 Task: Look for space in Takaoka, Japan from 21st June, 2023 to 29th June, 2023 for 4 adults in price range Rs.7000 to Rs.12000. Place can be entire place with 2 bedrooms having 2 beds and 2 bathrooms. Property type can be house, flat, guest house. Booking option can be shelf check-in. Required host language is English.
Action: Mouse moved to (524, 89)
Screenshot: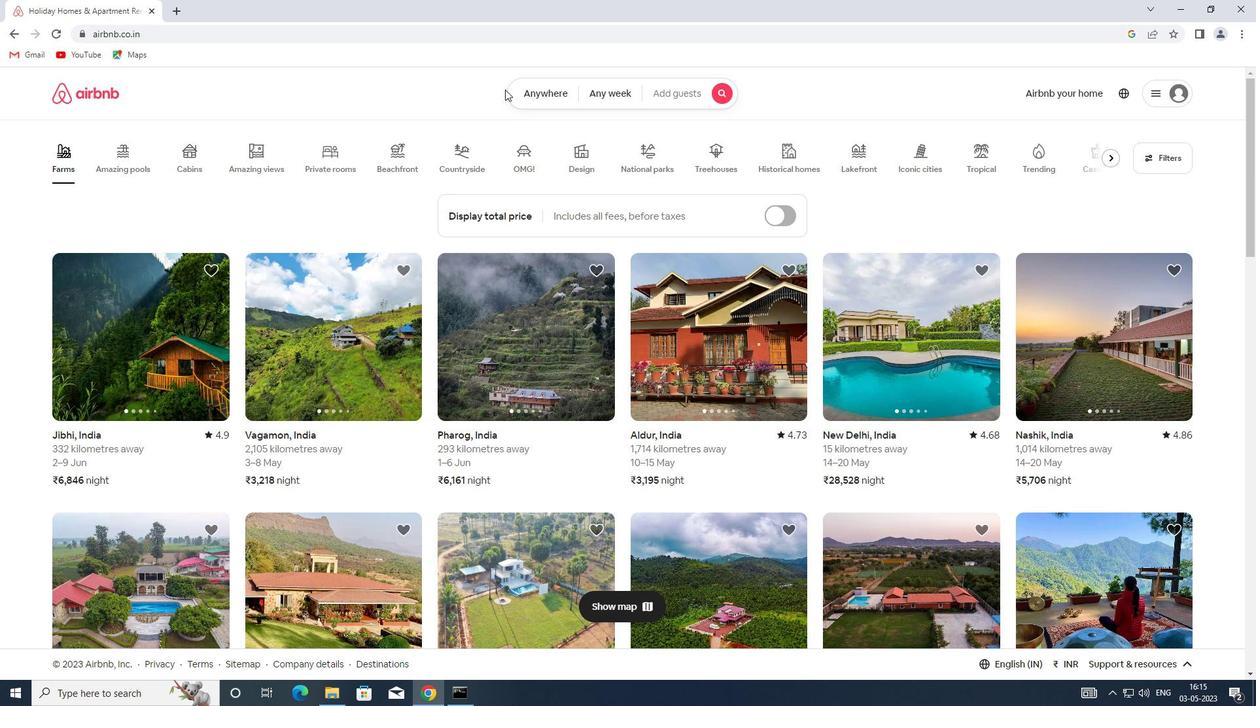 
Action: Mouse pressed left at (524, 89)
Screenshot: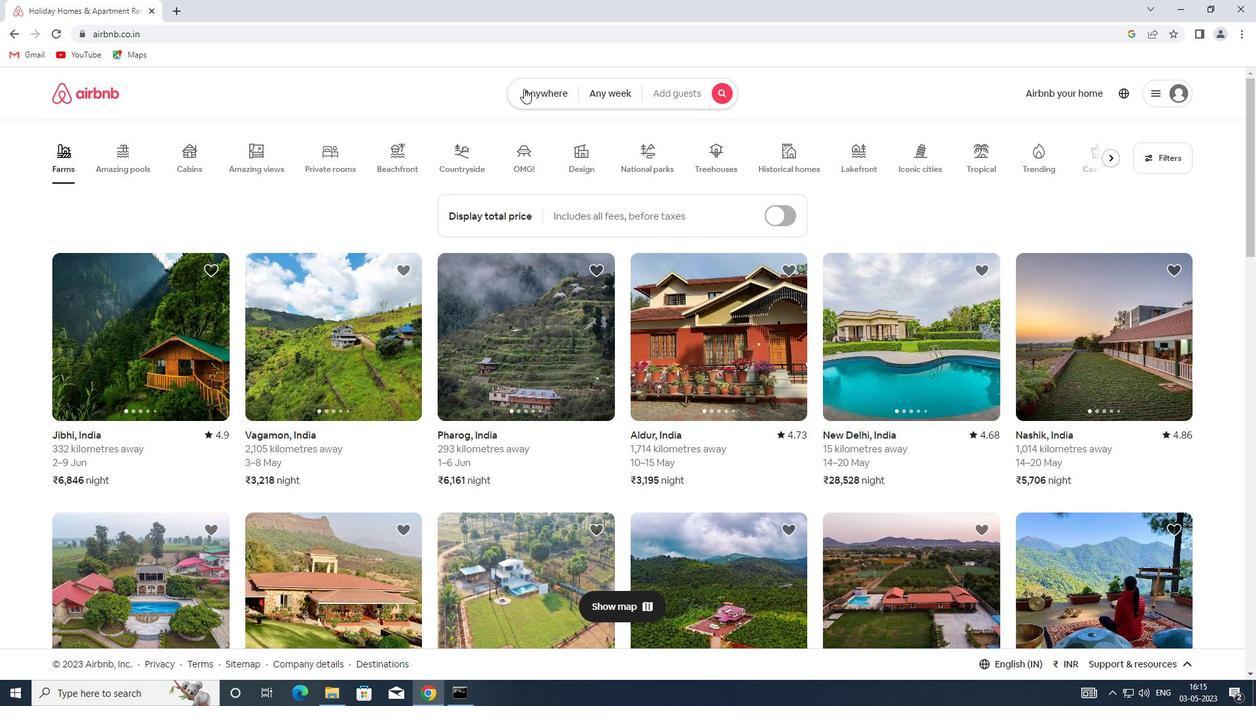 
Action: Mouse moved to (392, 138)
Screenshot: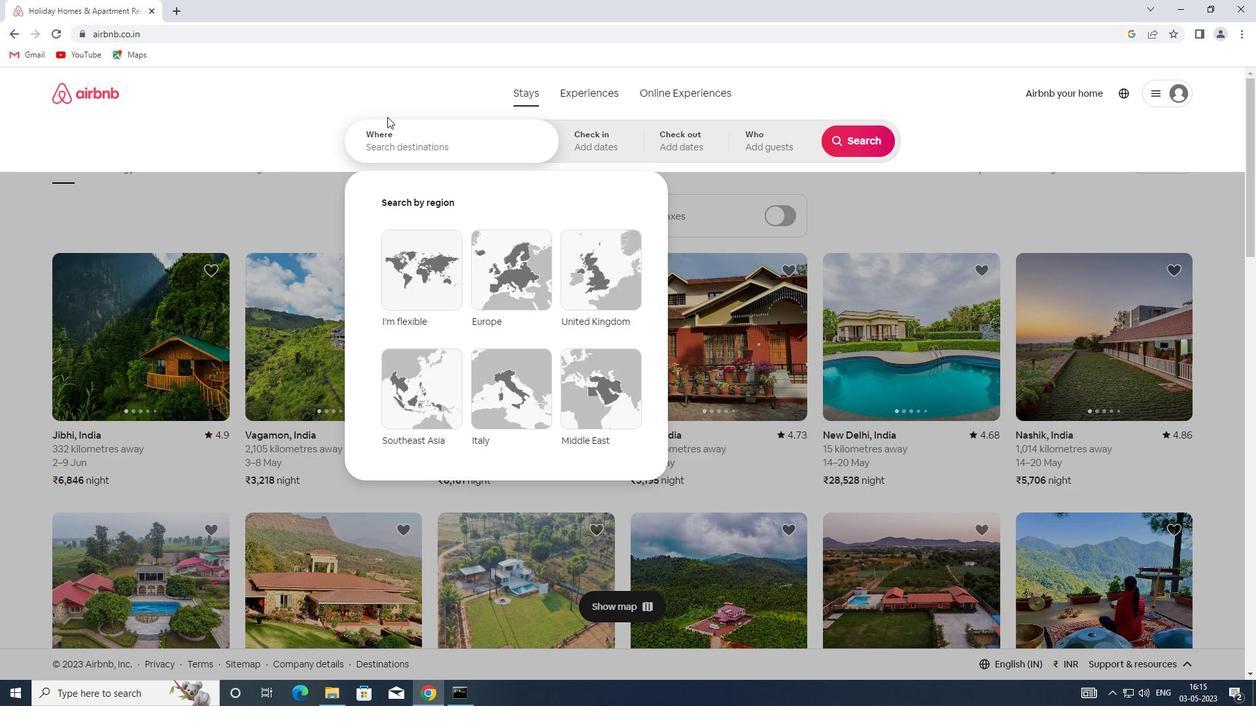 
Action: Mouse pressed left at (392, 138)
Screenshot: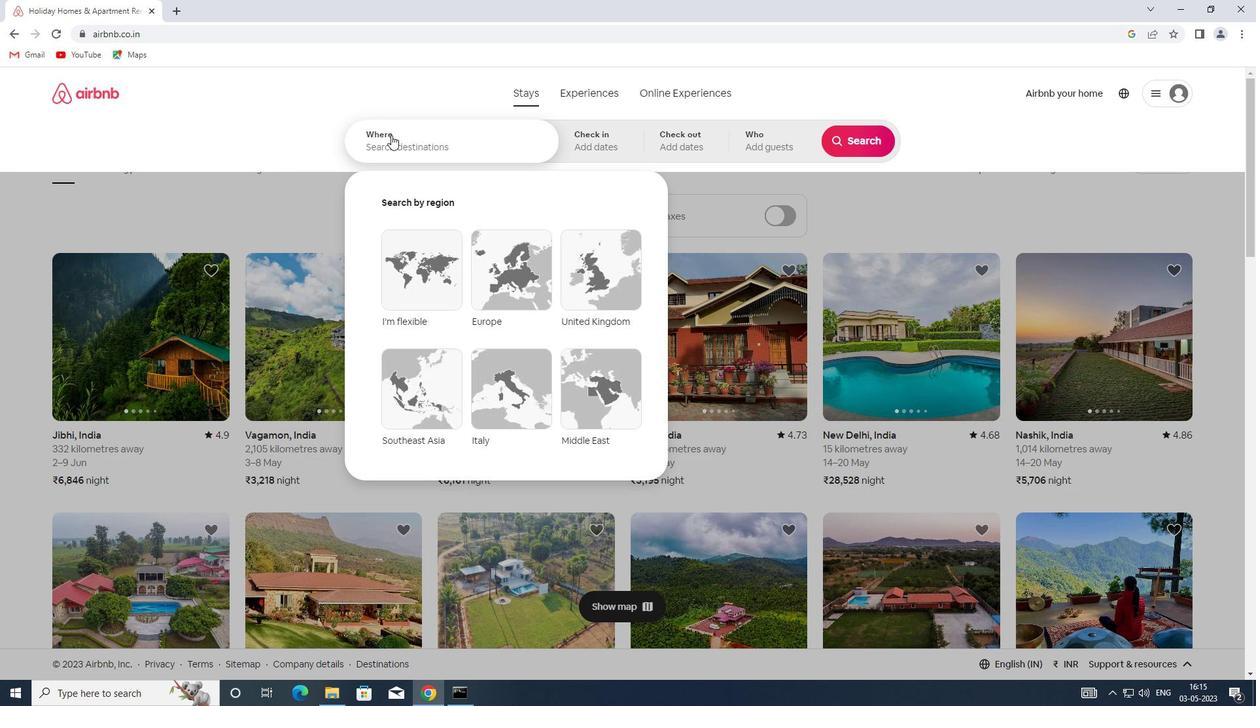 
Action: Mouse moved to (392, 138)
Screenshot: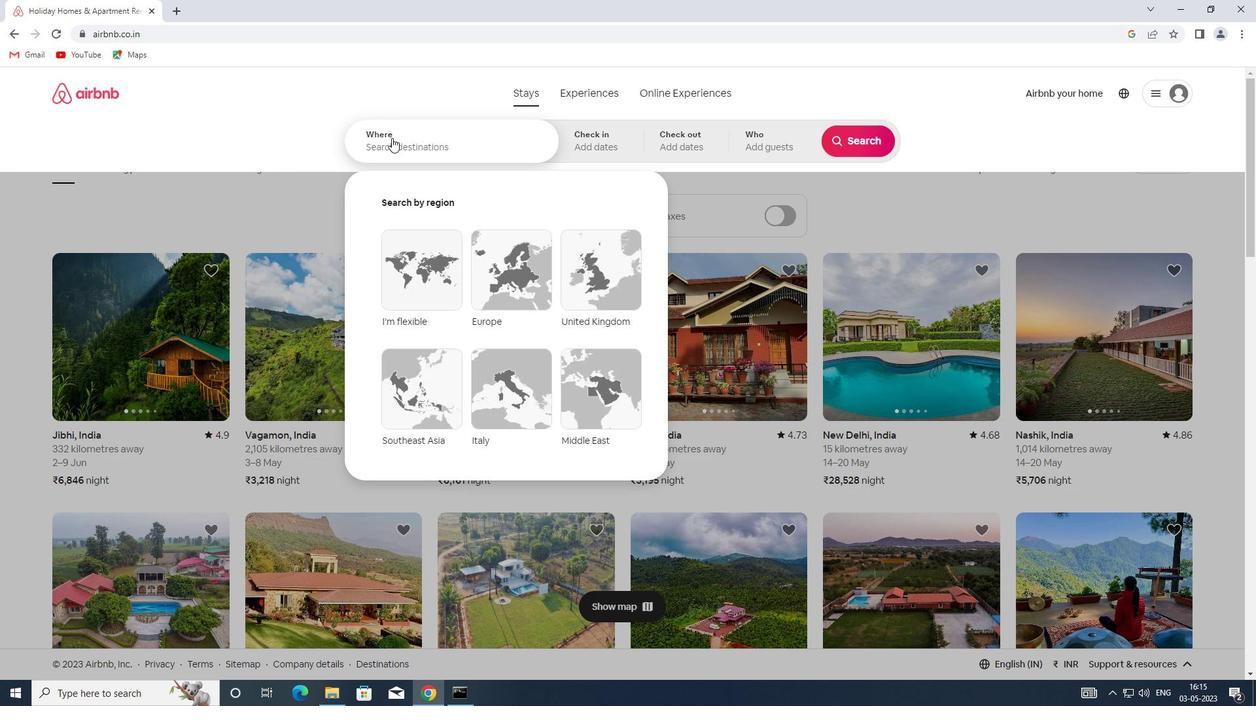 
Action: Key pressed <Key.shift>TAKAOKA,<Key.shift><Key.shift><Key.shift><Key.shift><Key.shift><Key.shift><Key.shift><Key.shift><Key.shift><Key.shift><Key.shift><Key.shift><Key.shift>JAPAN
Screenshot: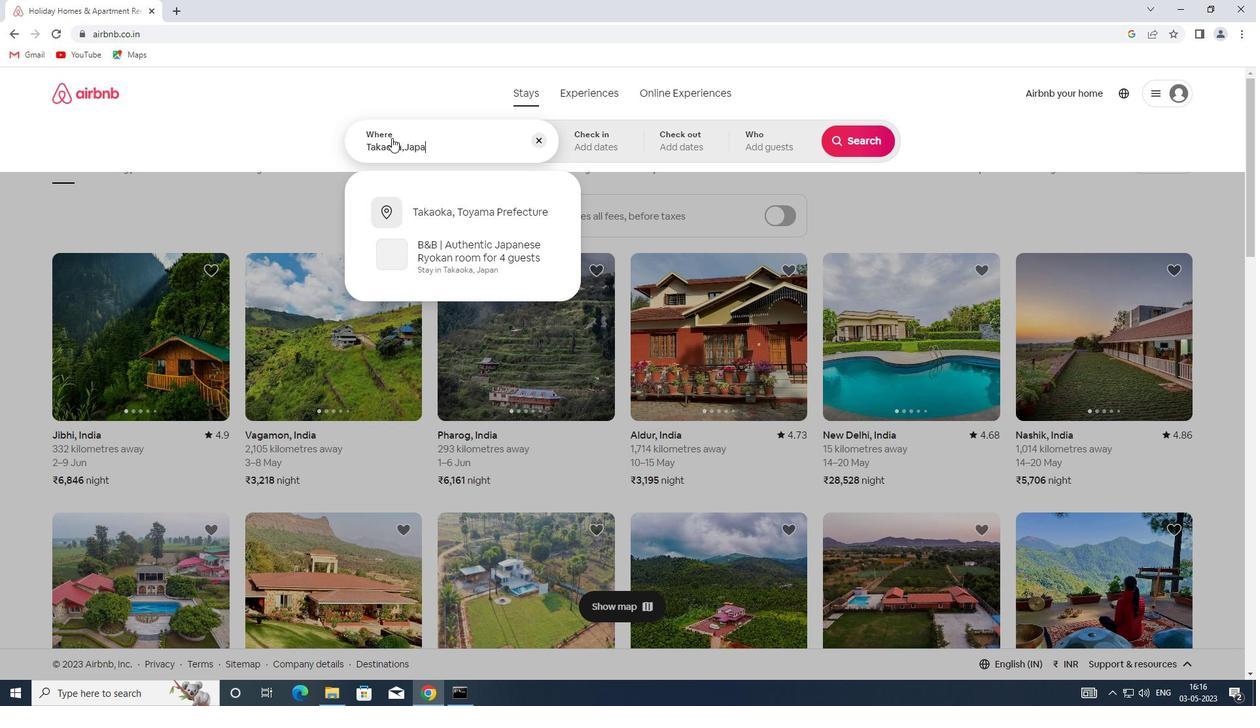 
Action: Mouse moved to (580, 142)
Screenshot: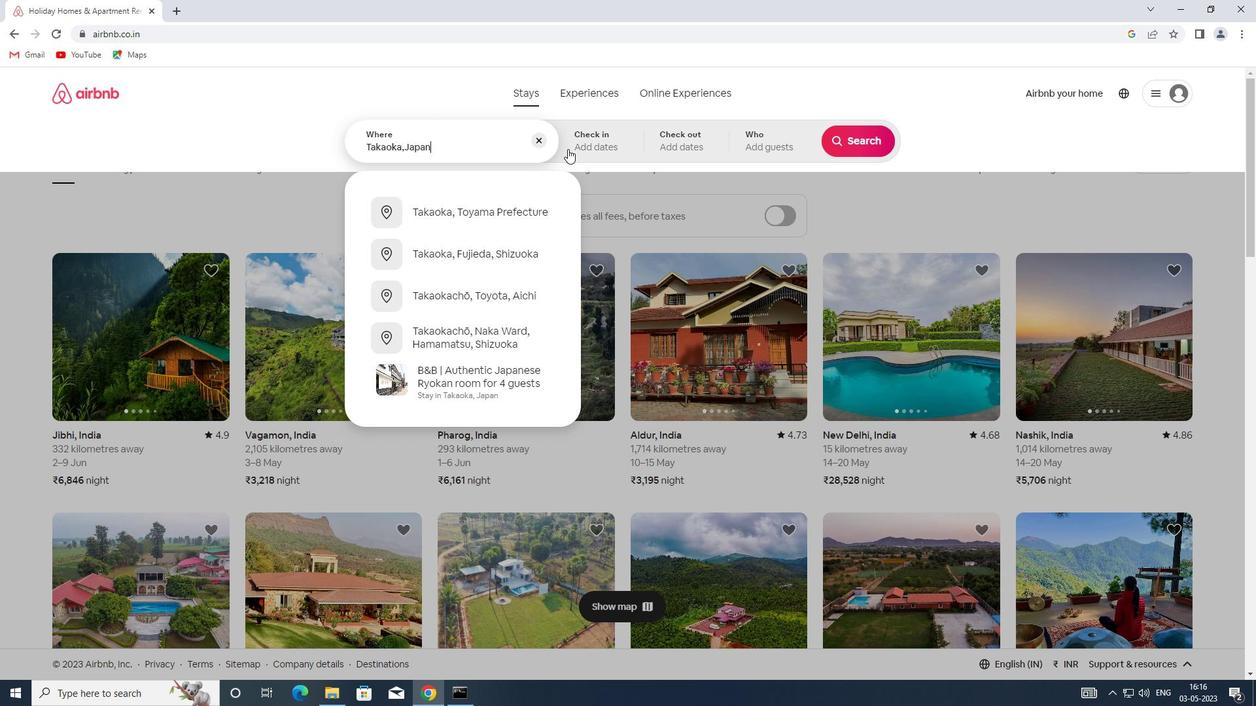 
Action: Mouse pressed left at (580, 142)
Screenshot: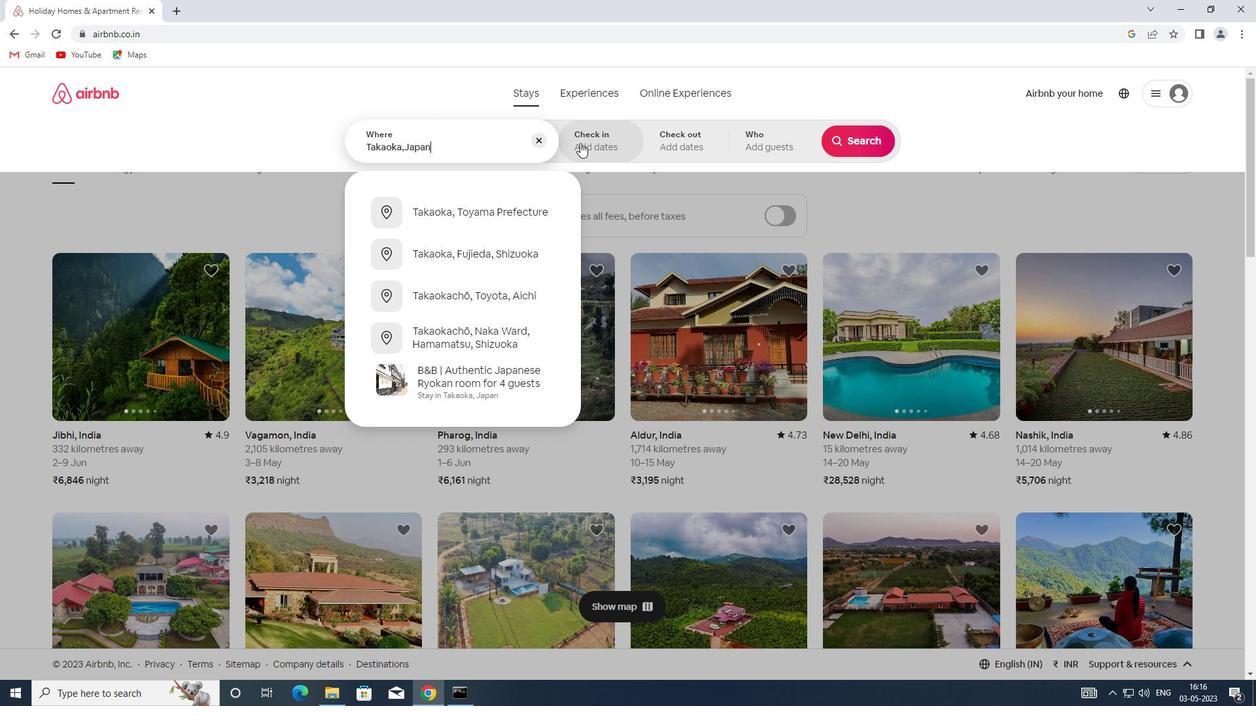 
Action: Mouse moved to (748, 402)
Screenshot: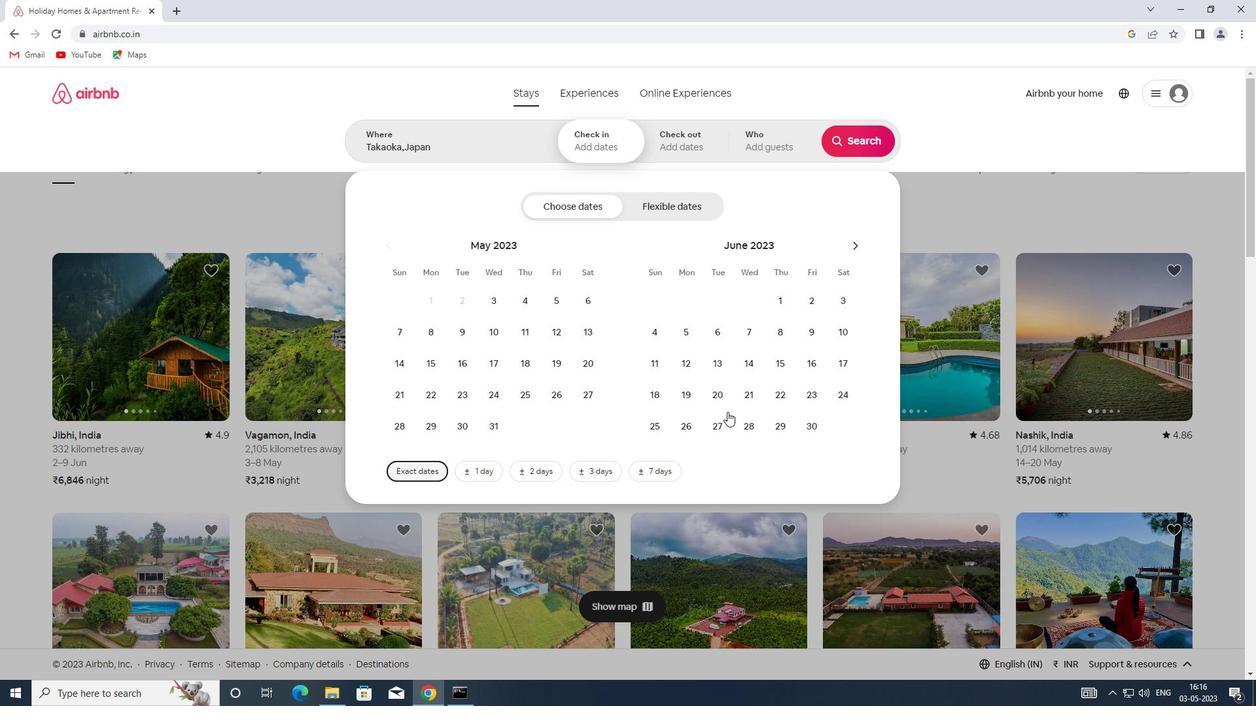 
Action: Mouse pressed left at (748, 402)
Screenshot: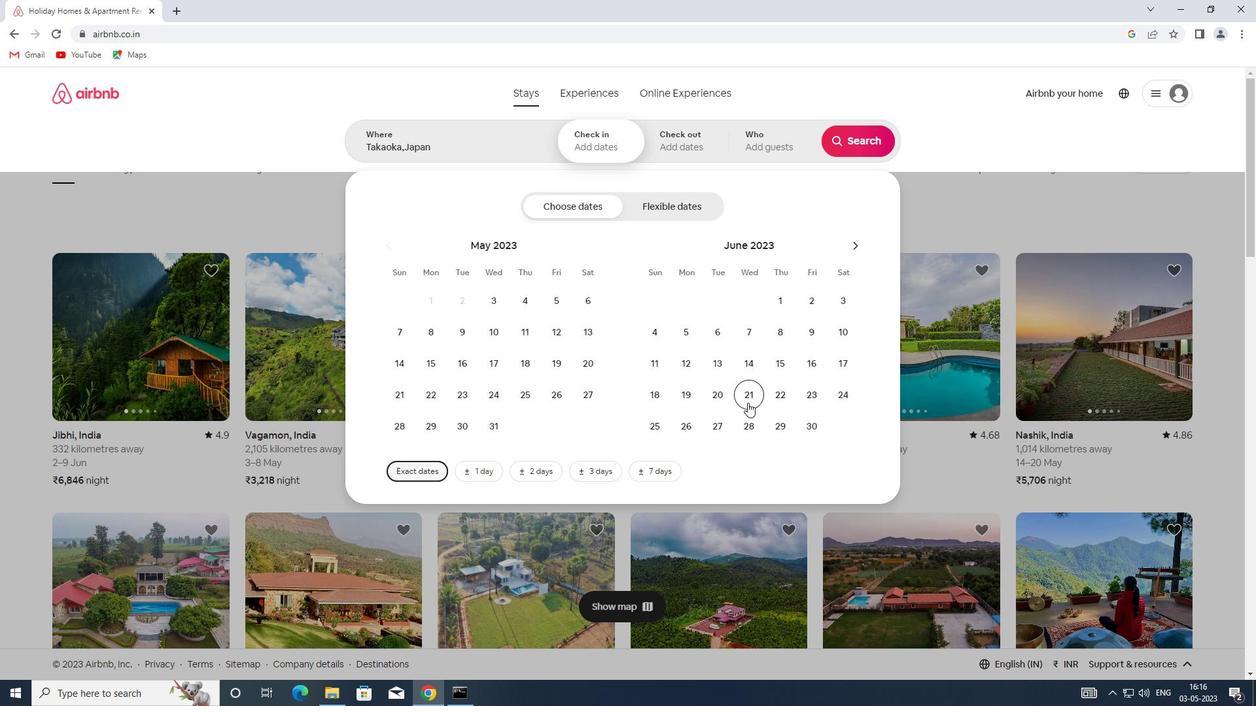 
Action: Mouse moved to (786, 428)
Screenshot: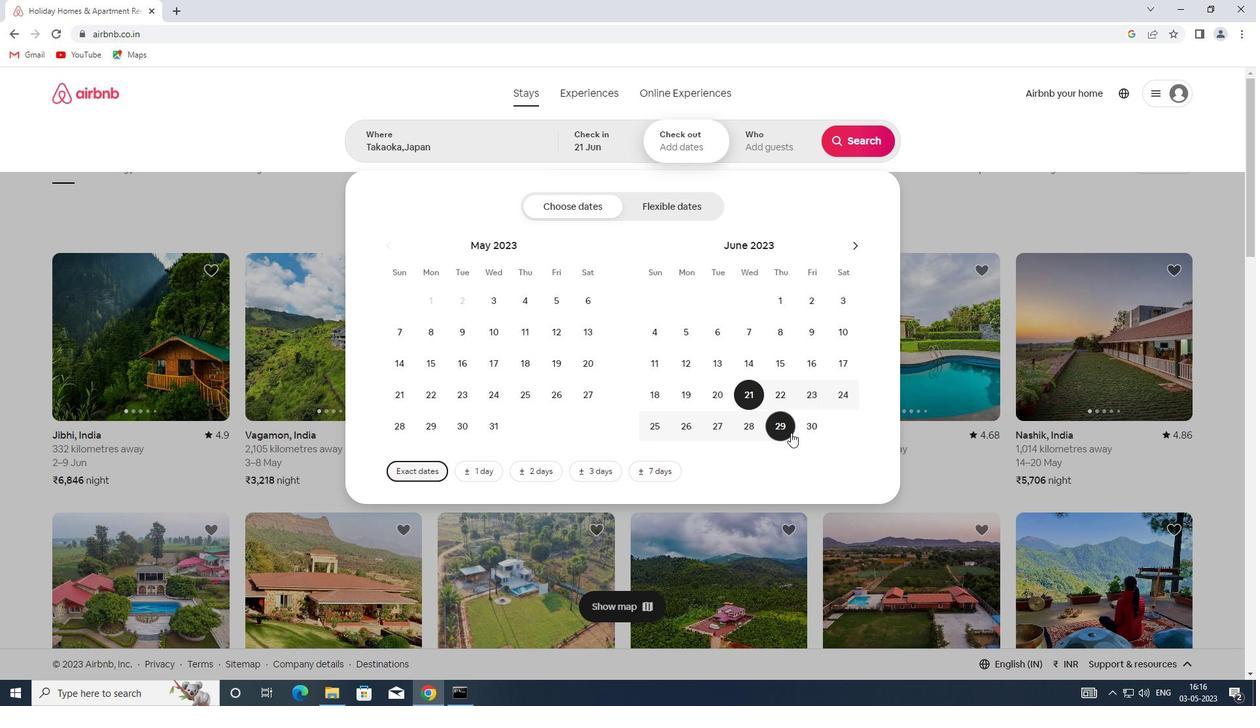 
Action: Mouse pressed left at (786, 428)
Screenshot: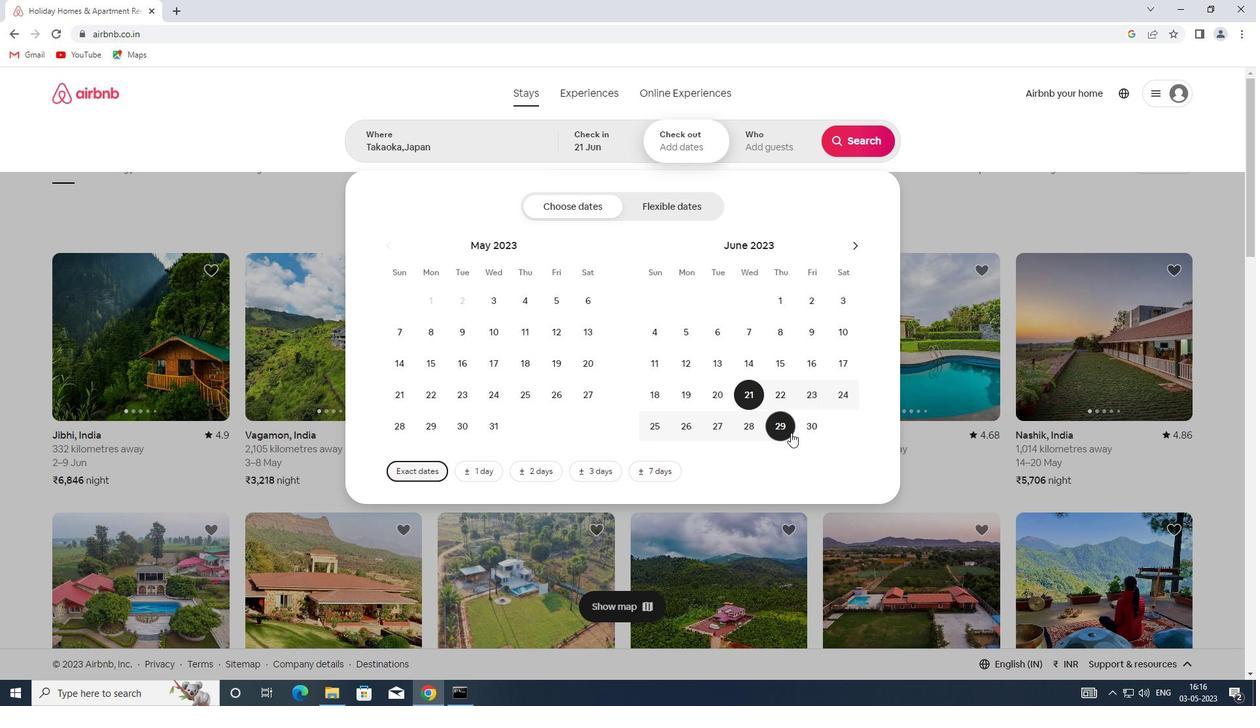 
Action: Mouse moved to (786, 143)
Screenshot: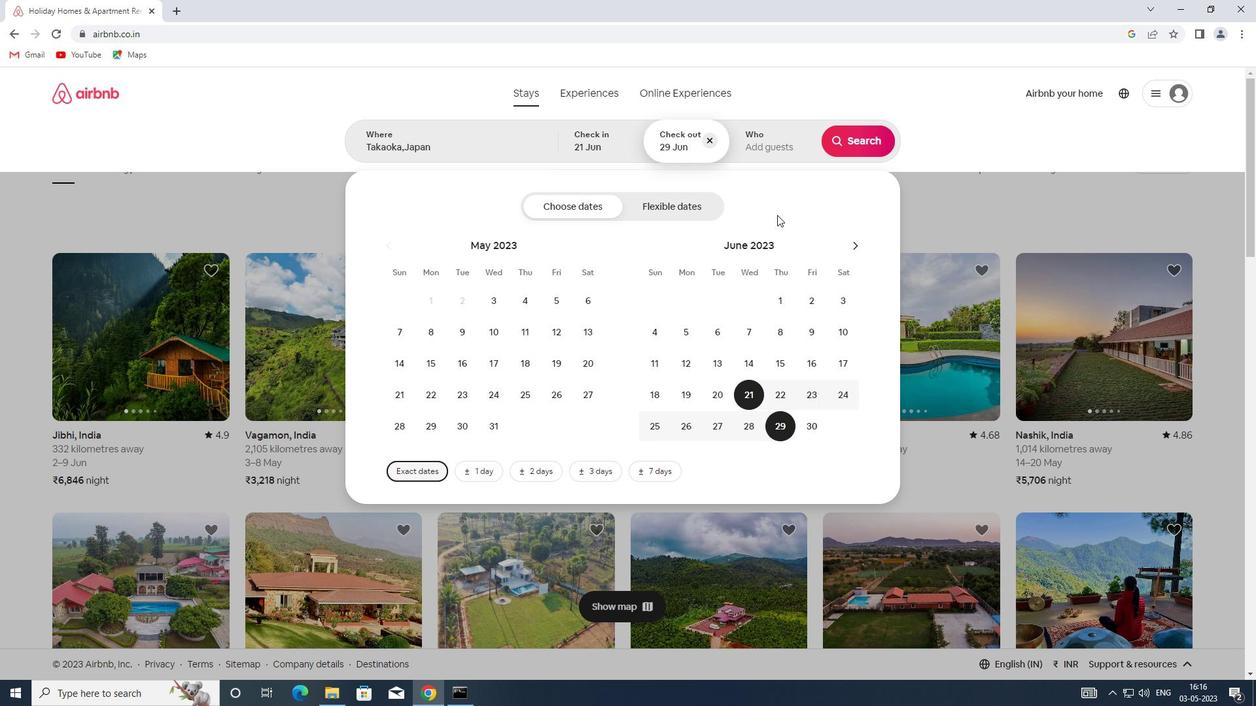 
Action: Mouse pressed left at (786, 143)
Screenshot: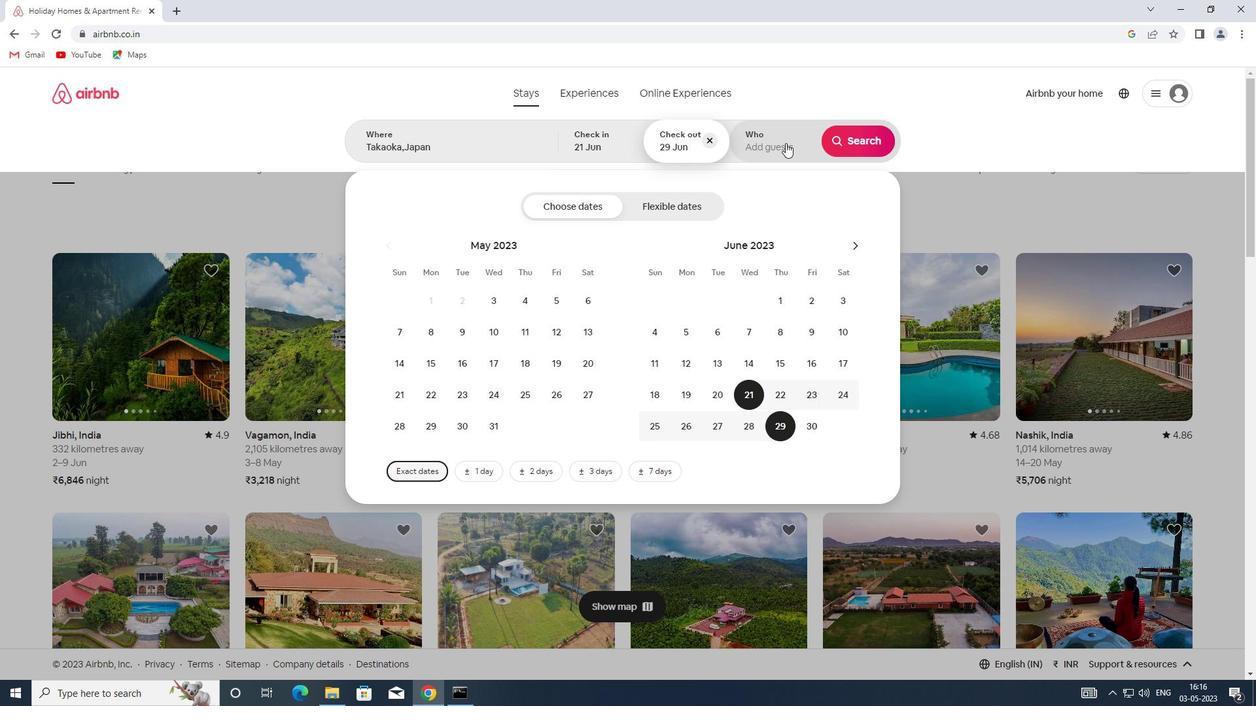 
Action: Mouse moved to (856, 208)
Screenshot: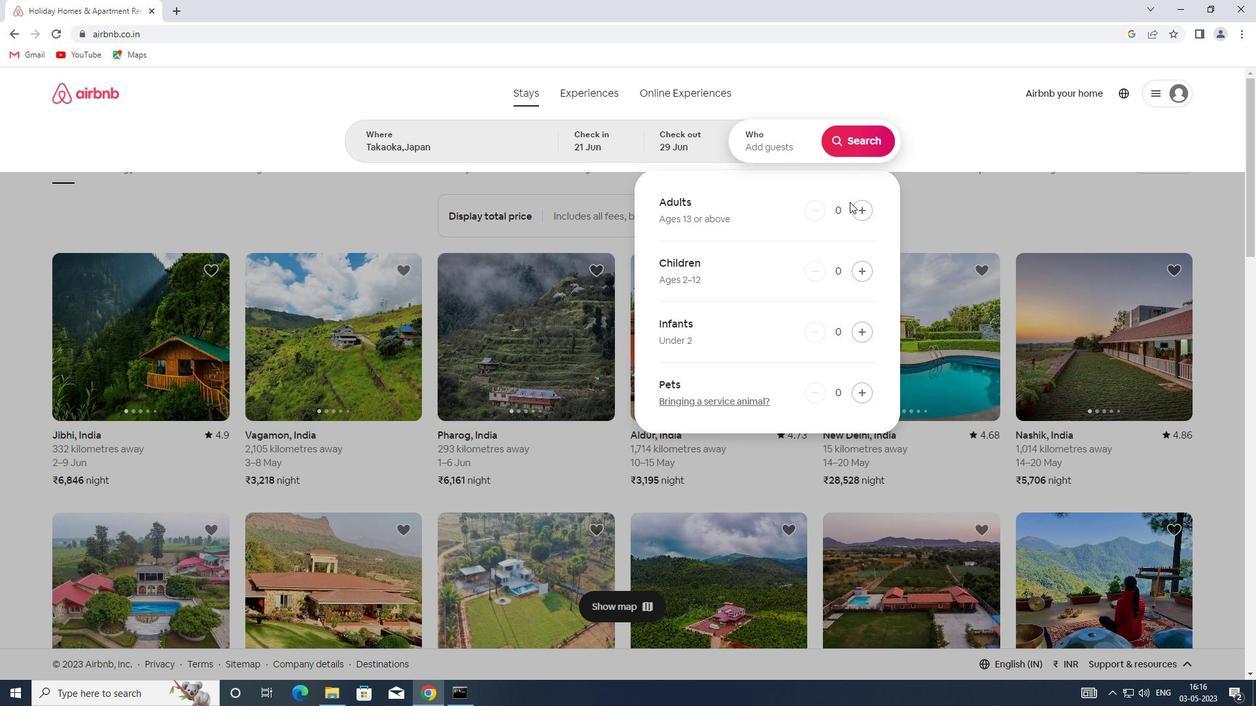 
Action: Mouse pressed left at (856, 208)
Screenshot: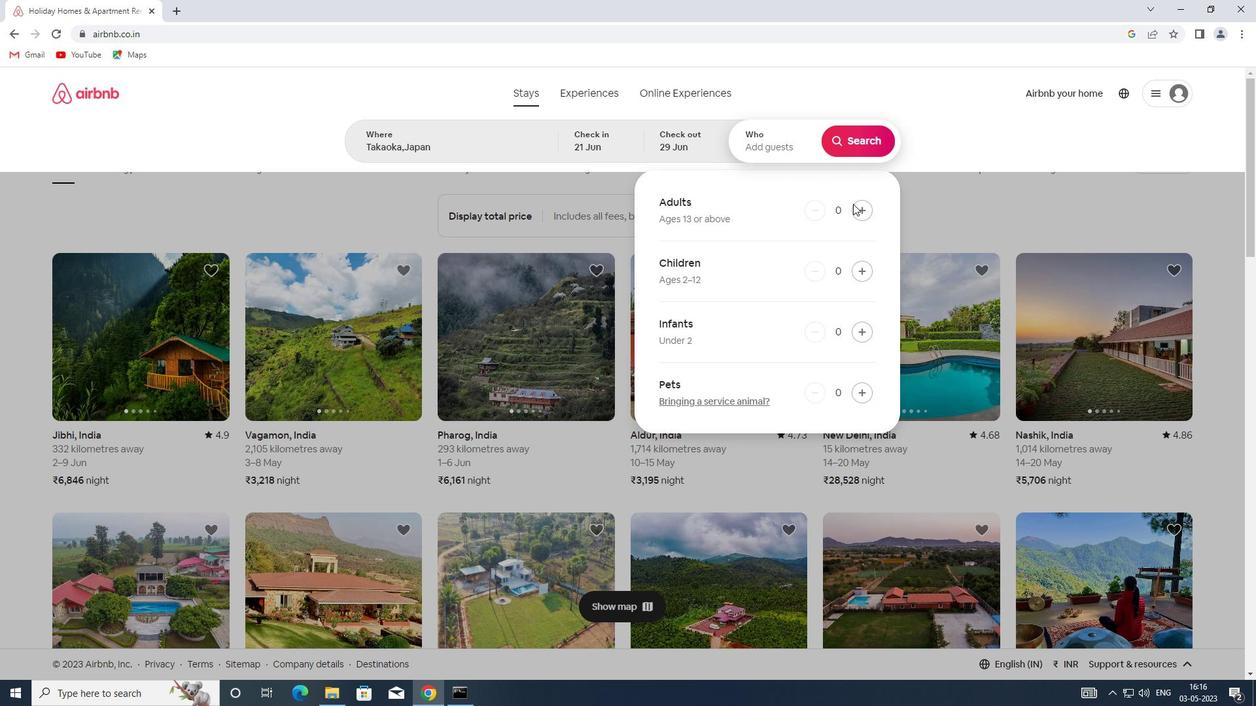 
Action: Mouse pressed left at (856, 208)
Screenshot: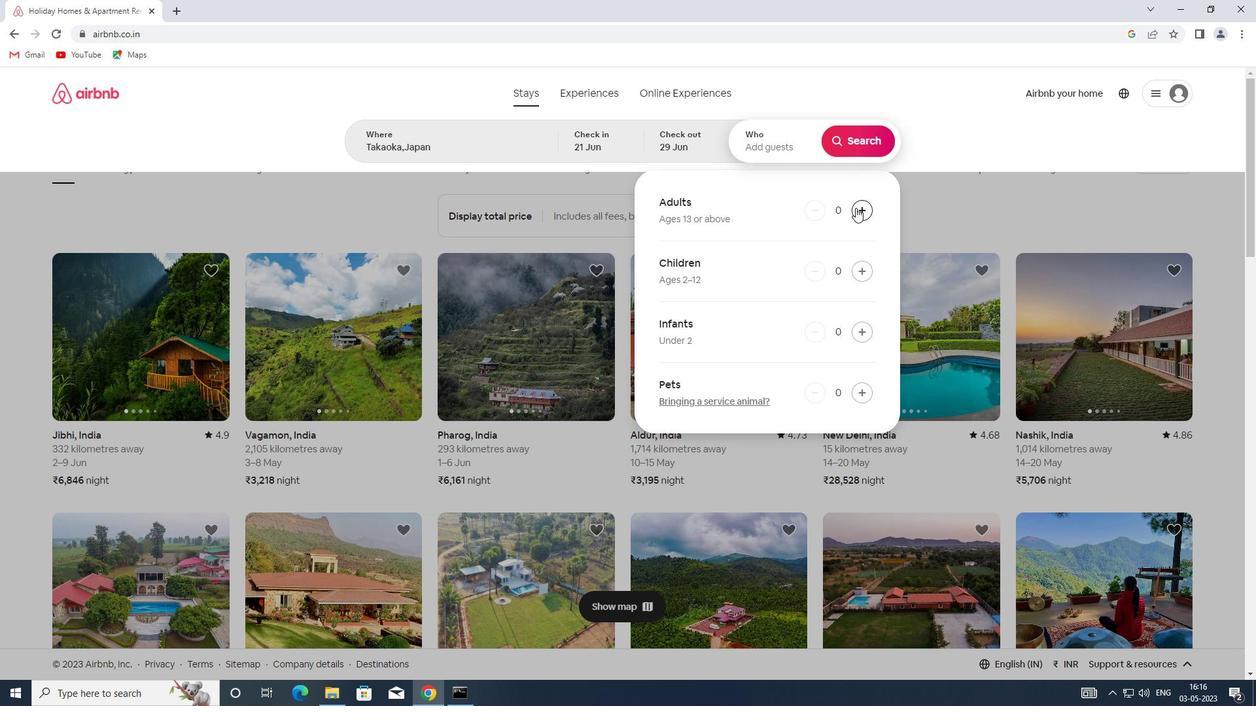 
Action: Mouse pressed left at (856, 208)
Screenshot: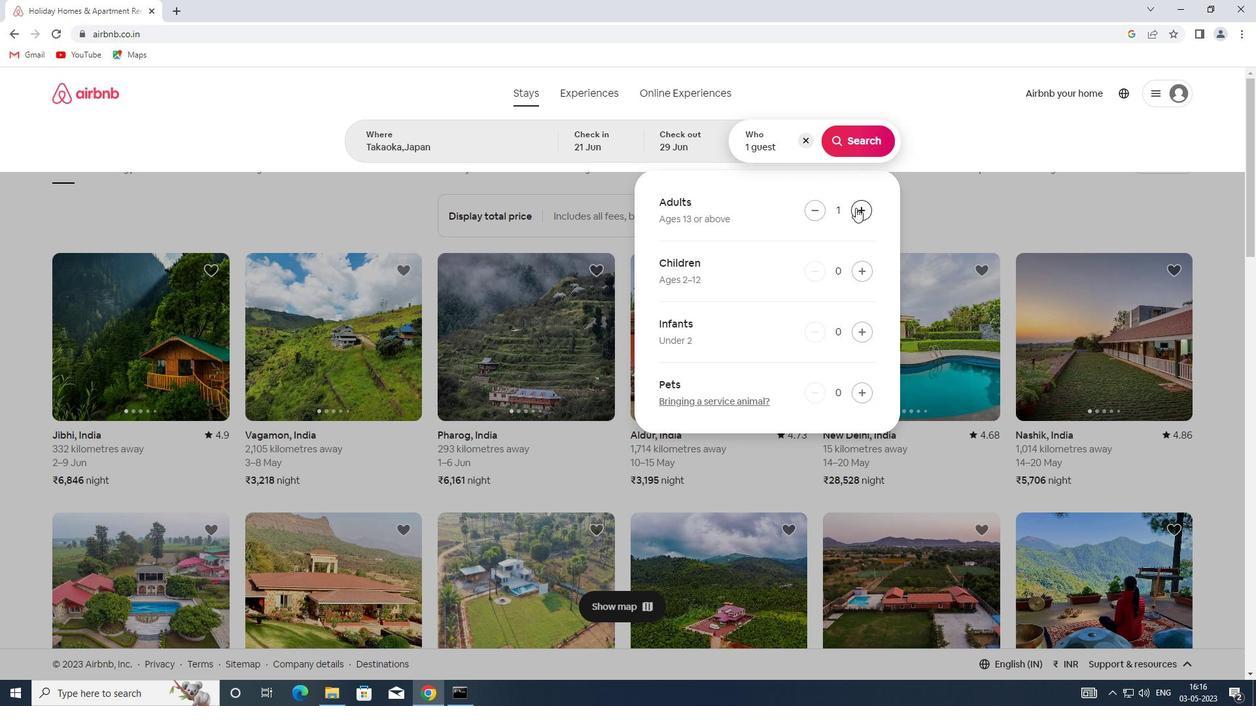 
Action: Mouse pressed left at (856, 208)
Screenshot: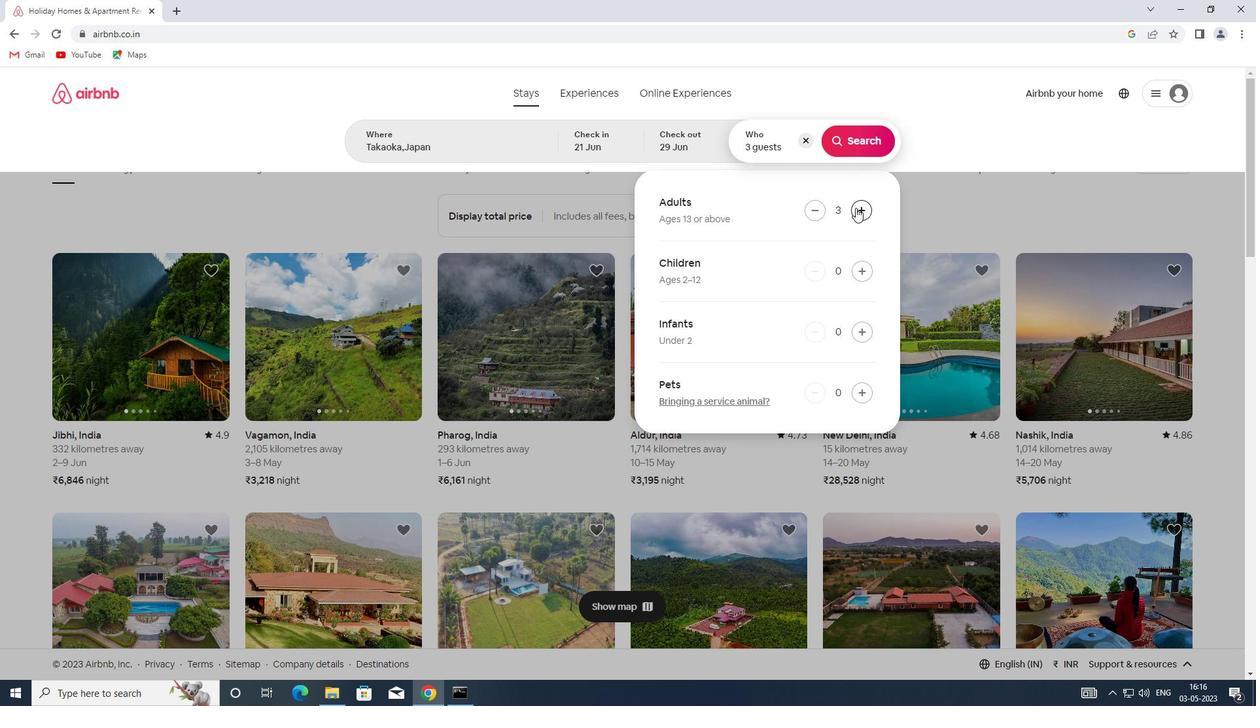 
Action: Mouse moved to (851, 152)
Screenshot: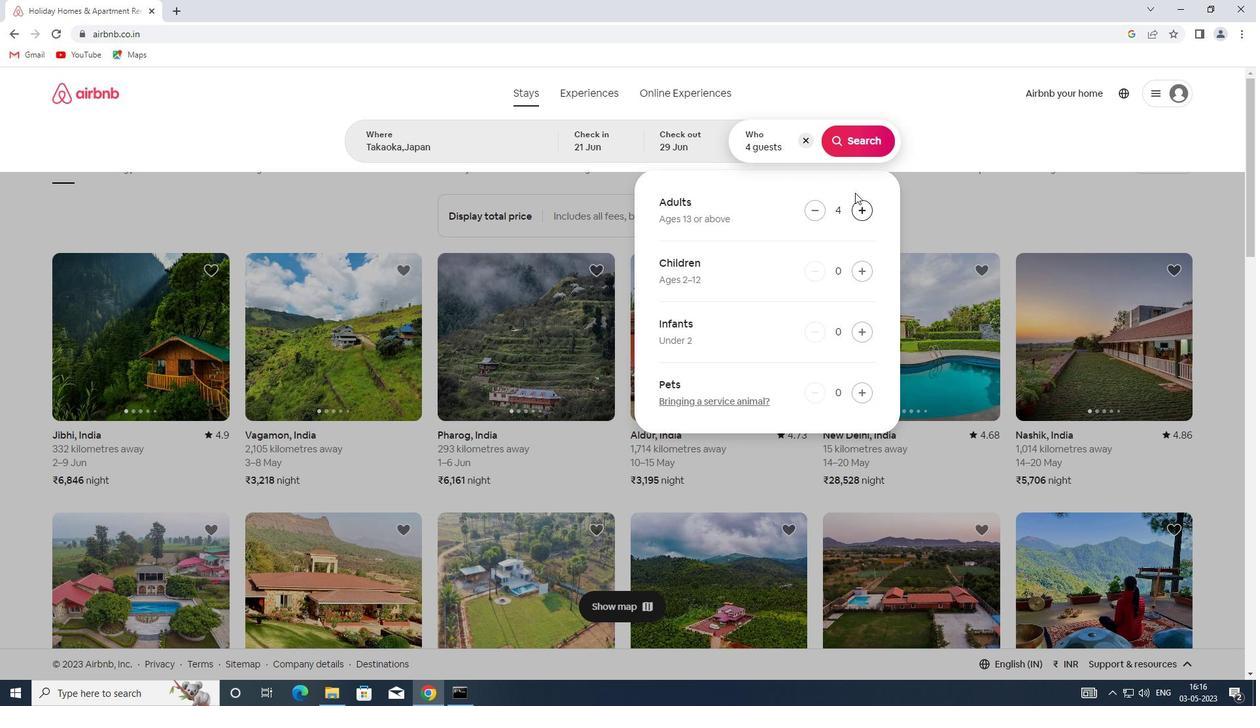 
Action: Mouse pressed left at (851, 152)
Screenshot: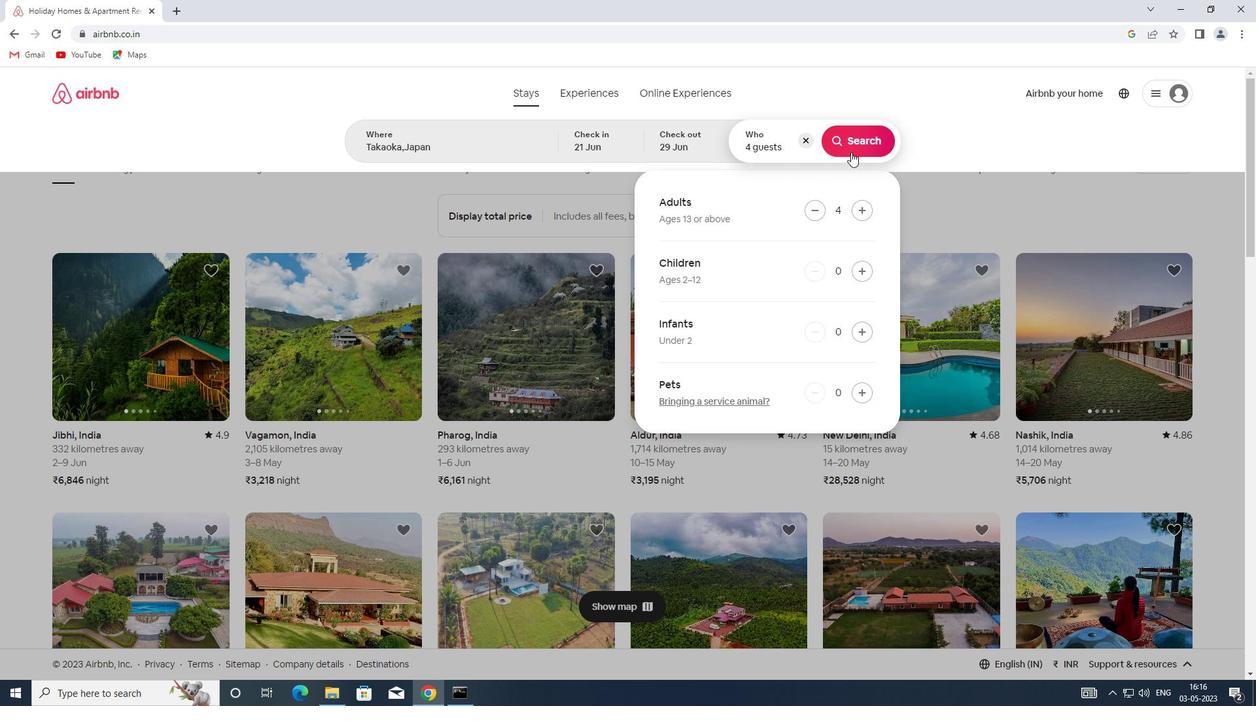 
Action: Mouse moved to (1188, 148)
Screenshot: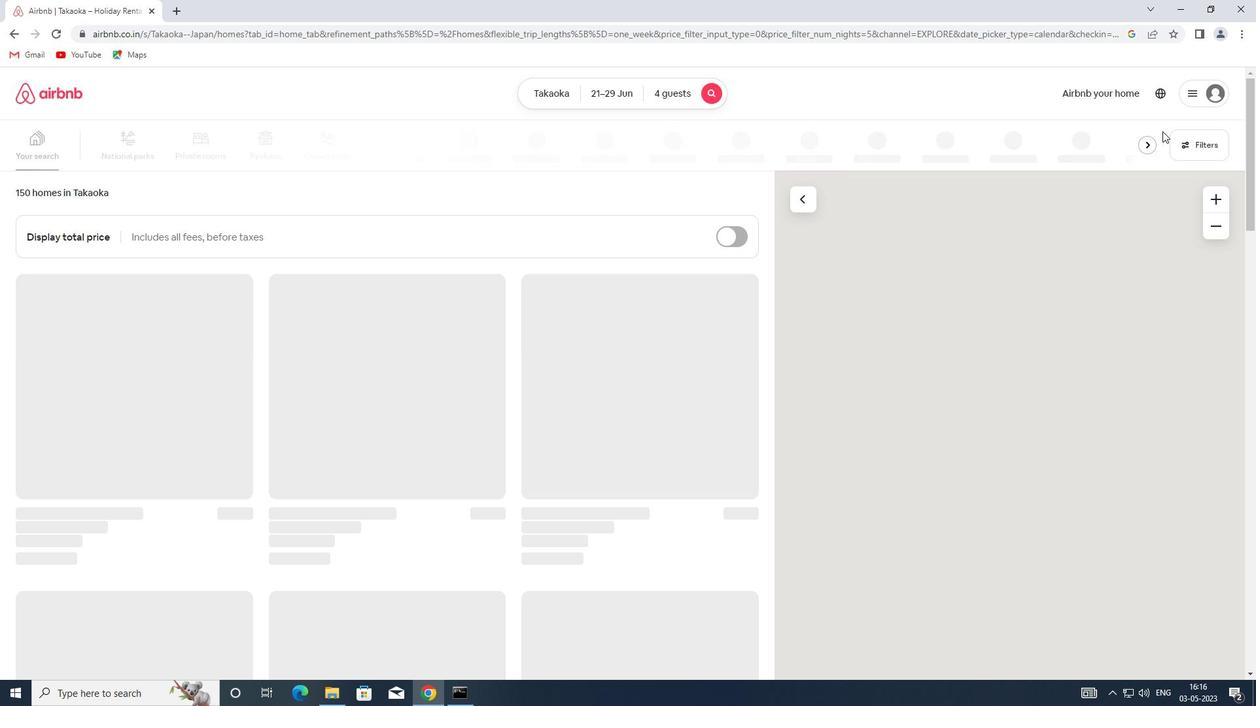 
Action: Mouse pressed left at (1188, 148)
Screenshot: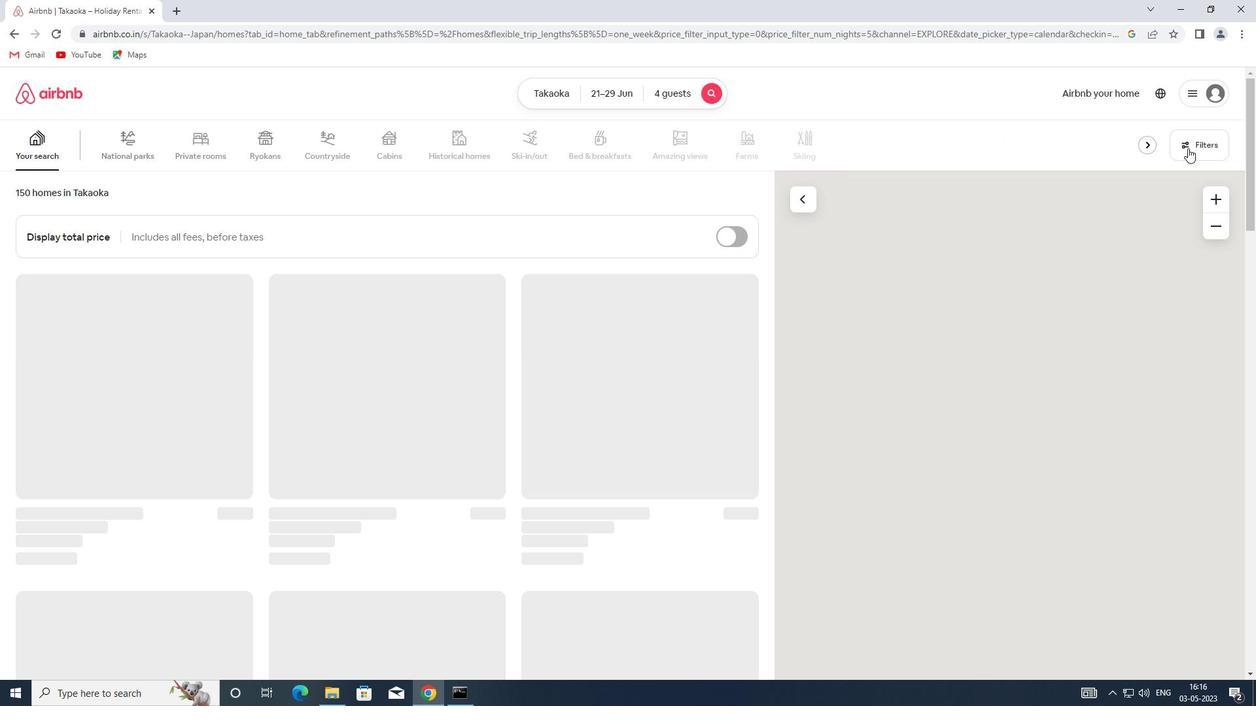 
Action: Mouse moved to (468, 316)
Screenshot: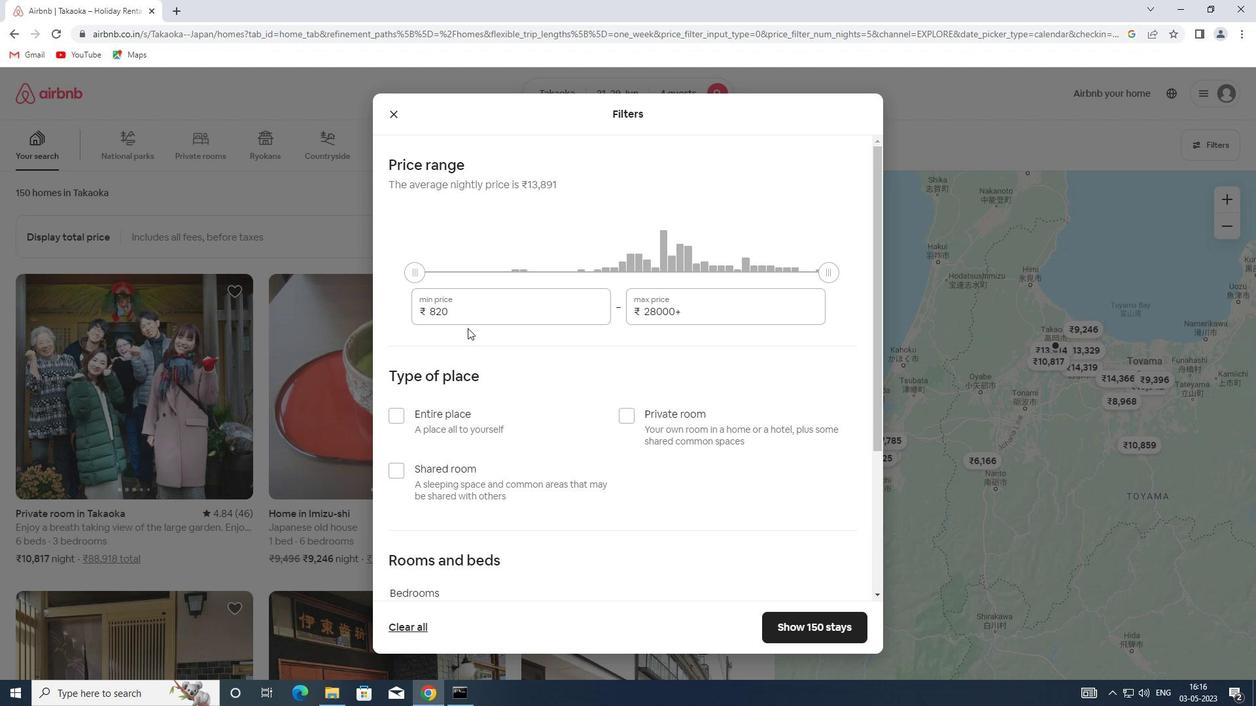 
Action: Mouse pressed left at (468, 316)
Screenshot: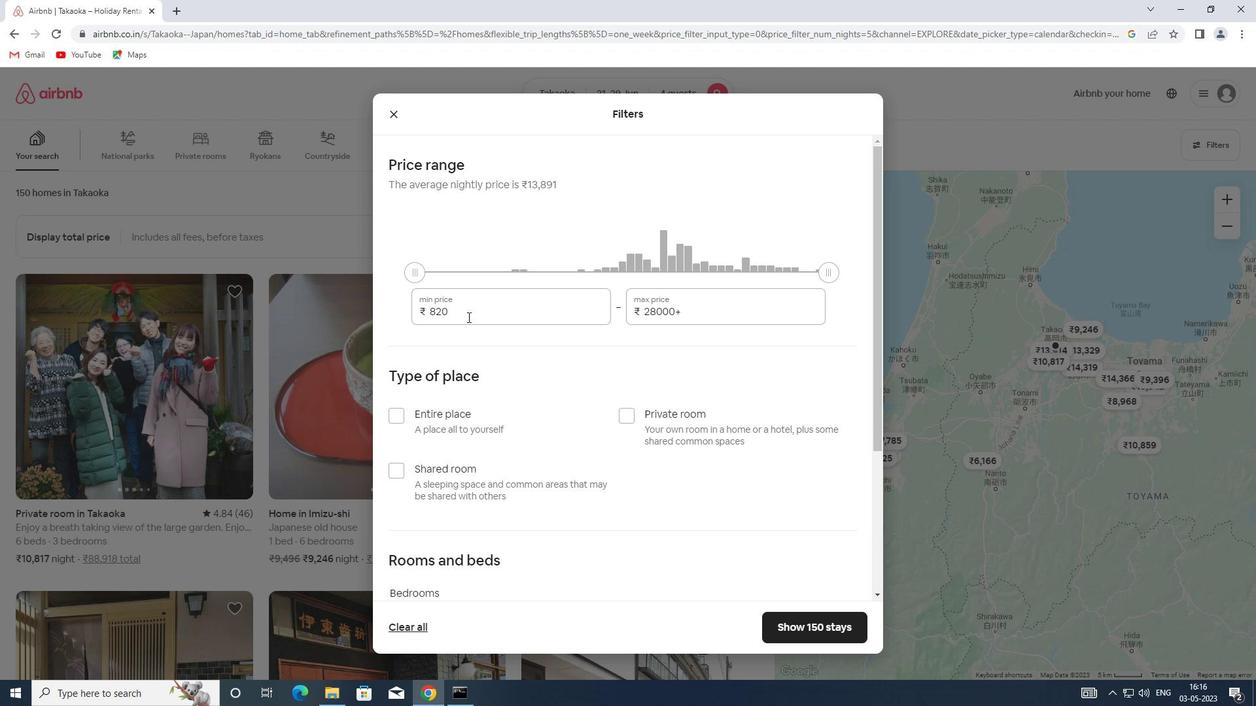 
Action: Mouse moved to (413, 314)
Screenshot: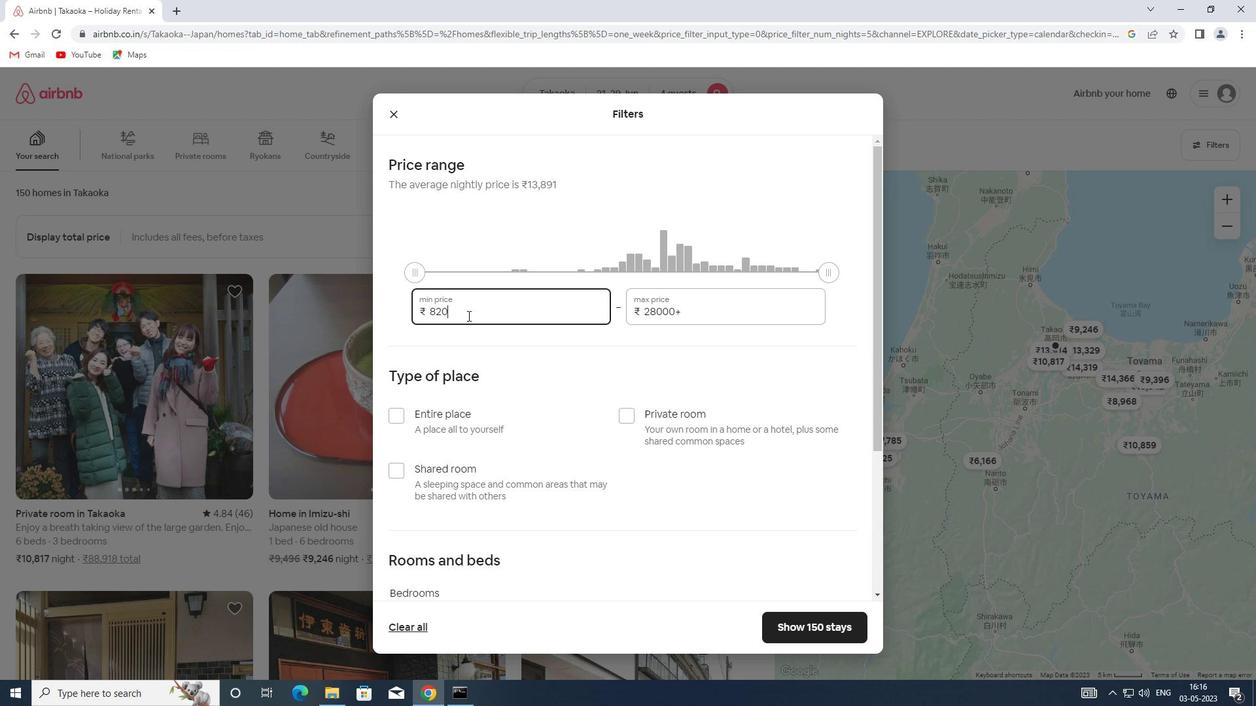 
Action: Key pressed 7000
Screenshot: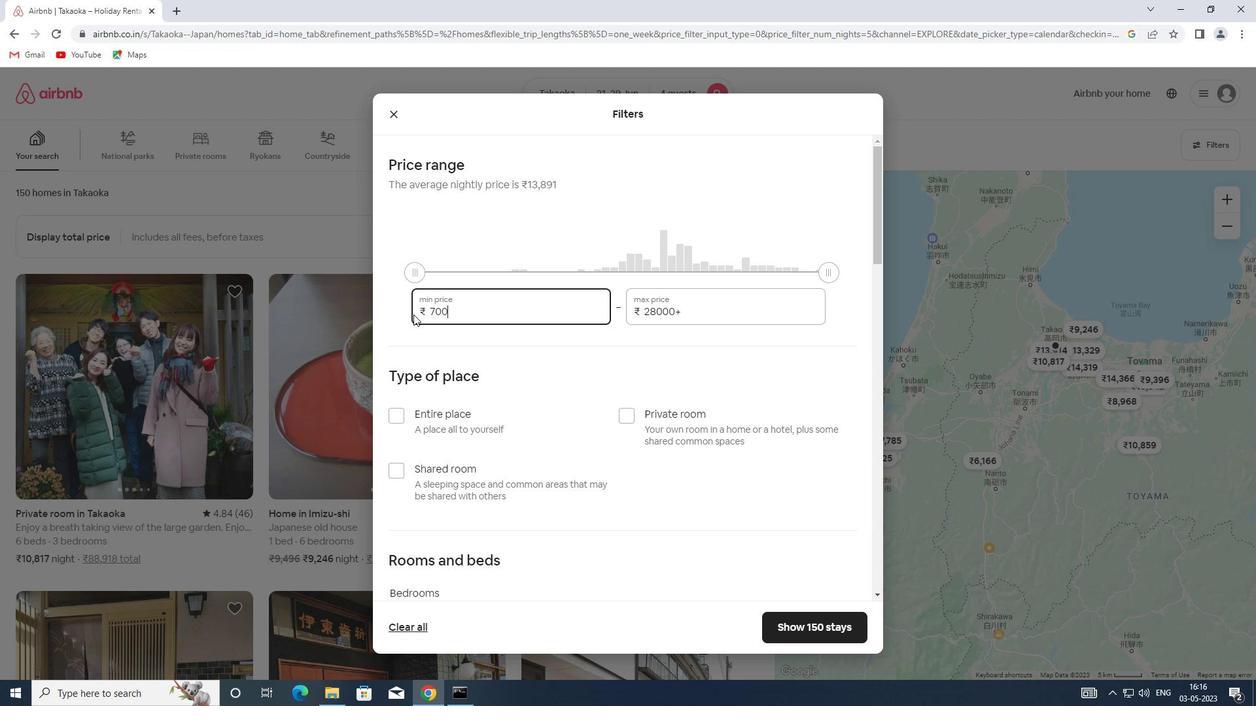
Action: Mouse moved to (680, 315)
Screenshot: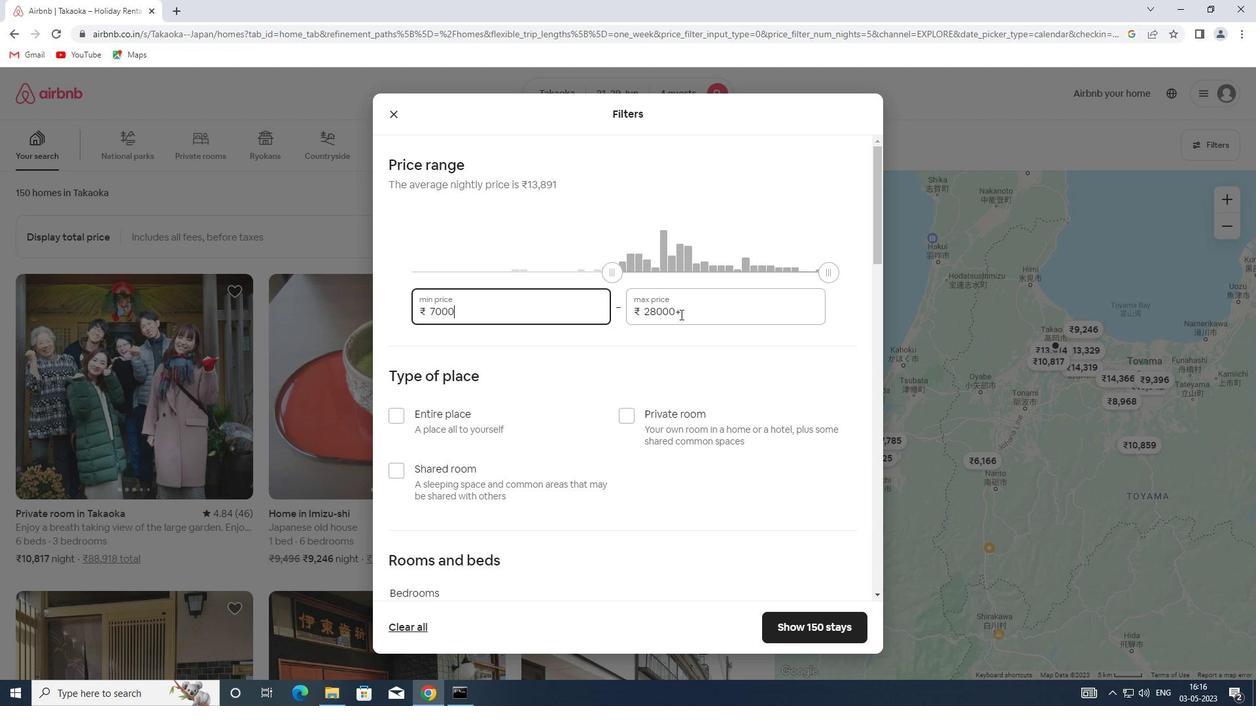 
Action: Mouse pressed left at (680, 315)
Screenshot: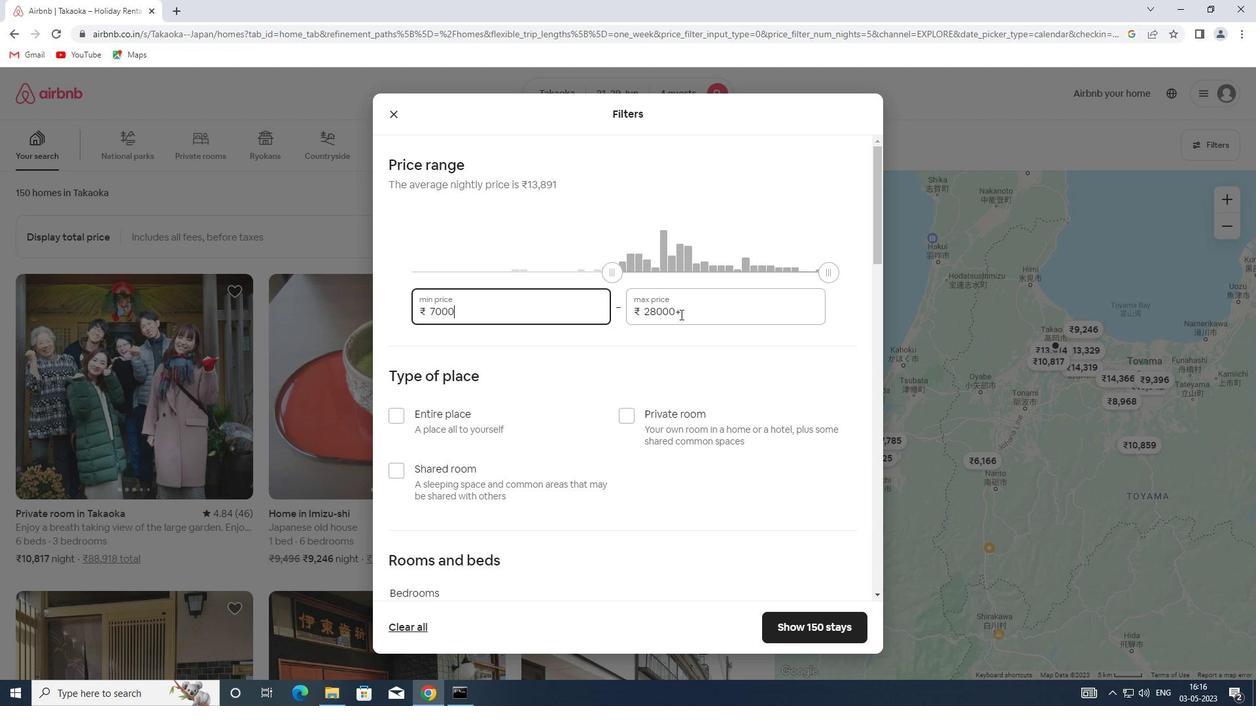 
Action: Mouse moved to (595, 315)
Screenshot: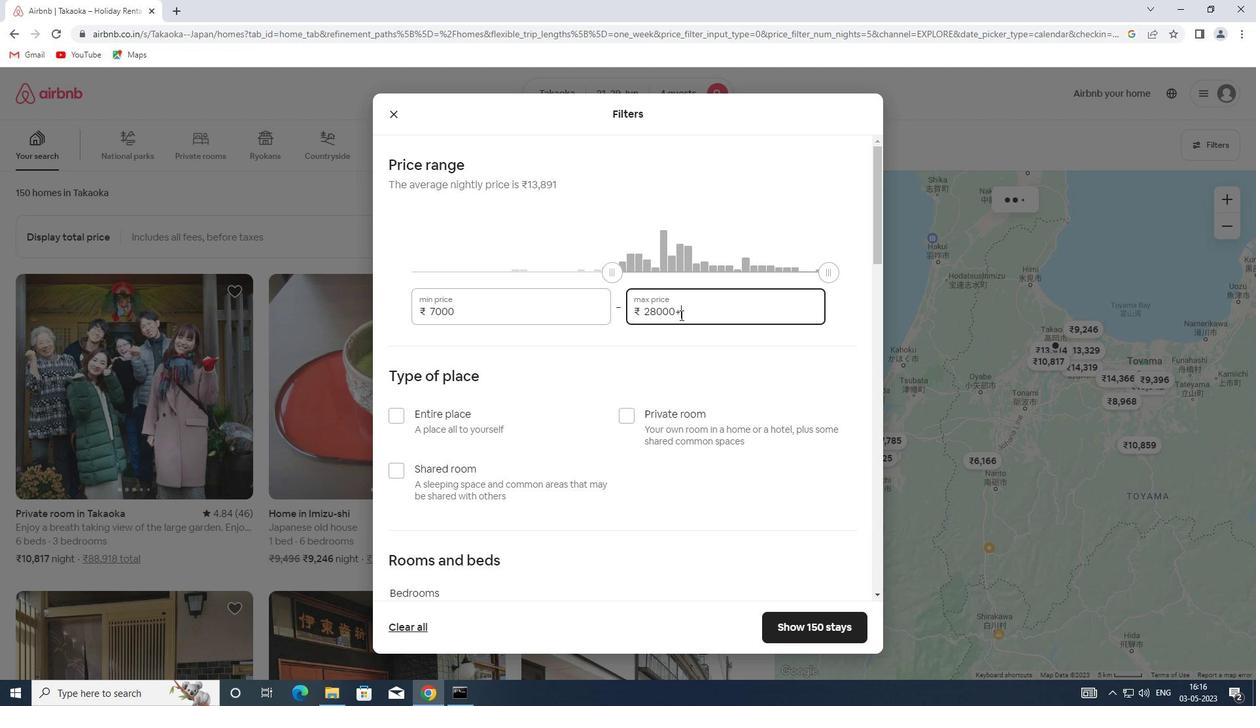 
Action: Key pressed 1200
Screenshot: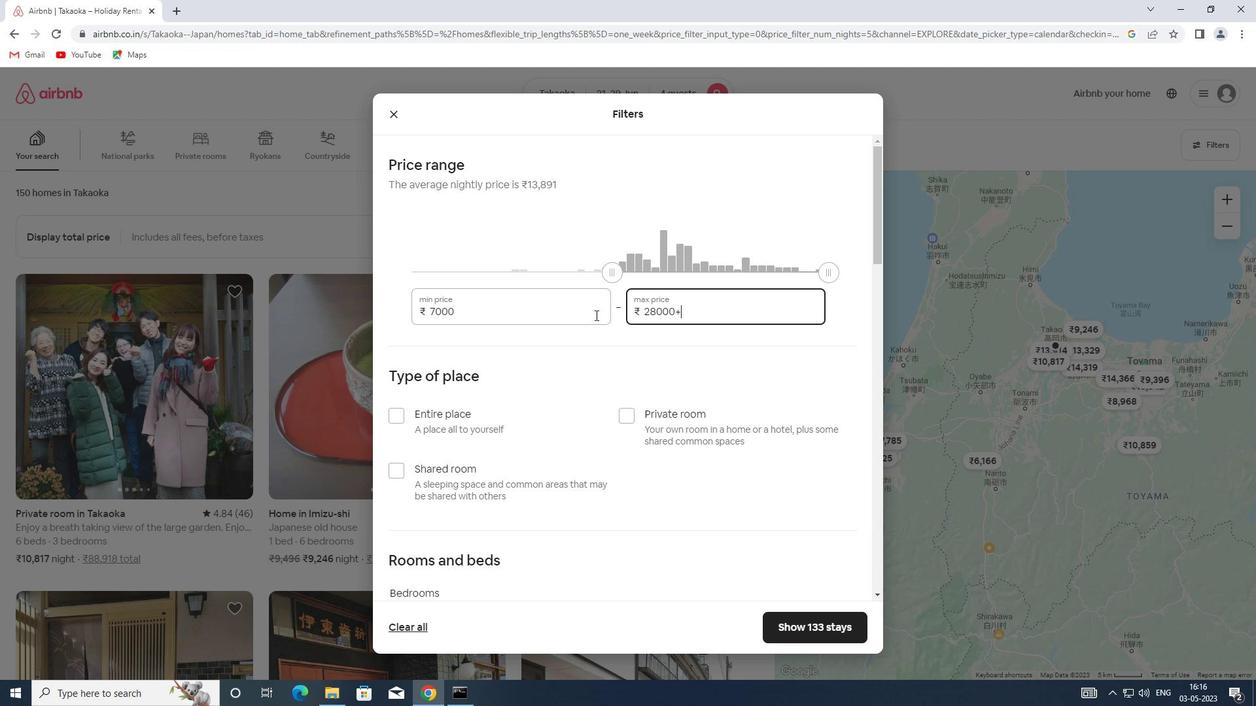 
Action: Mouse moved to (691, 317)
Screenshot: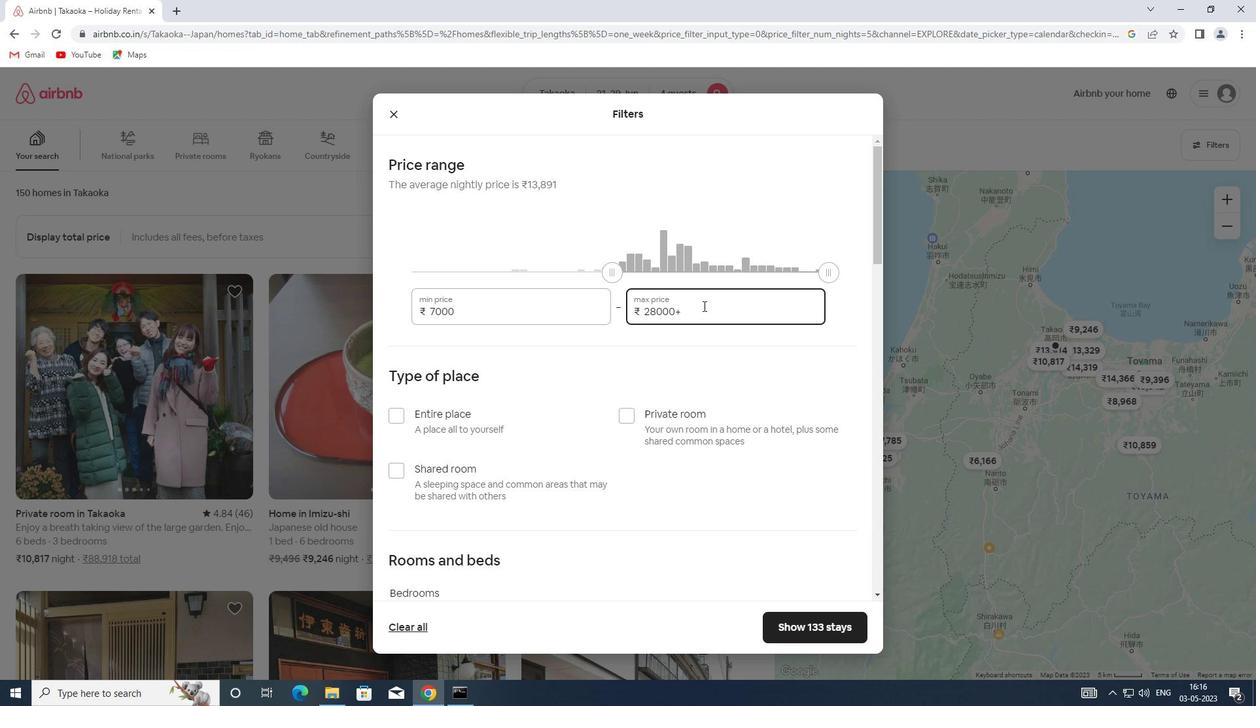
Action: Mouse pressed left at (691, 317)
Screenshot: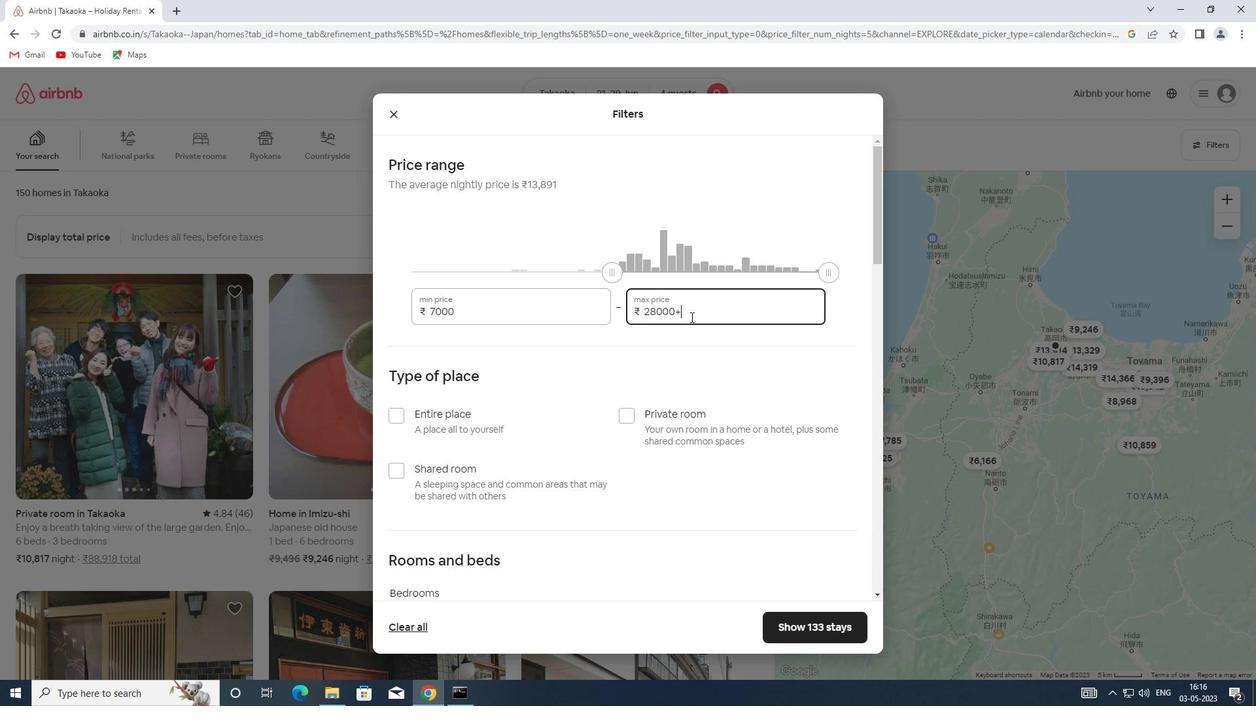 
Action: Mouse moved to (594, 305)
Screenshot: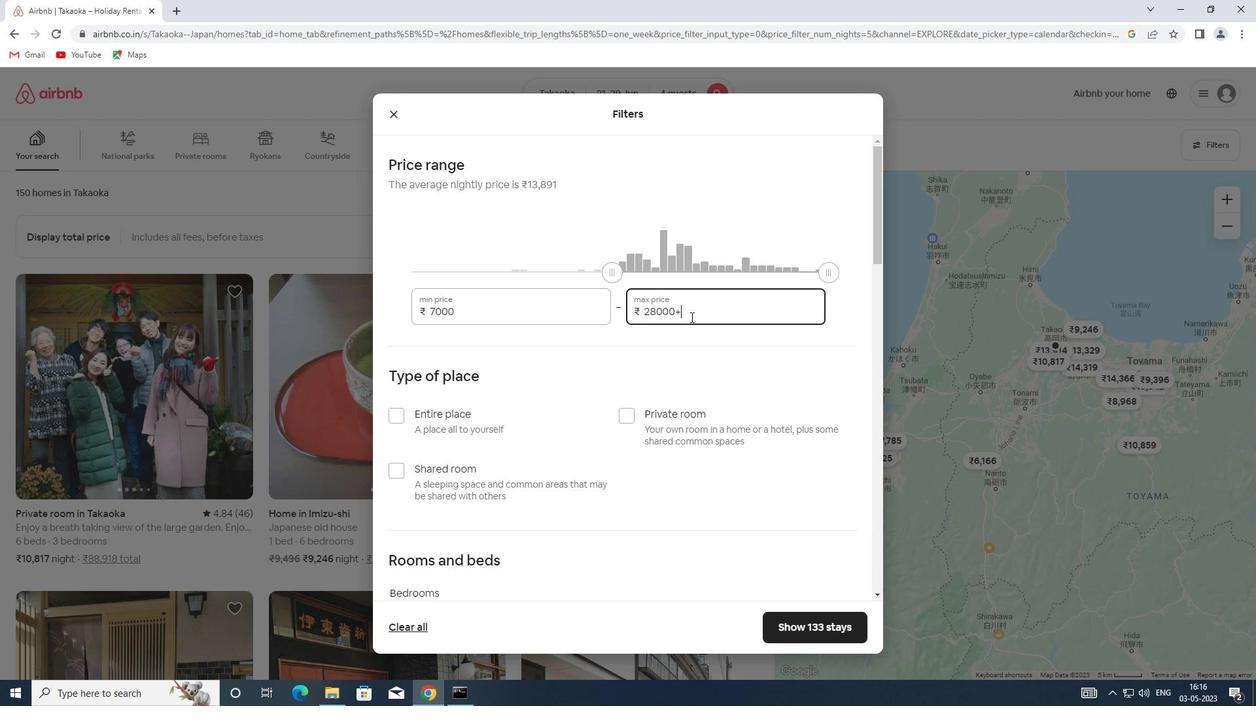
Action: Key pressed 12
Screenshot: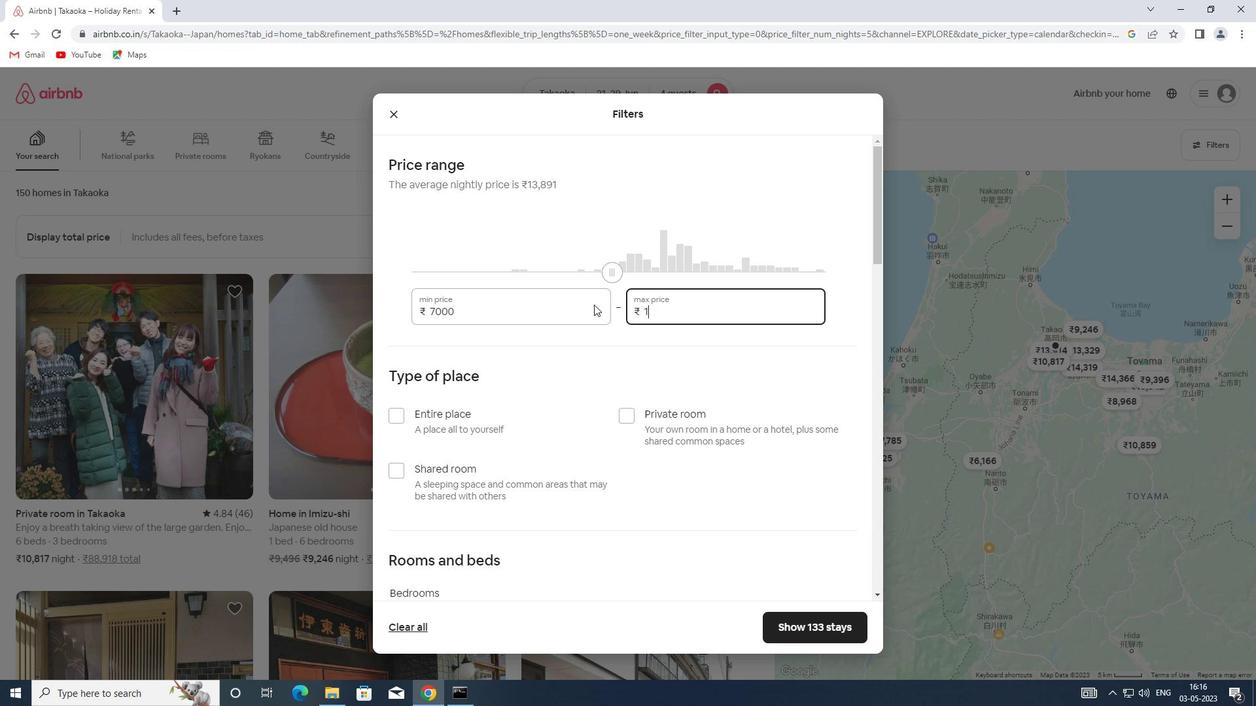 
Action: Mouse moved to (593, 305)
Screenshot: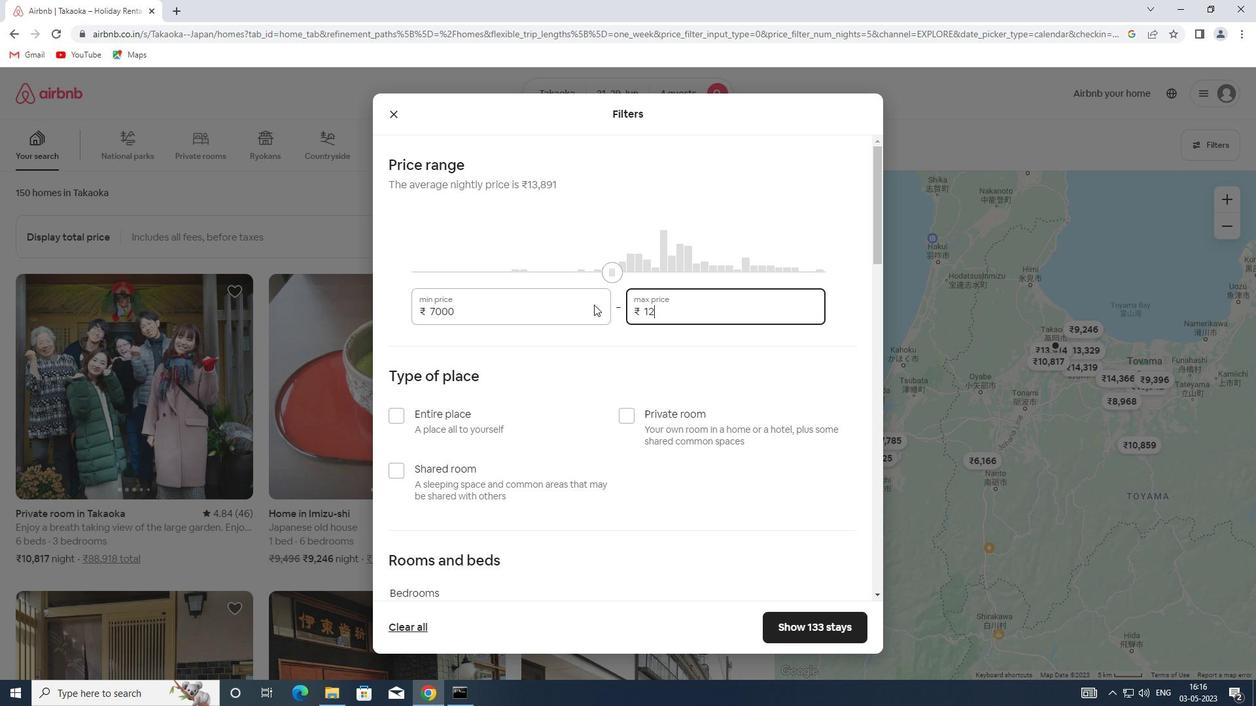 
Action: Key pressed 000
Screenshot: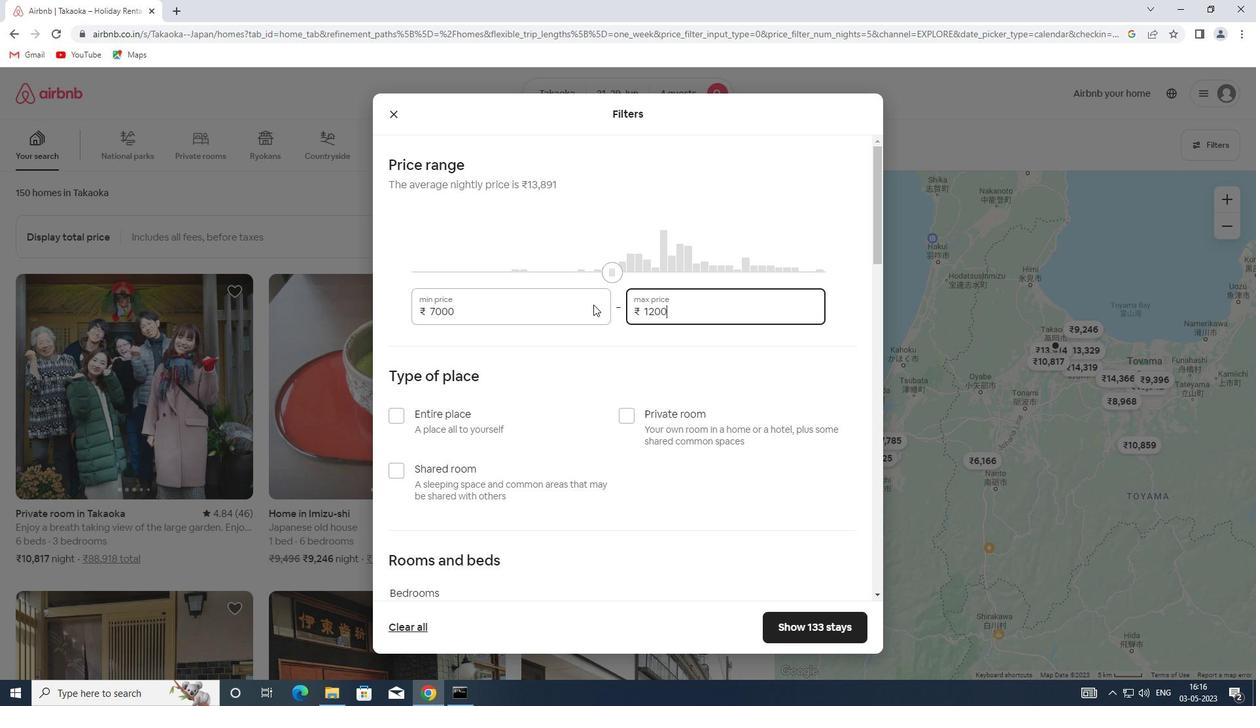 
Action: Mouse scrolled (593, 304) with delta (0, 0)
Screenshot: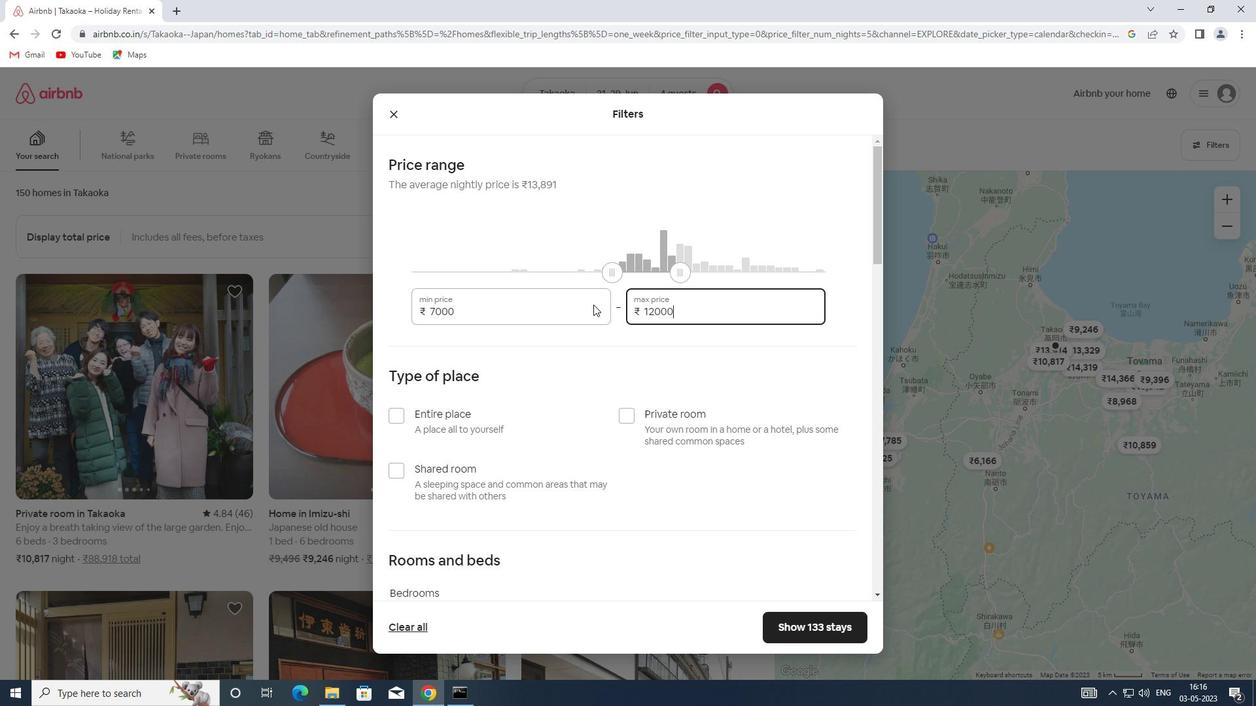 
Action: Mouse moved to (466, 347)
Screenshot: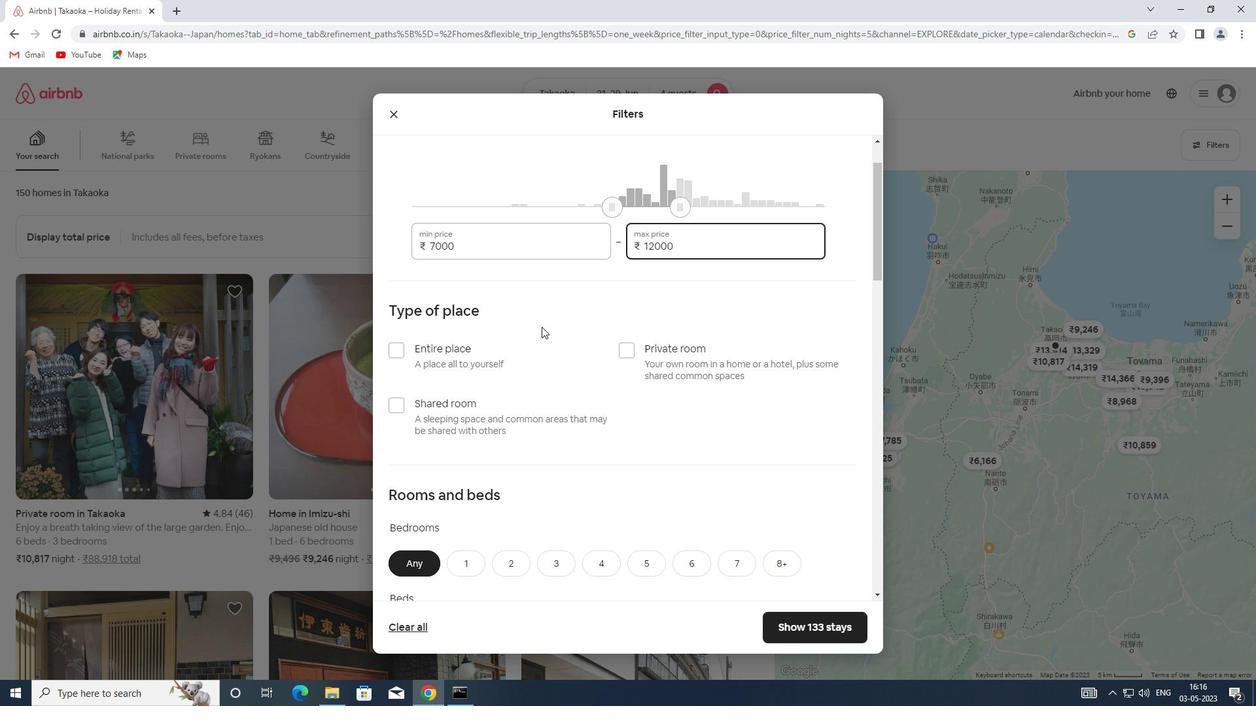 
Action: Mouse pressed left at (466, 347)
Screenshot: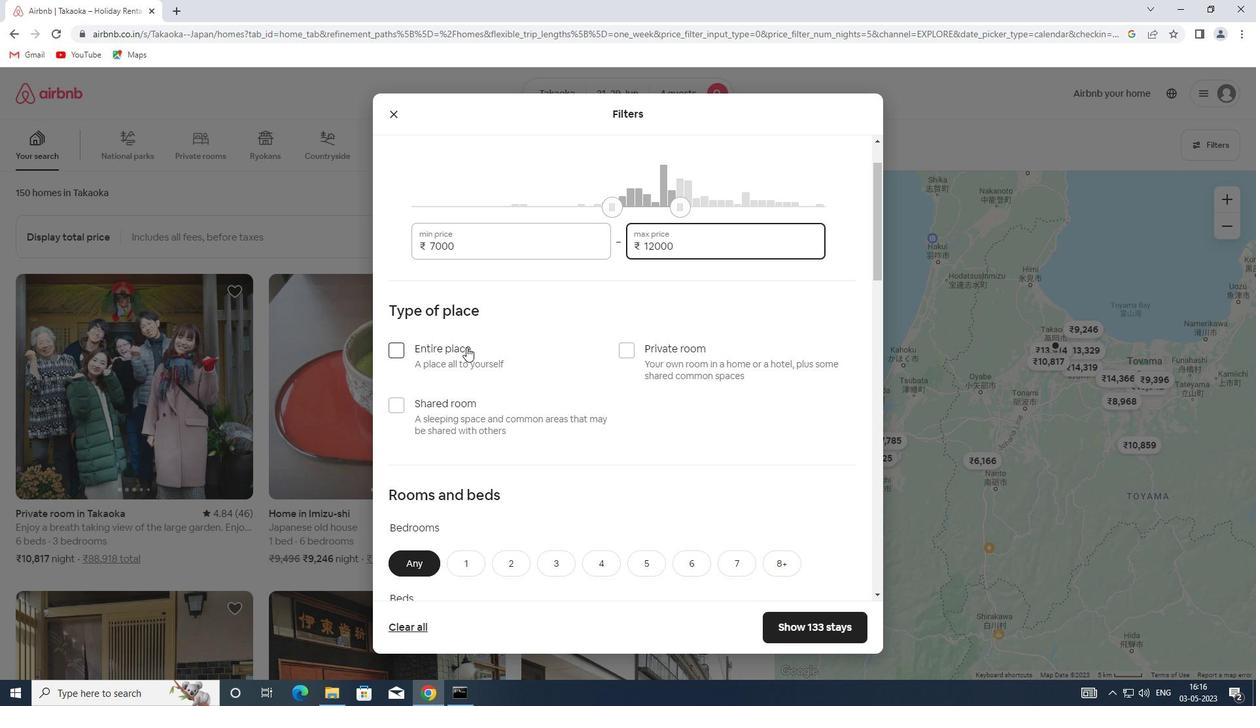 
Action: Mouse scrolled (466, 346) with delta (0, 0)
Screenshot: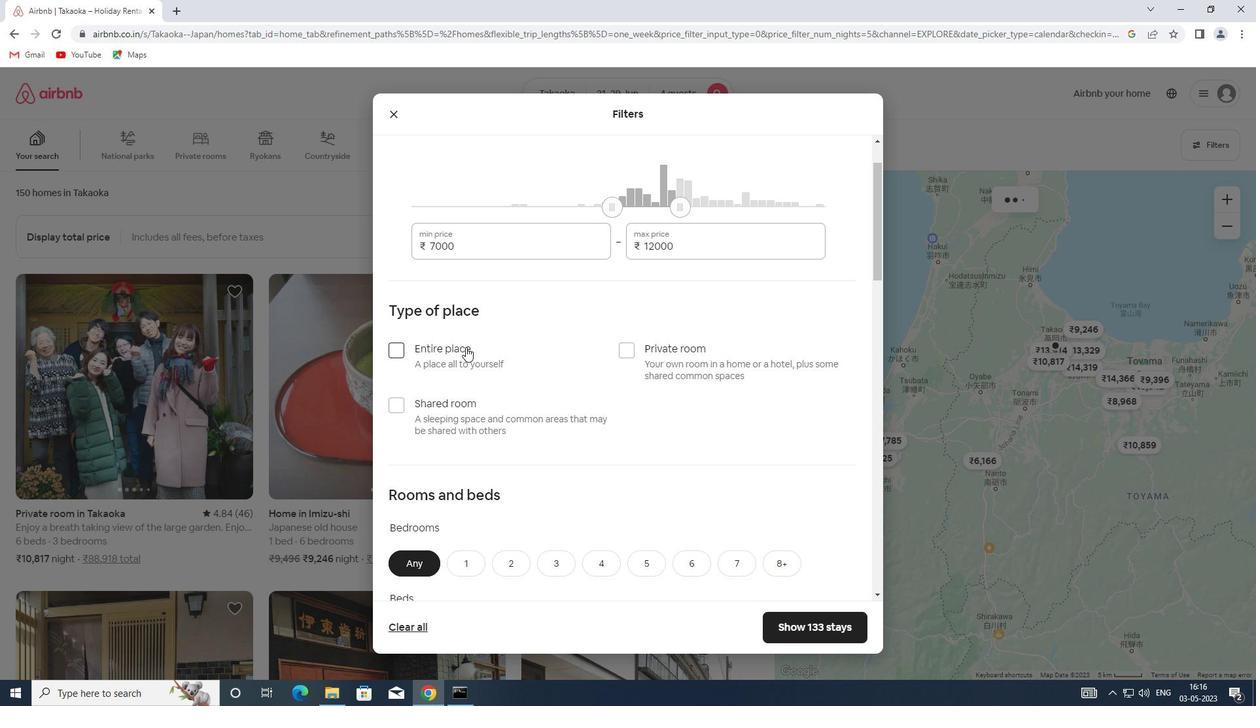 
Action: Mouse scrolled (466, 346) with delta (0, 0)
Screenshot: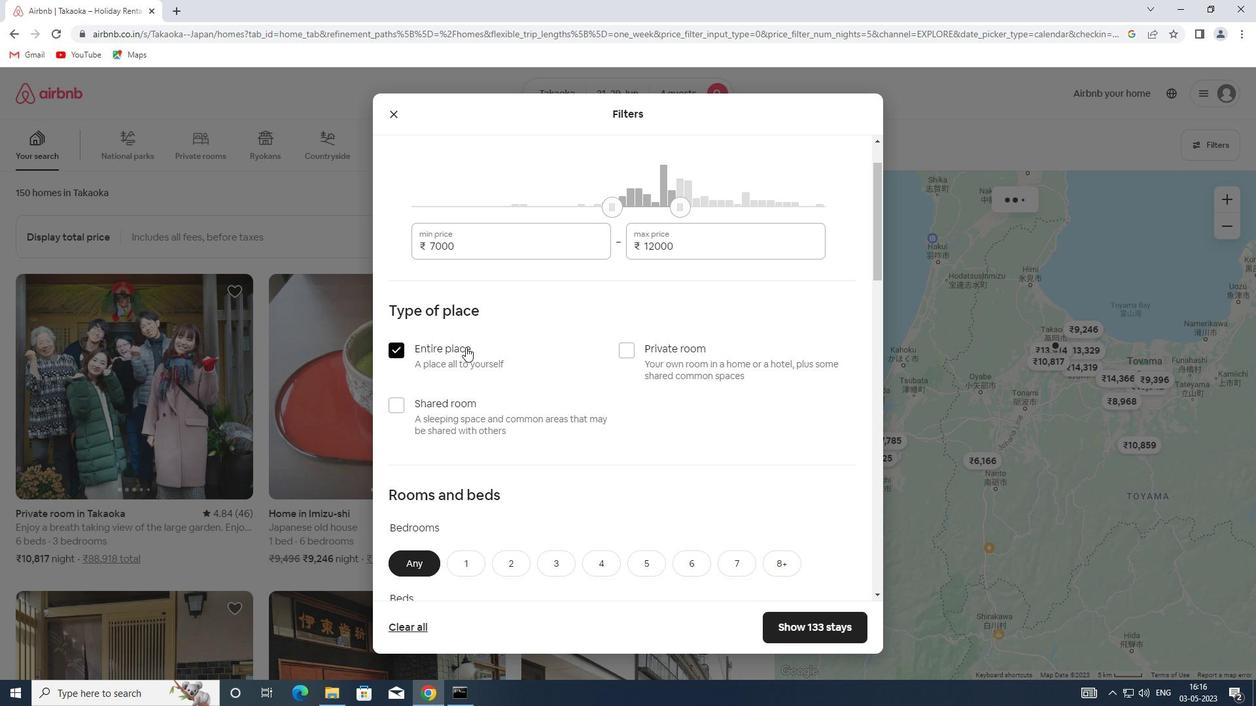 
Action: Mouse scrolled (466, 346) with delta (0, 0)
Screenshot: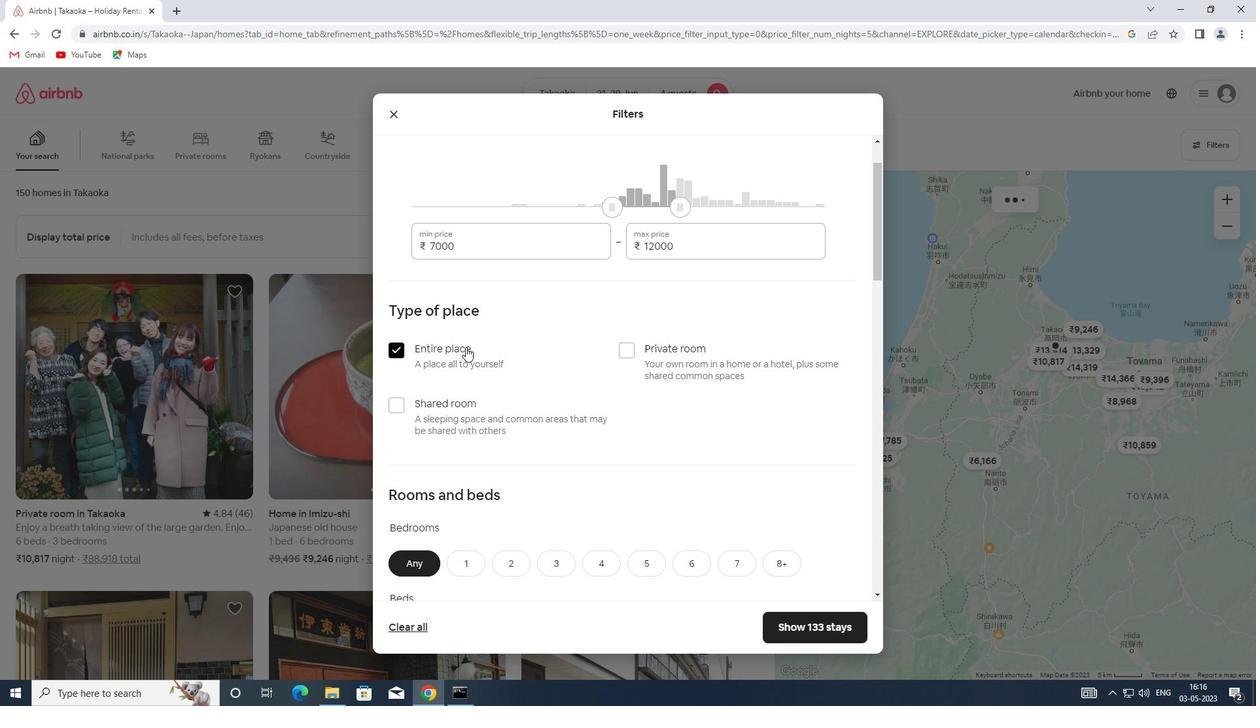 
Action: Mouse moved to (511, 363)
Screenshot: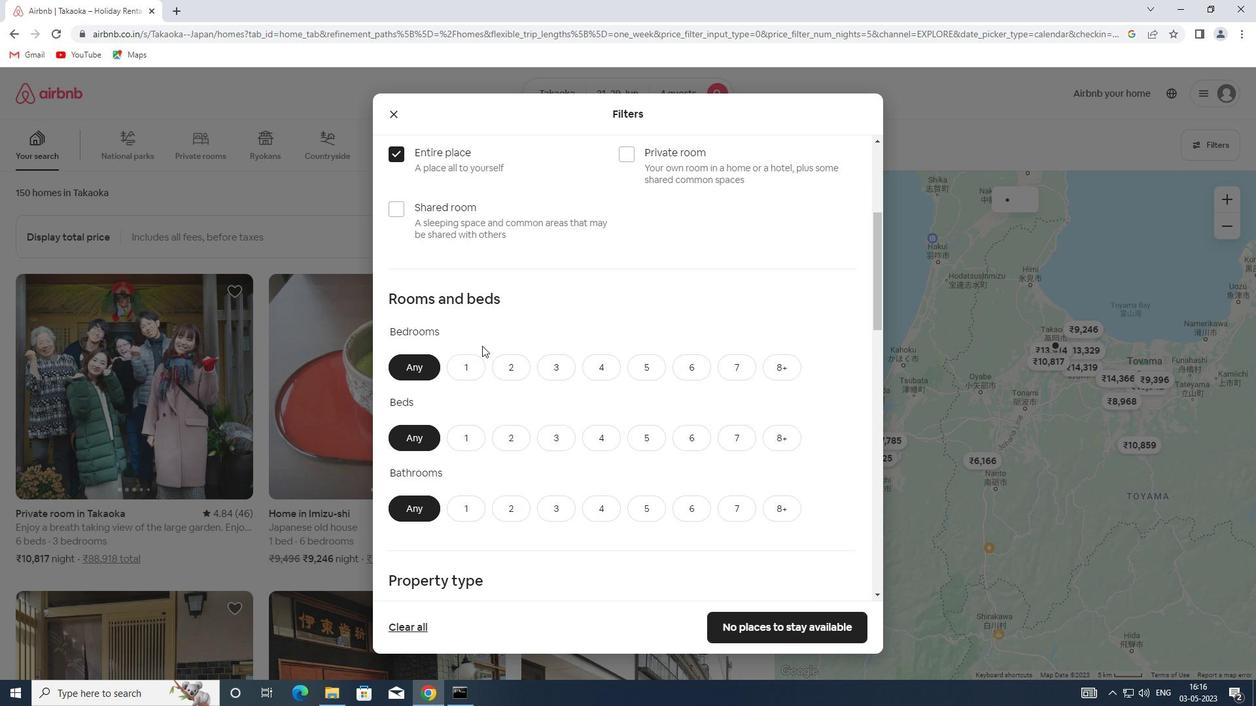 
Action: Mouse pressed left at (511, 363)
Screenshot: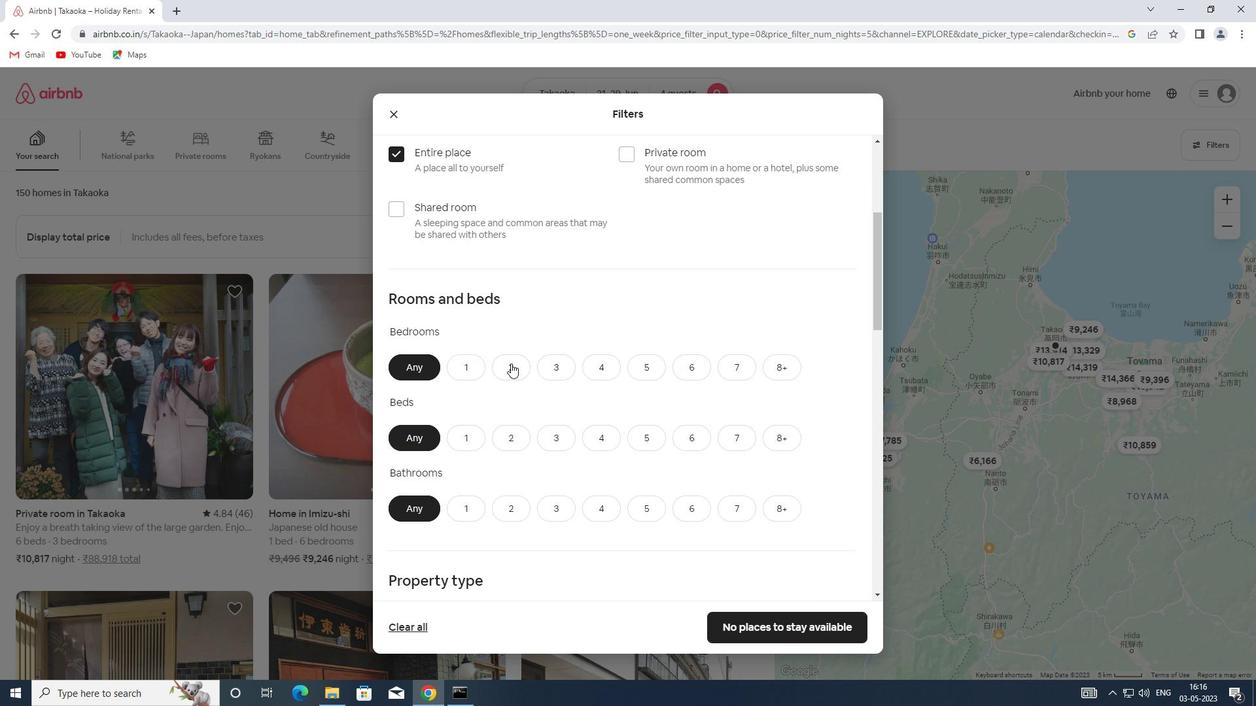 
Action: Mouse scrolled (511, 363) with delta (0, 0)
Screenshot: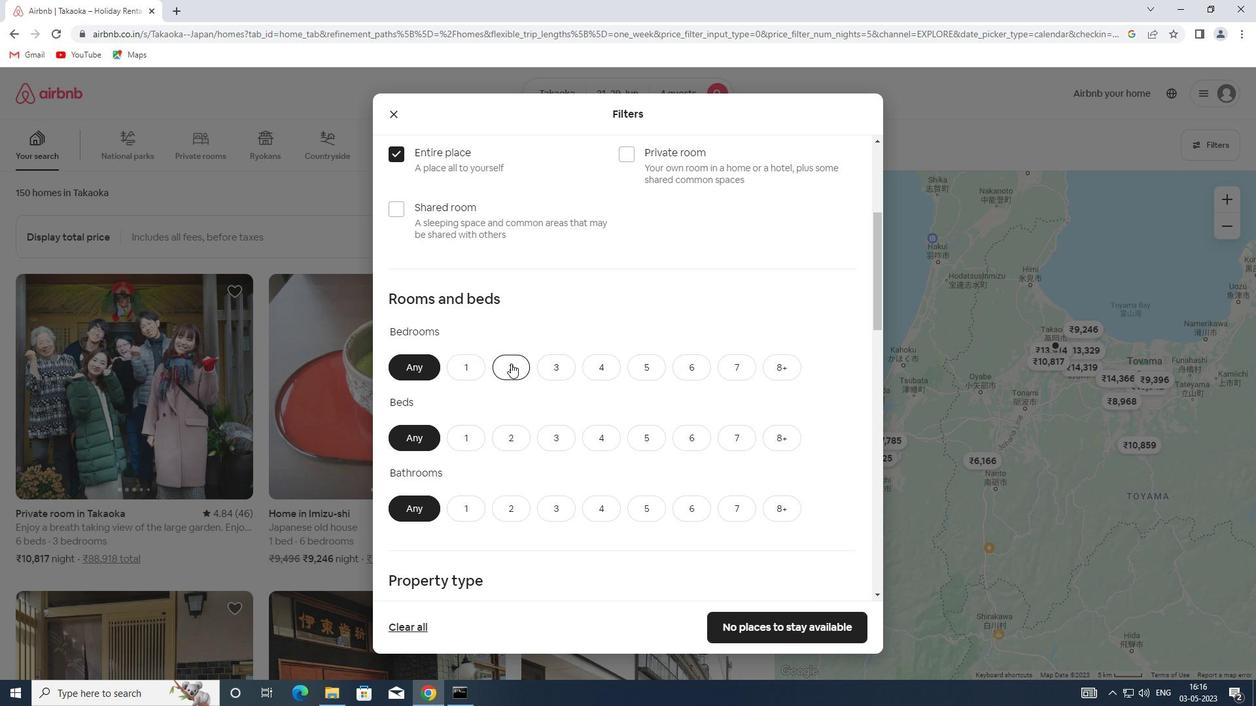 
Action: Mouse scrolled (511, 363) with delta (0, 0)
Screenshot: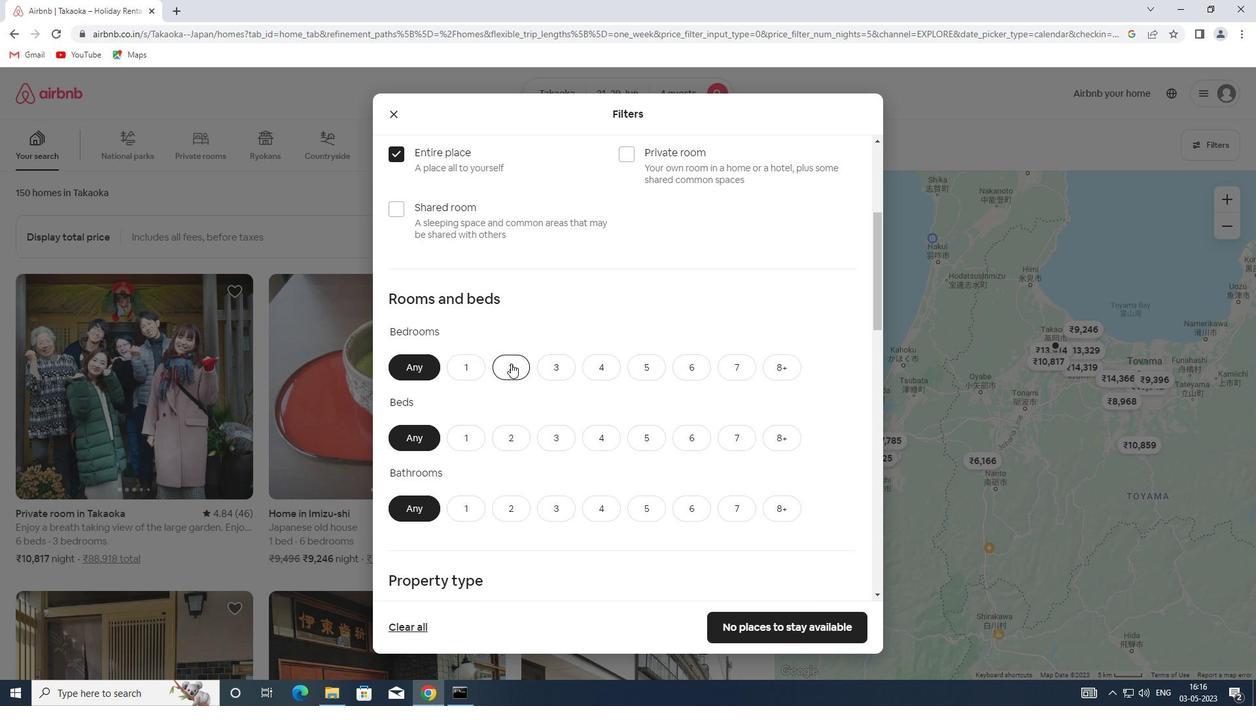
Action: Mouse scrolled (511, 363) with delta (0, 0)
Screenshot: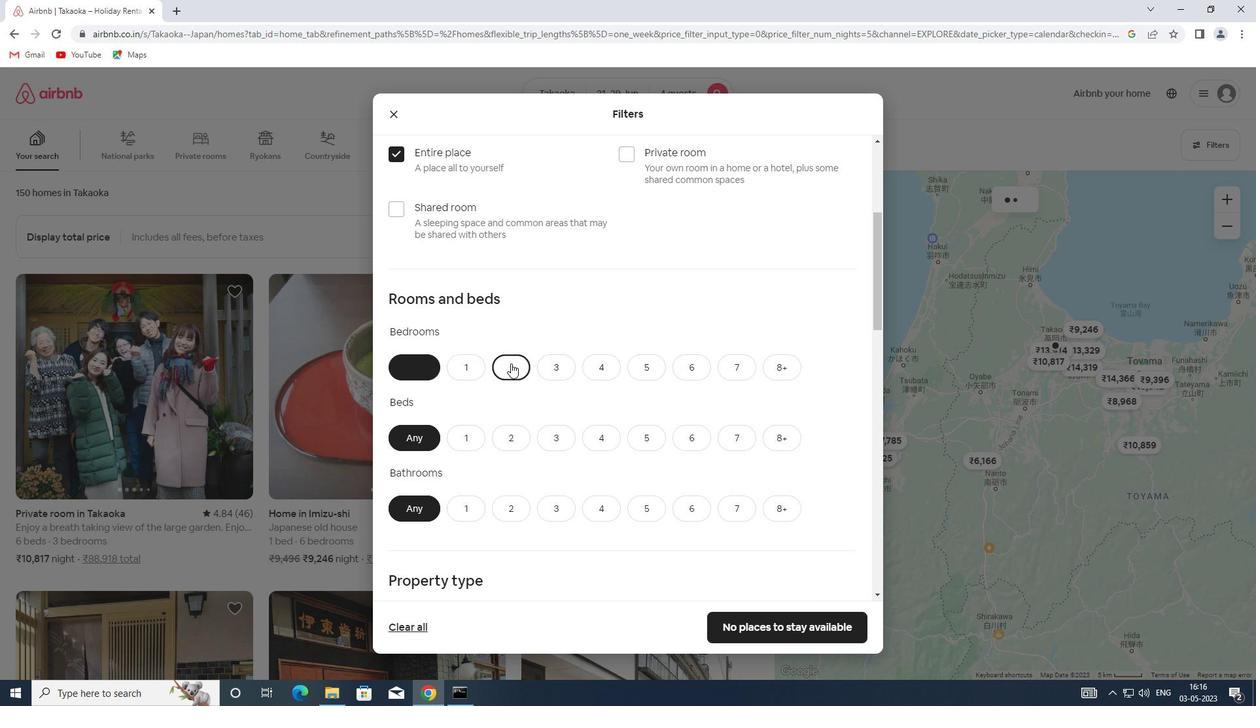 
Action: Mouse moved to (526, 242)
Screenshot: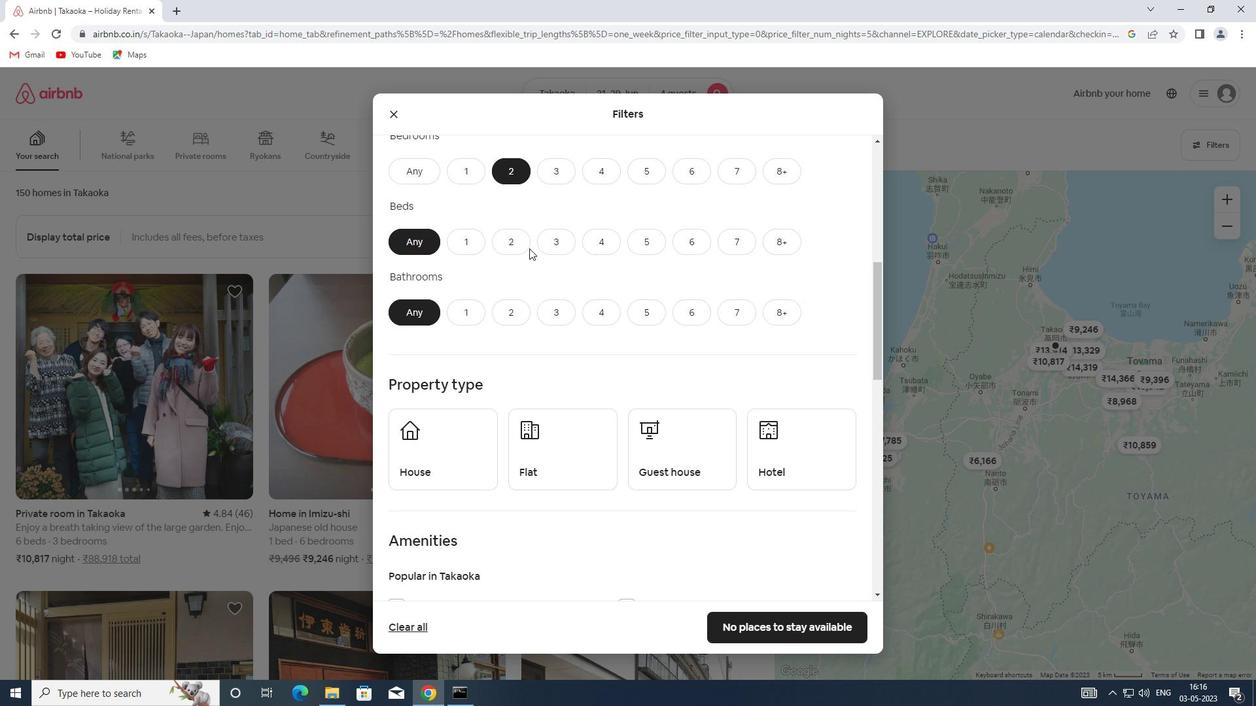 
Action: Mouse pressed left at (526, 242)
Screenshot: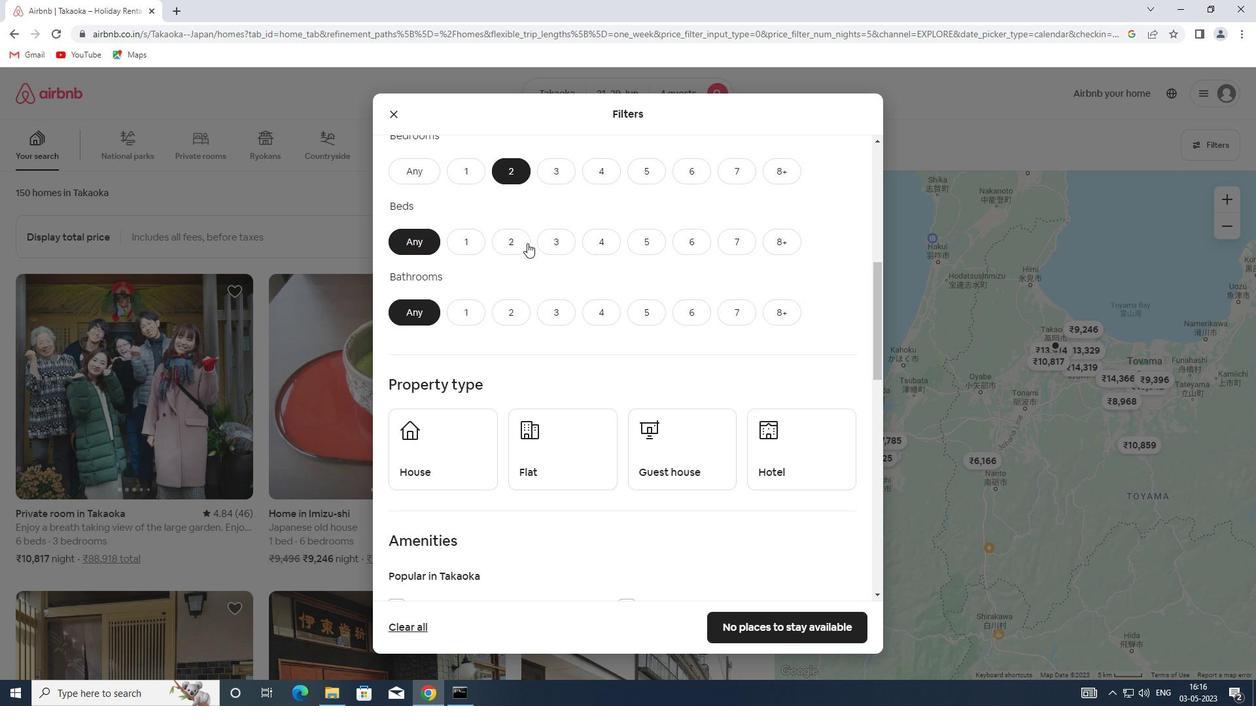
Action: Mouse moved to (505, 318)
Screenshot: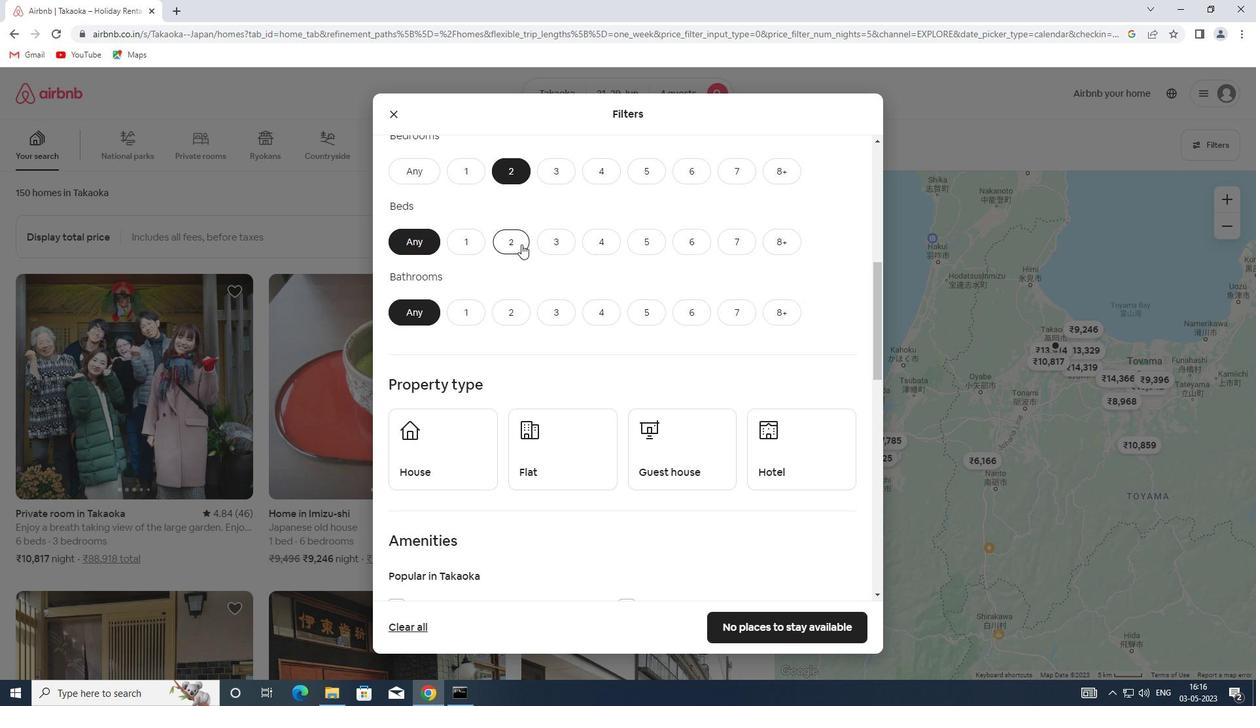
Action: Mouse pressed left at (505, 318)
Screenshot: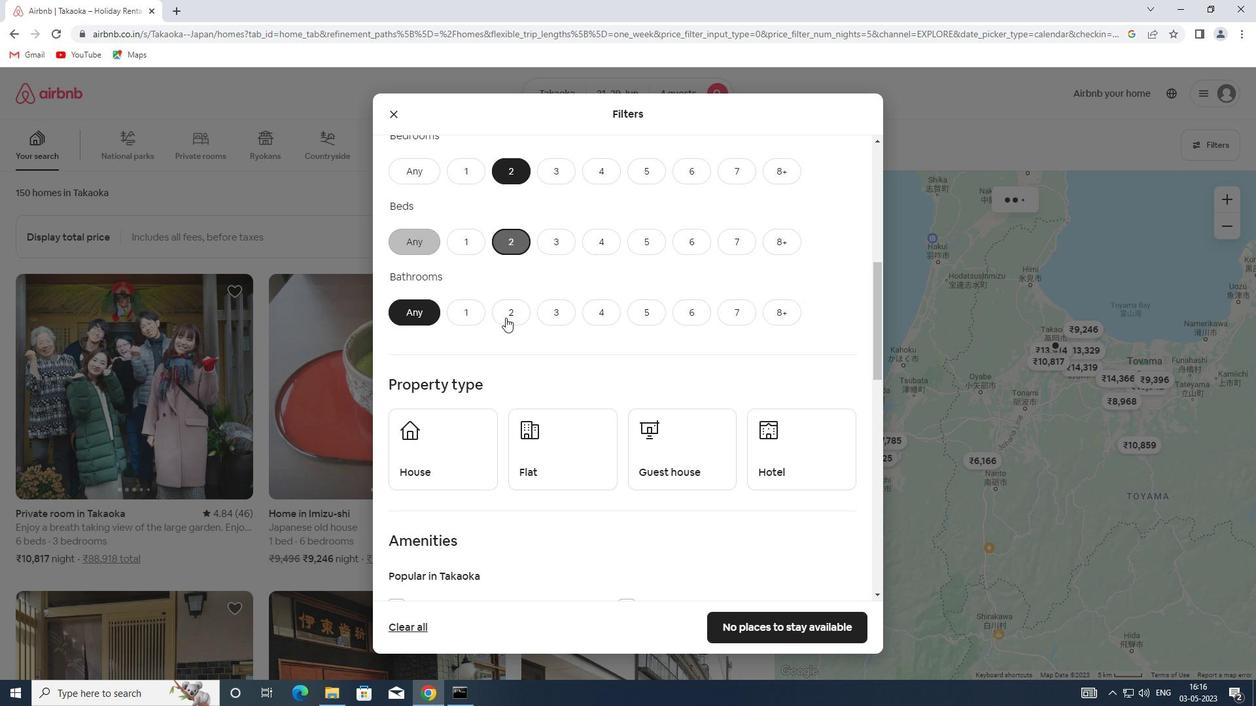 
Action: Mouse scrolled (505, 317) with delta (0, 0)
Screenshot: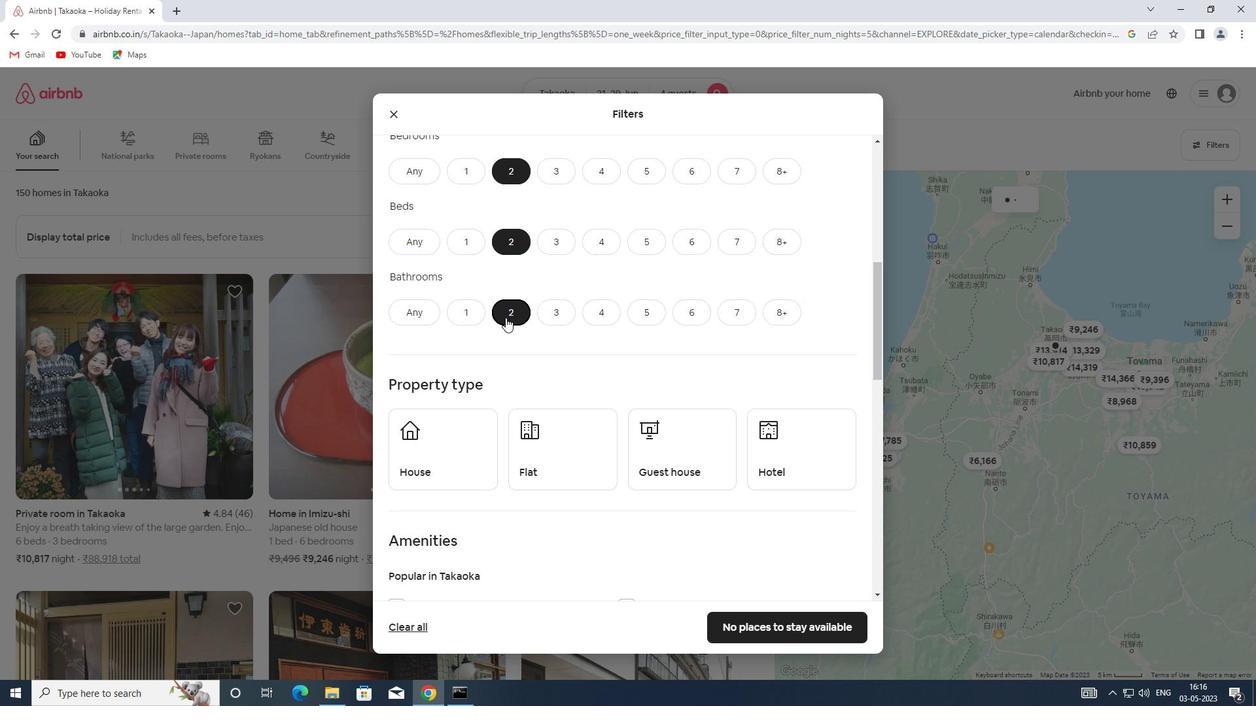 
Action: Mouse scrolled (505, 317) with delta (0, 0)
Screenshot: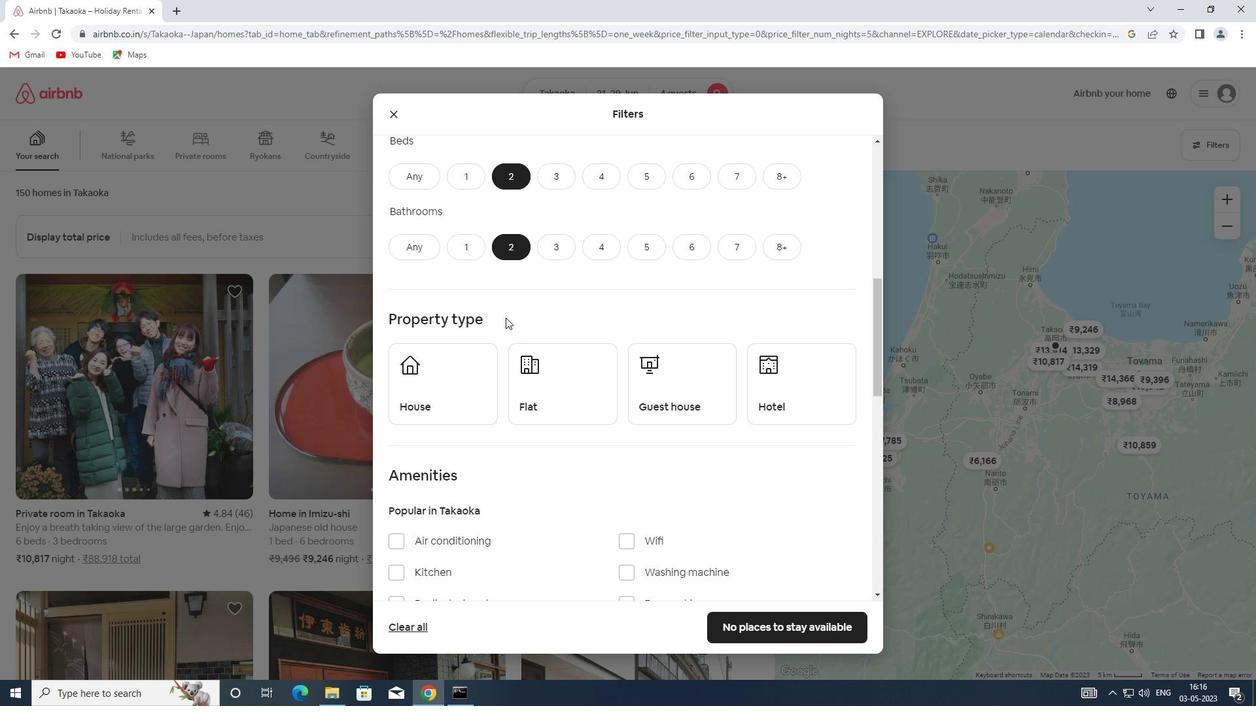 
Action: Mouse moved to (471, 325)
Screenshot: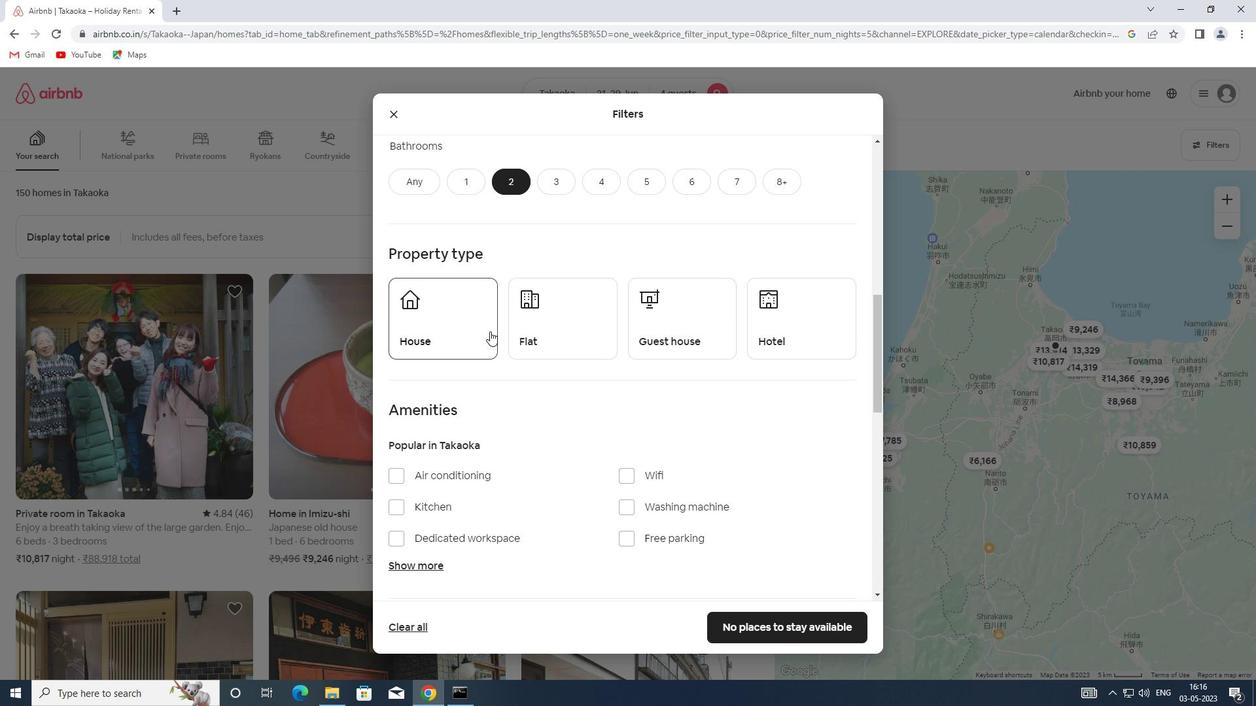 
Action: Mouse pressed left at (471, 325)
Screenshot: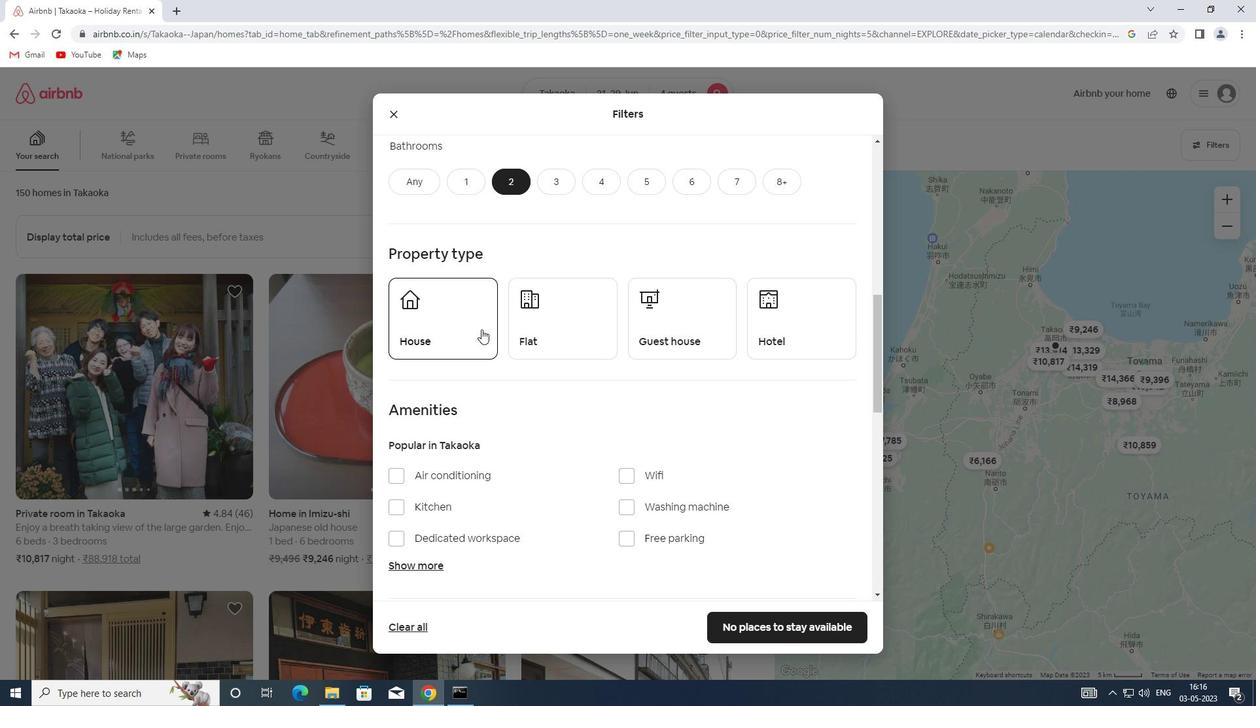 
Action: Mouse moved to (528, 322)
Screenshot: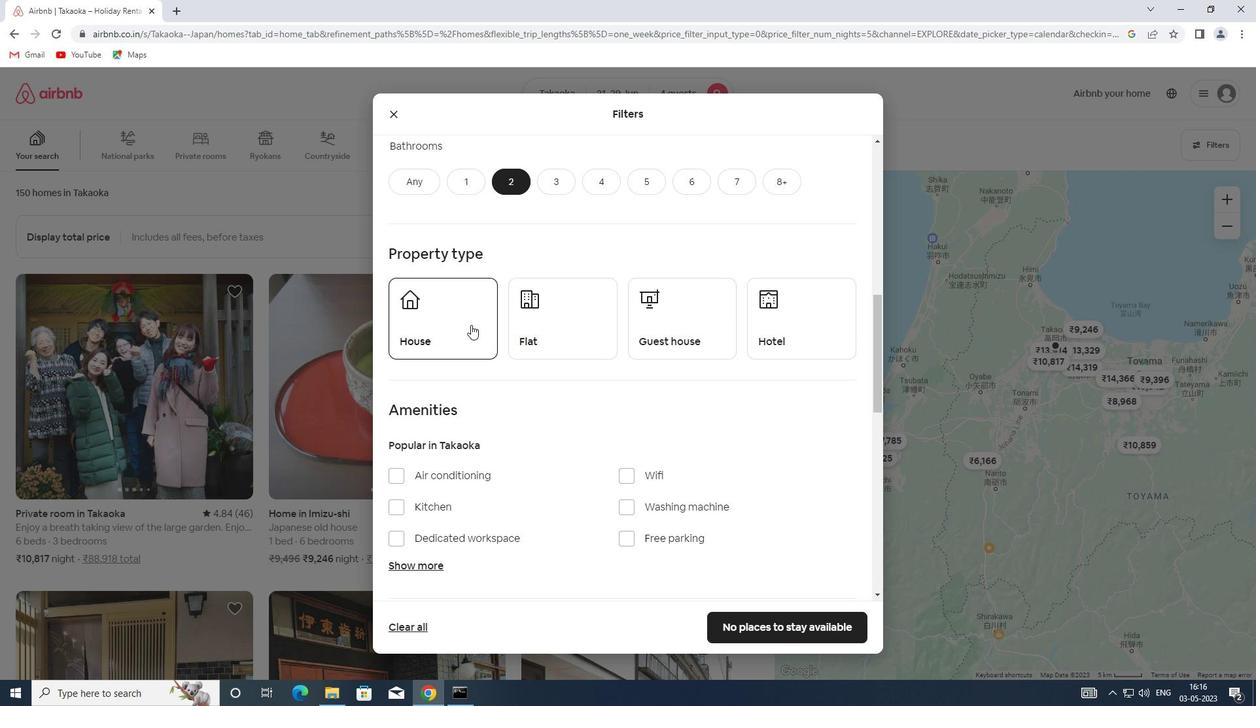 
Action: Mouse pressed left at (528, 322)
Screenshot: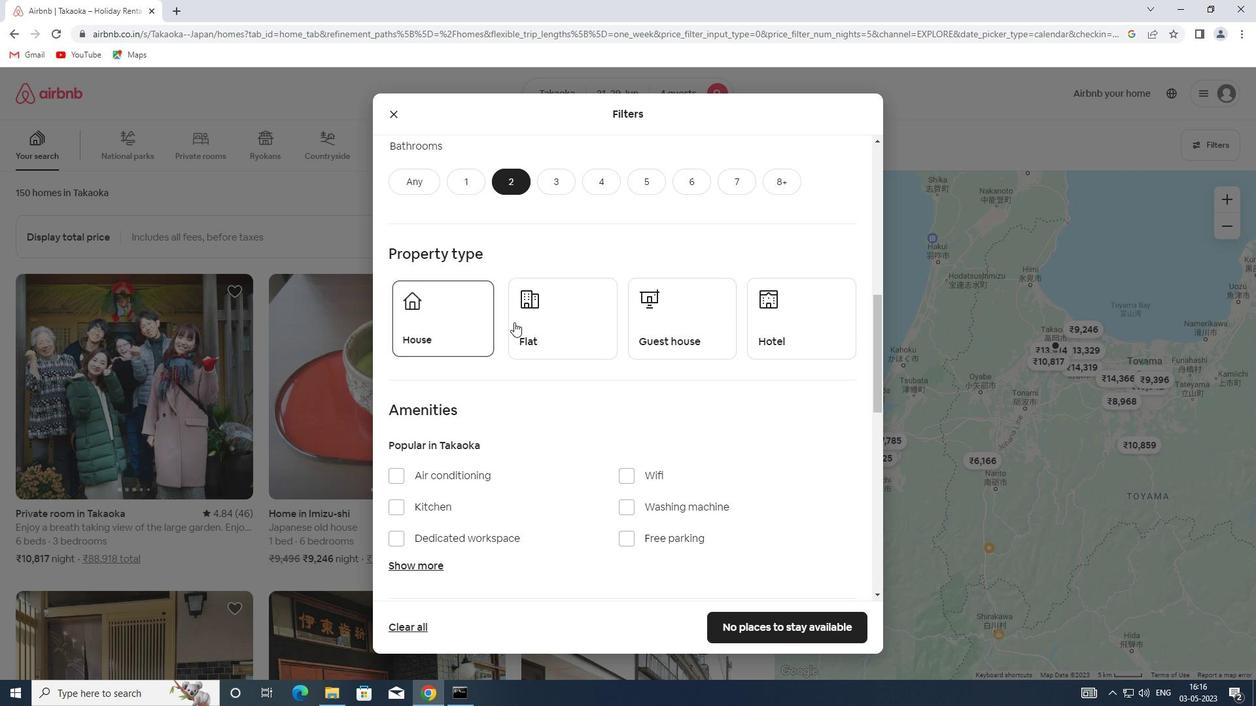 
Action: Mouse moved to (682, 325)
Screenshot: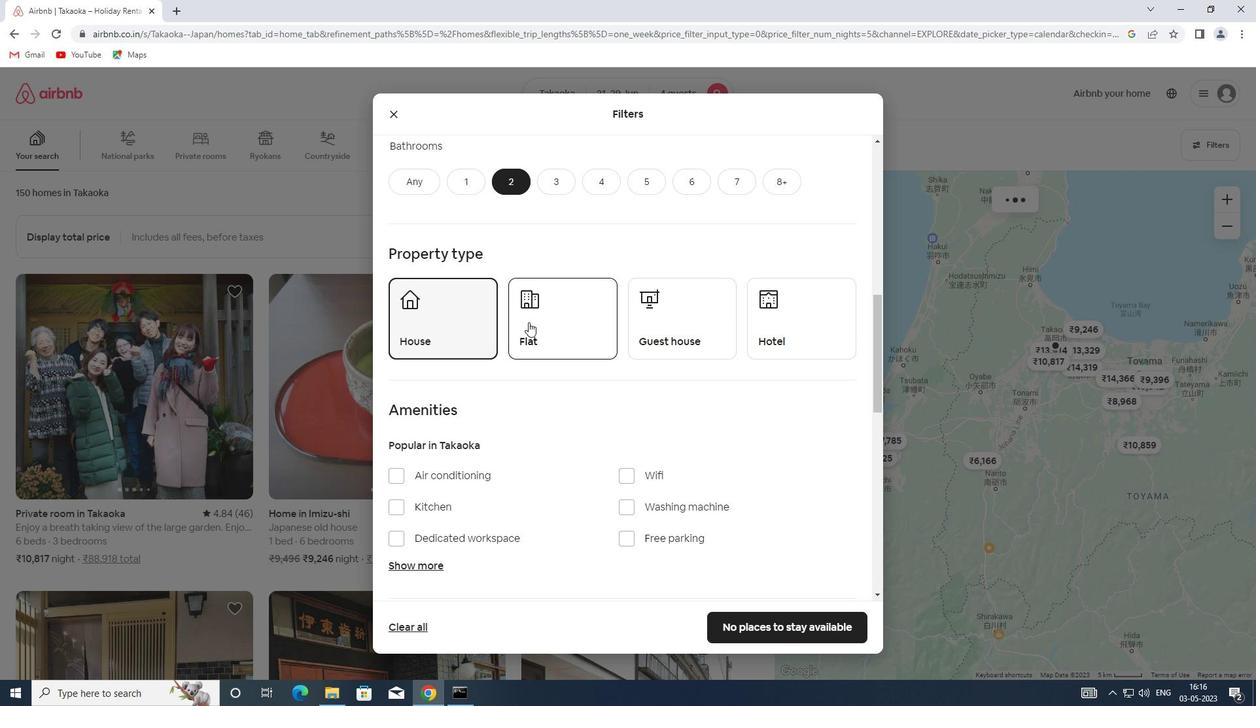 
Action: Mouse pressed left at (682, 325)
Screenshot: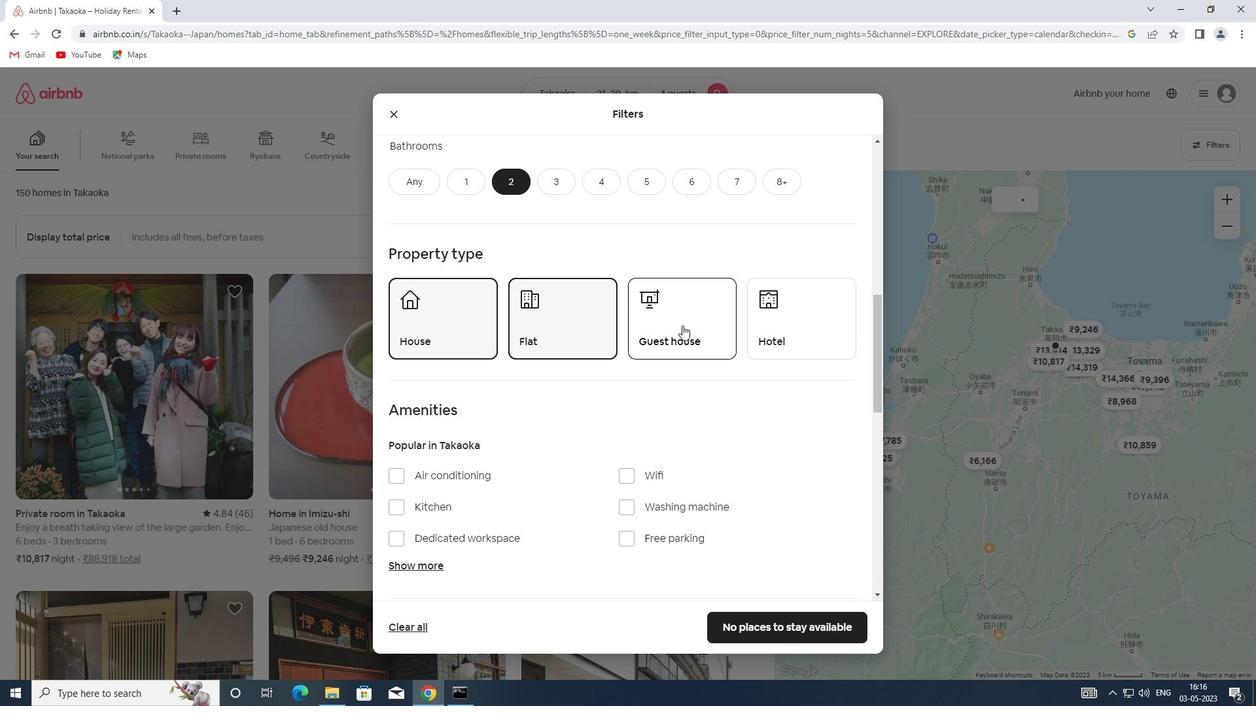 
Action: Mouse scrolled (682, 325) with delta (0, 0)
Screenshot: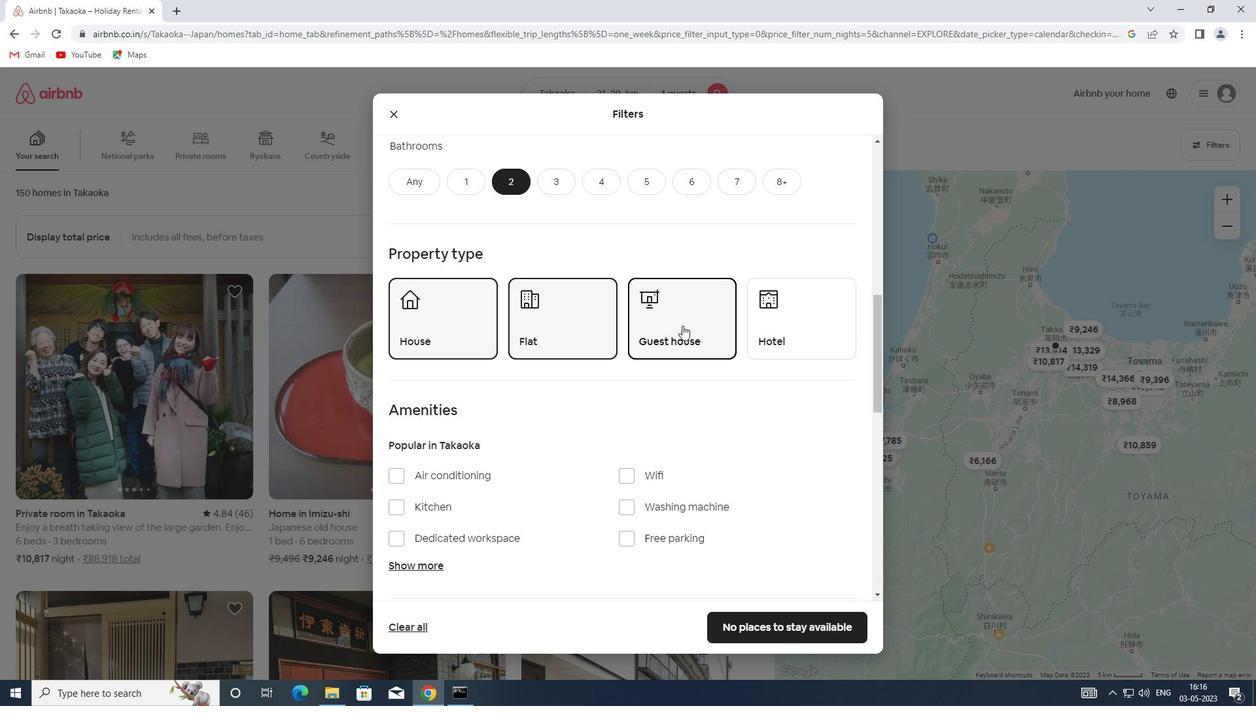 
Action: Mouse scrolled (682, 325) with delta (0, 0)
Screenshot: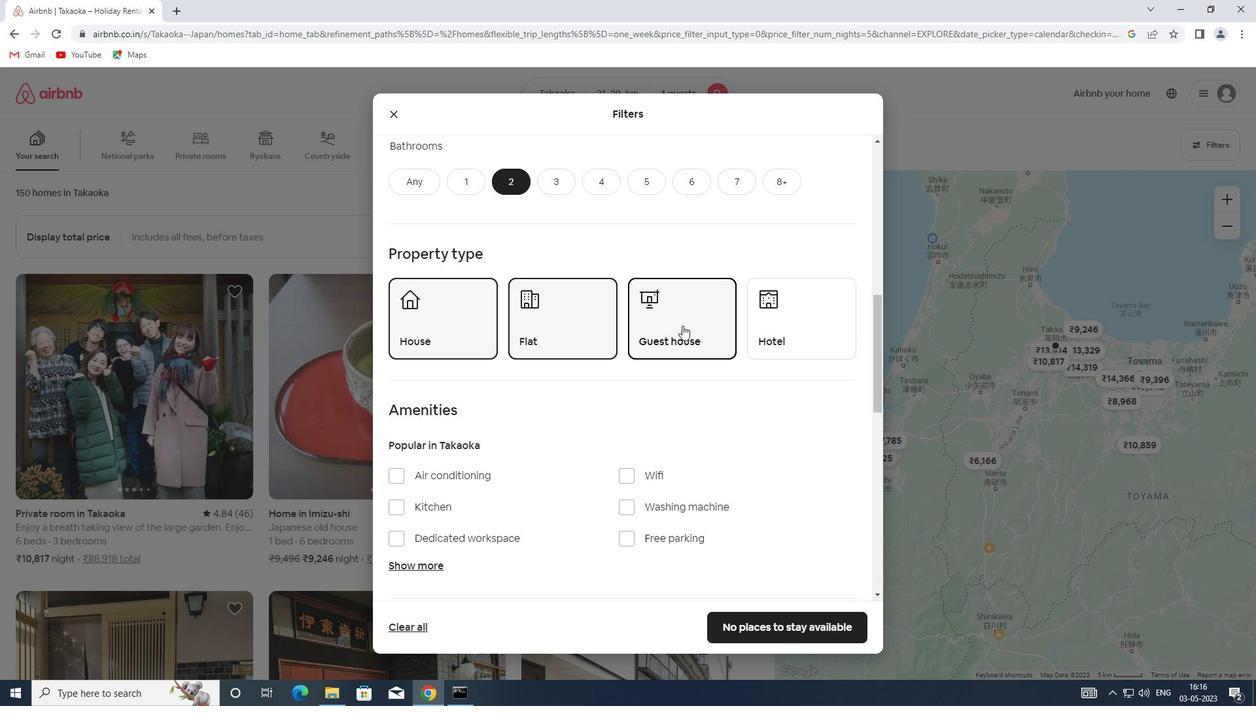
Action: Mouse scrolled (682, 325) with delta (0, 0)
Screenshot: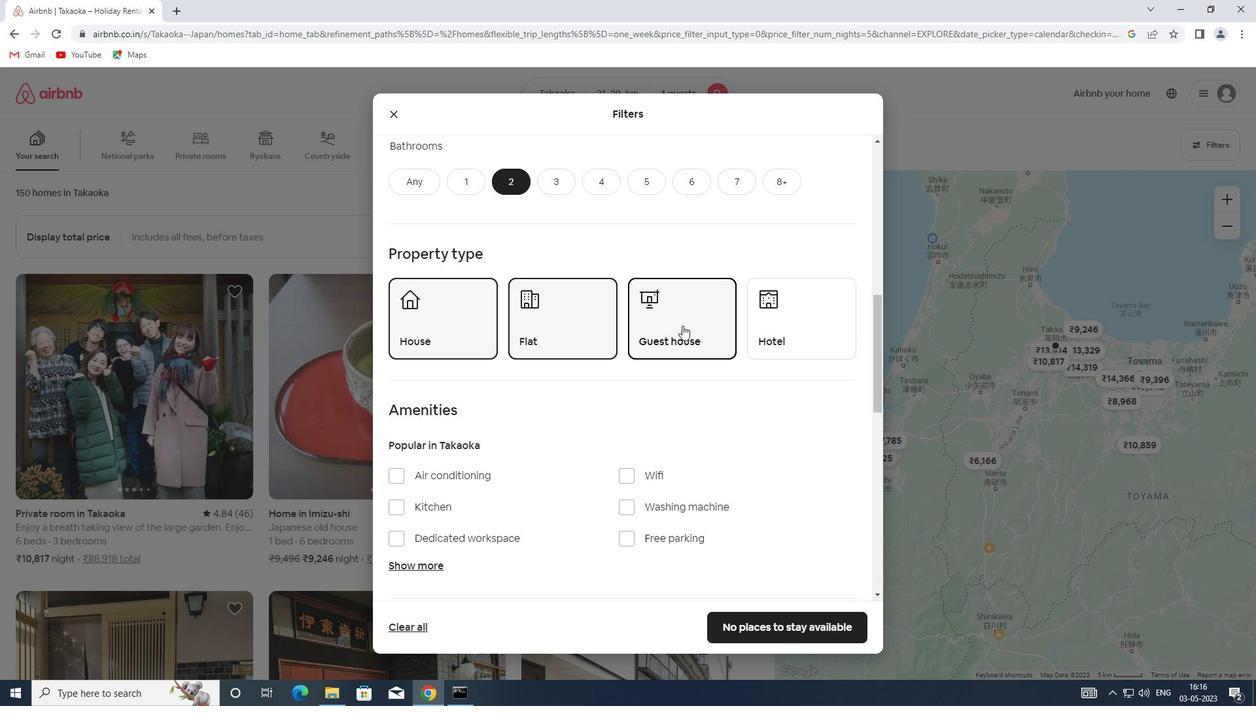 
Action: Mouse scrolled (682, 325) with delta (0, 0)
Screenshot: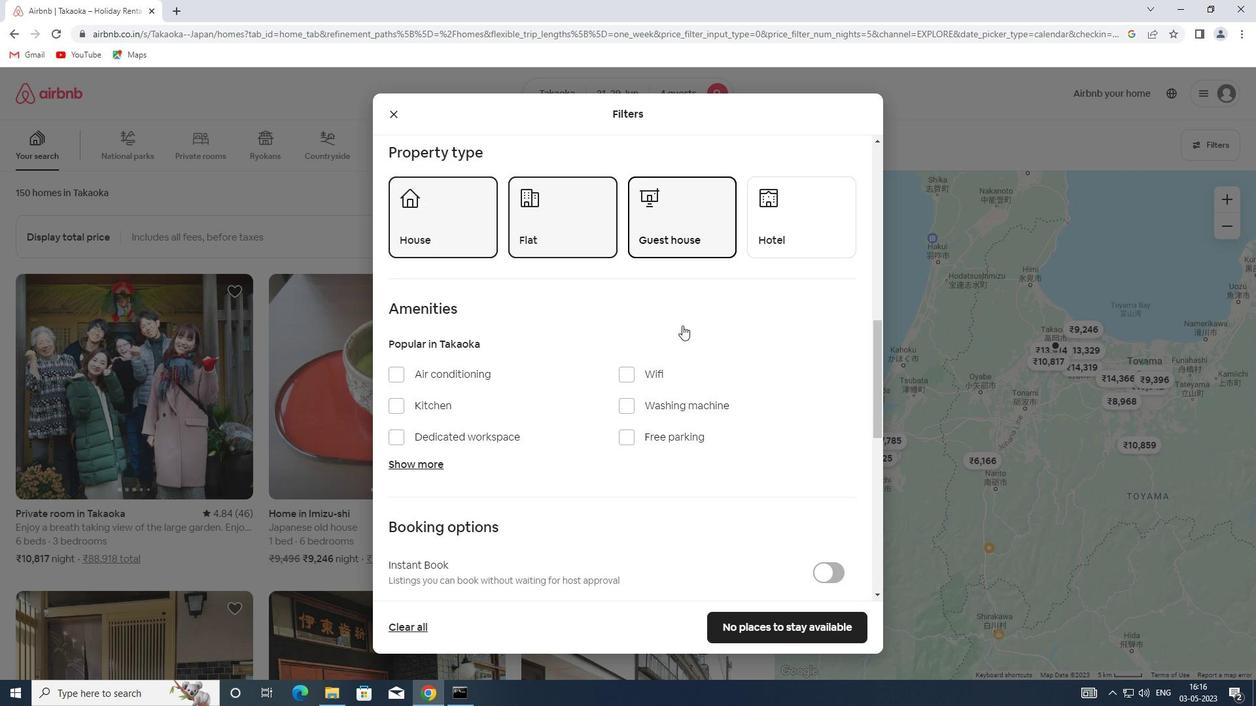 
Action: Mouse moved to (830, 464)
Screenshot: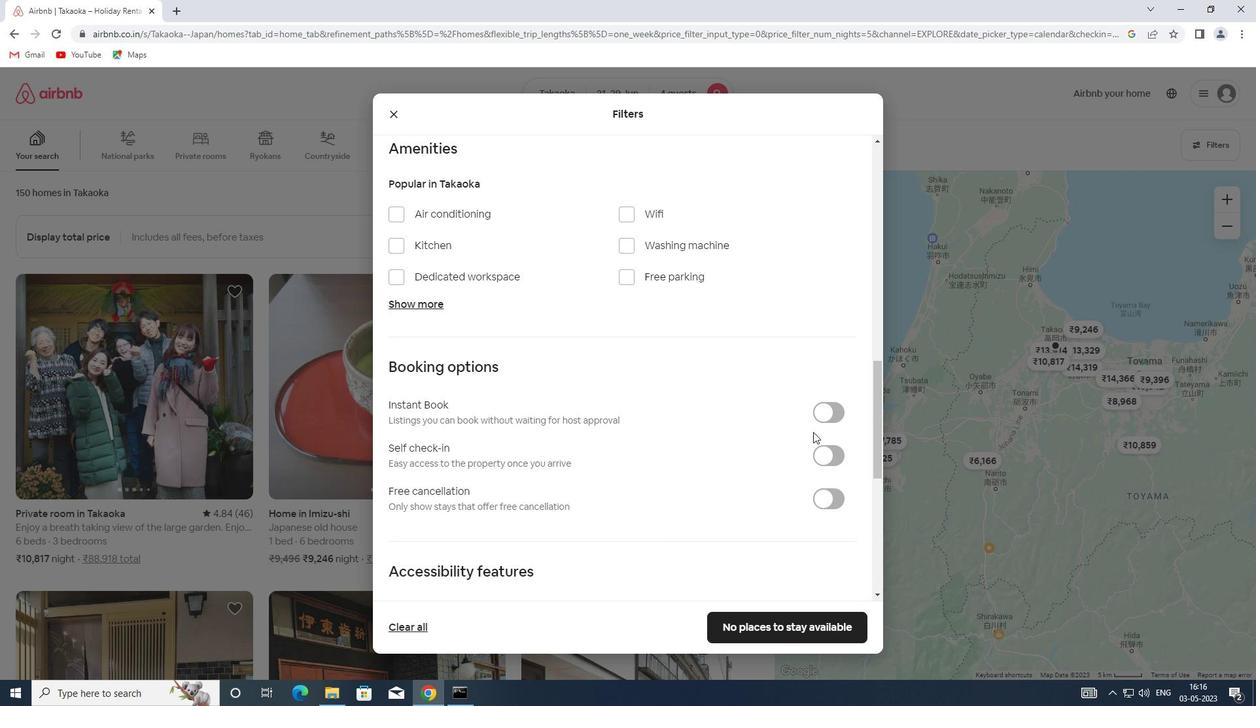 
Action: Mouse pressed left at (830, 464)
Screenshot: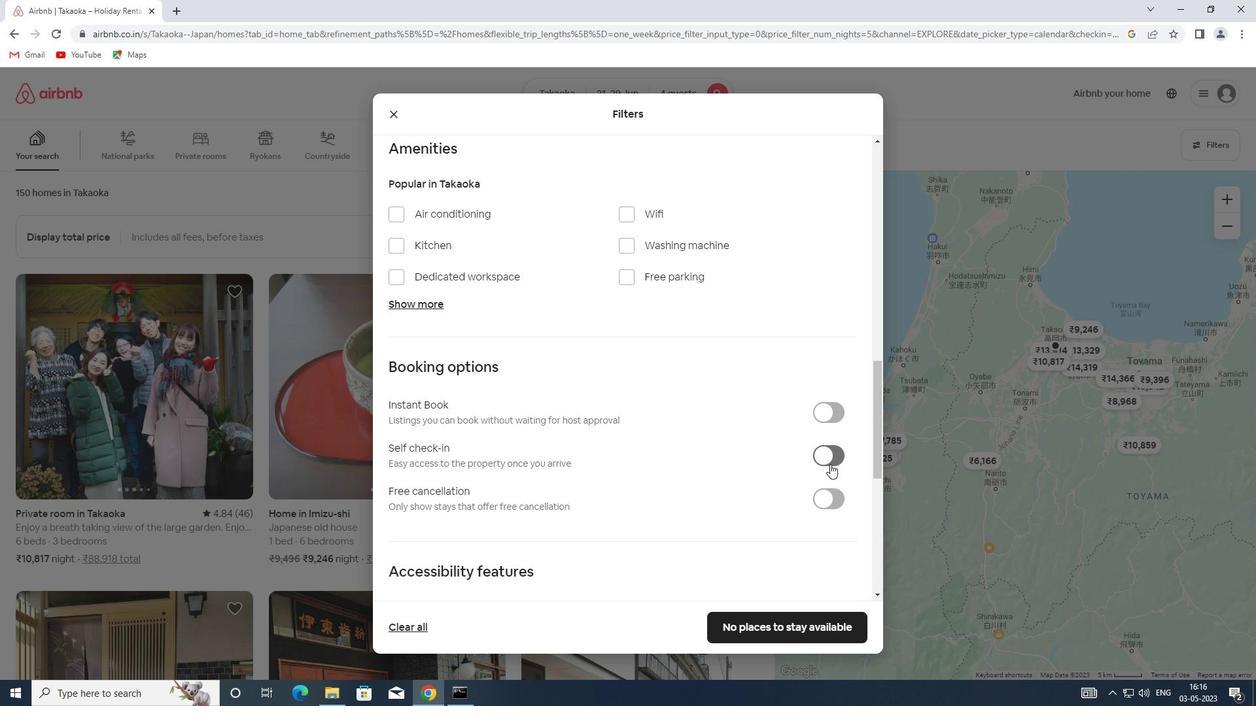 
Action: Mouse moved to (769, 443)
Screenshot: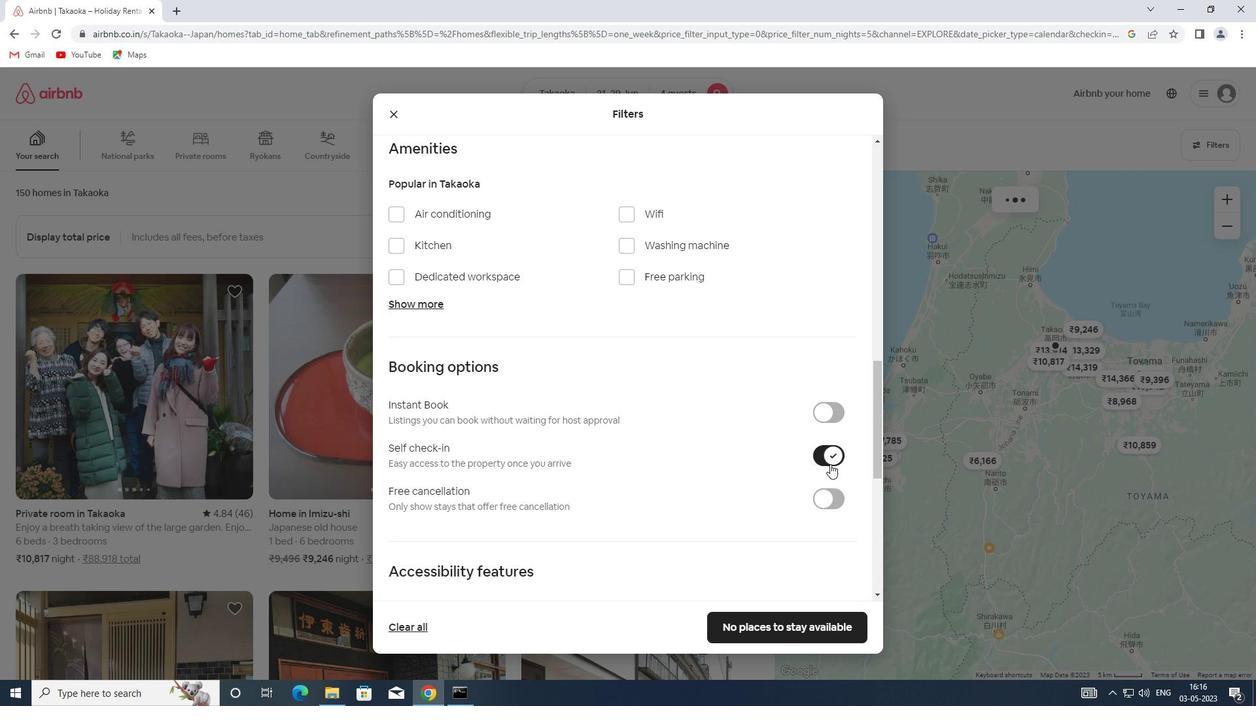 
Action: Mouse scrolled (769, 442) with delta (0, 0)
Screenshot: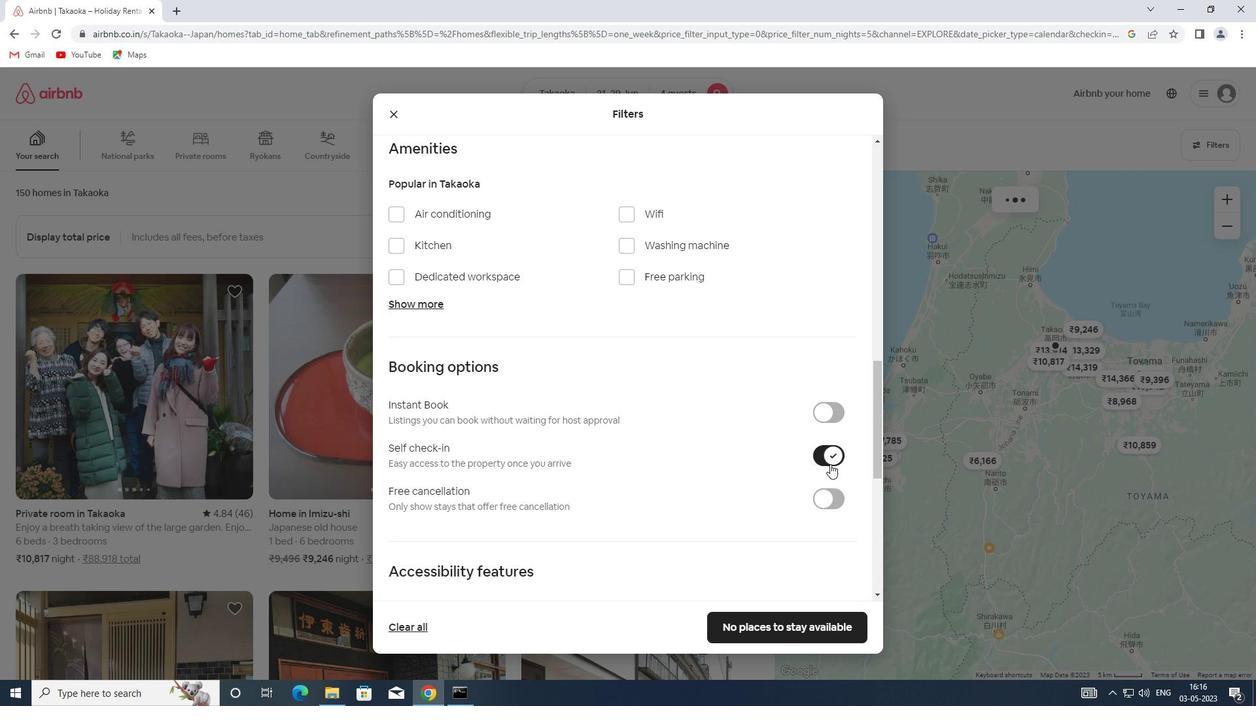 
Action: Mouse moved to (767, 443)
Screenshot: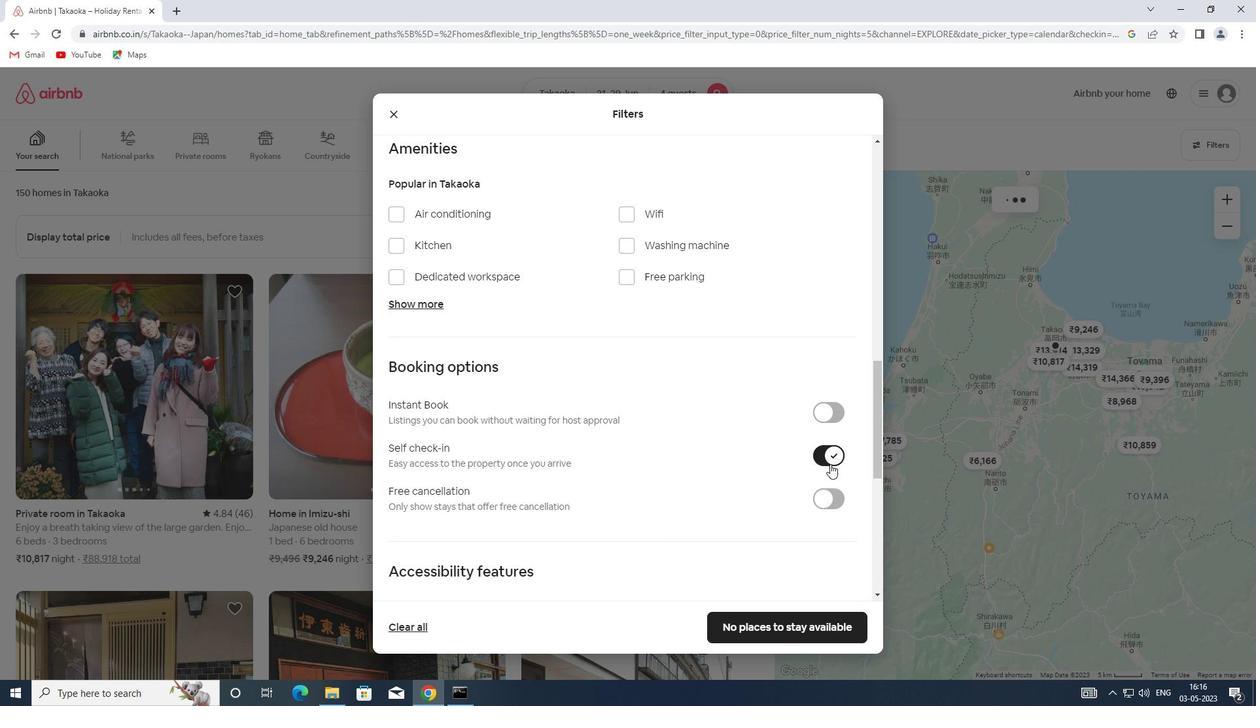 
Action: Mouse scrolled (767, 442) with delta (0, 0)
Screenshot: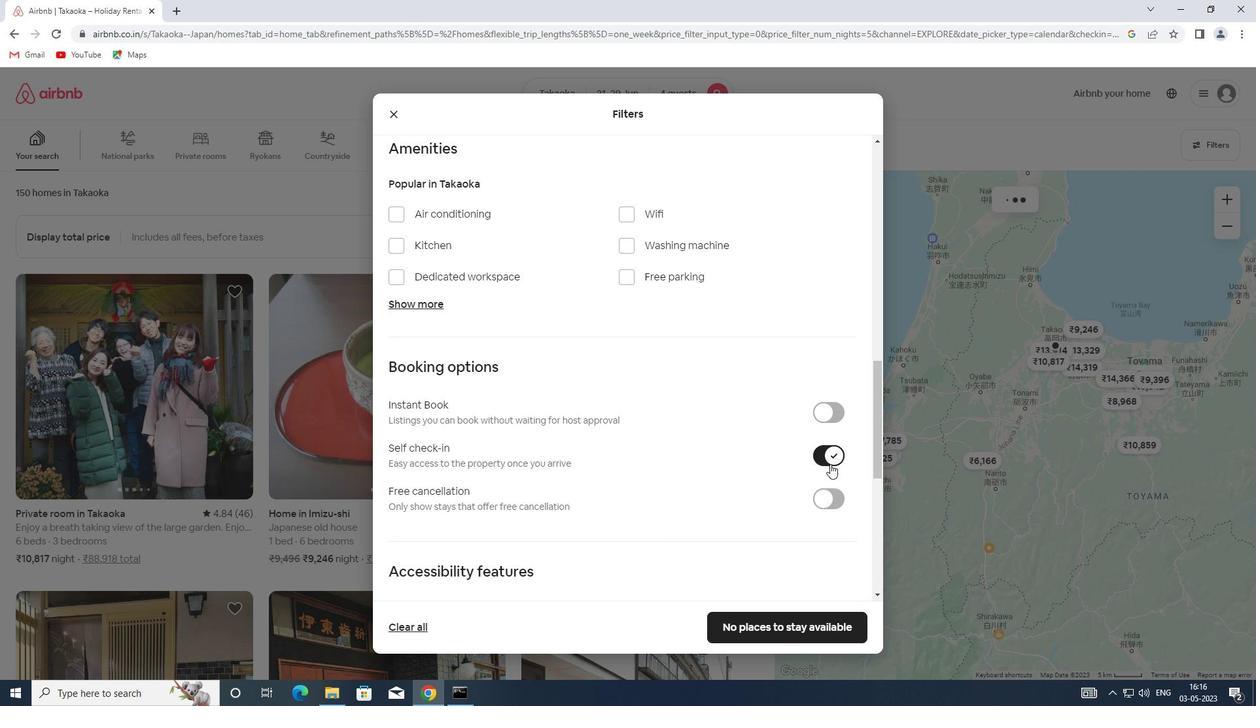 
Action: Mouse moved to (765, 442)
Screenshot: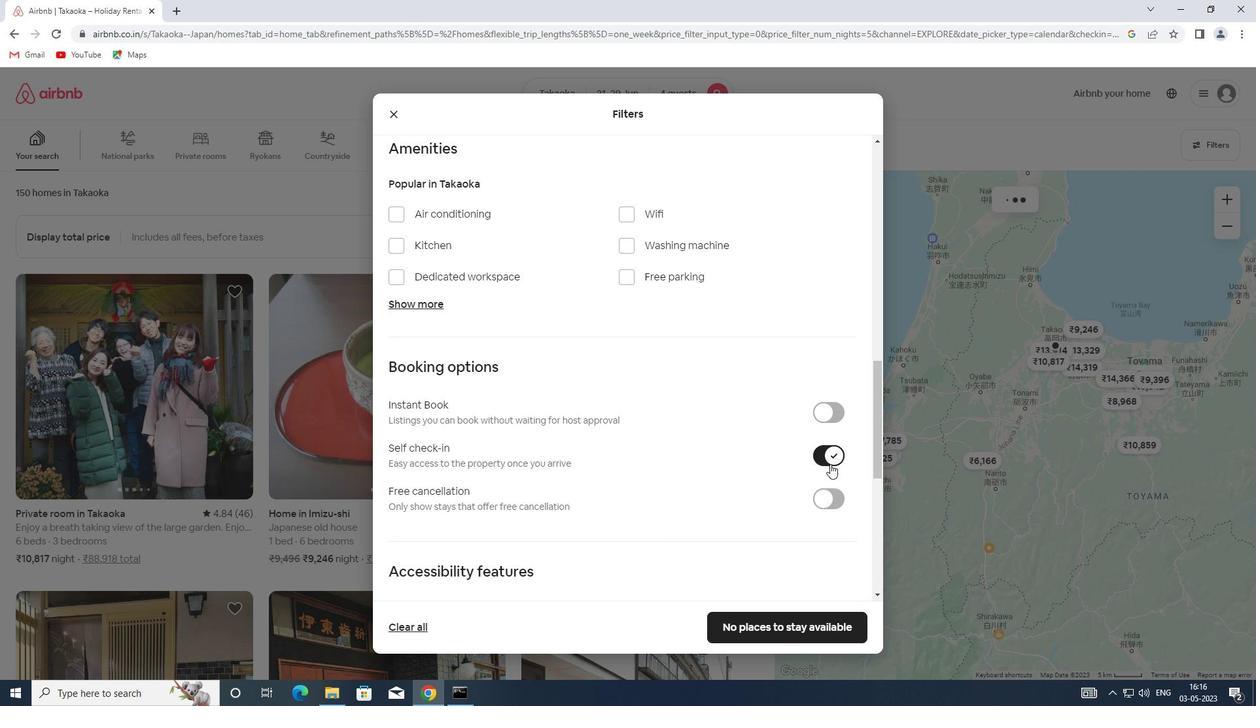 
Action: Mouse scrolled (765, 441) with delta (0, 0)
Screenshot: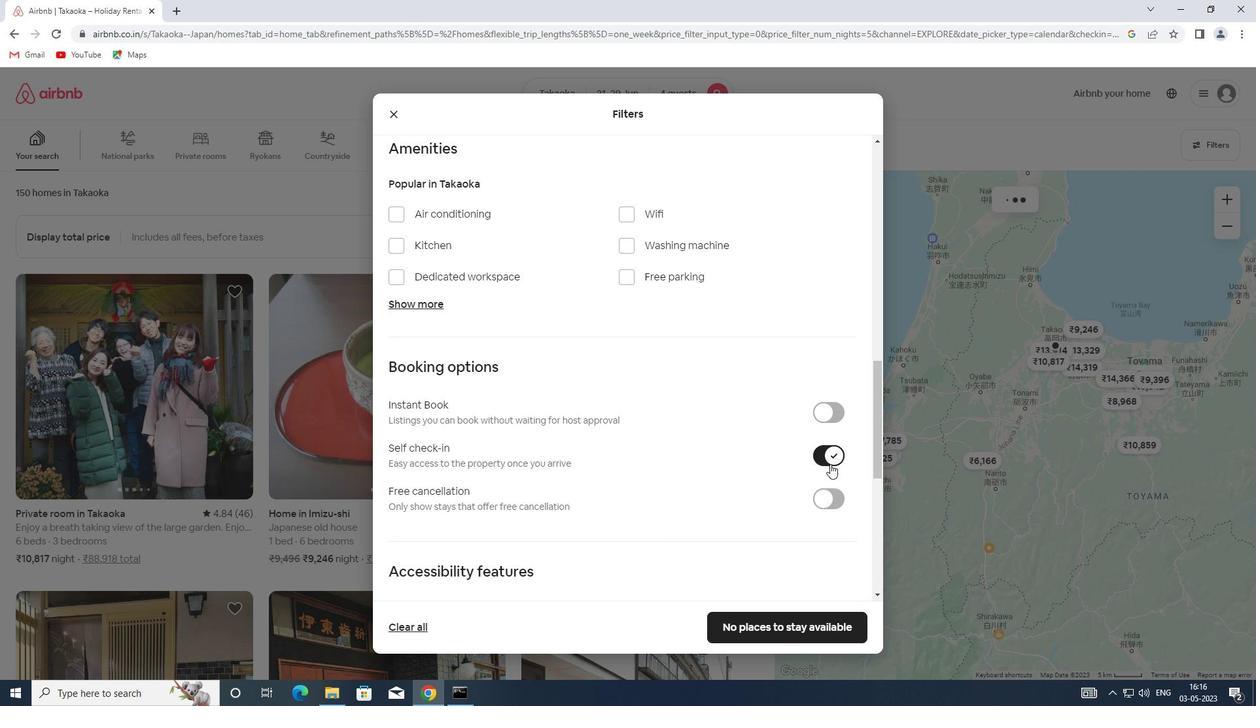 
Action: Mouse moved to (750, 440)
Screenshot: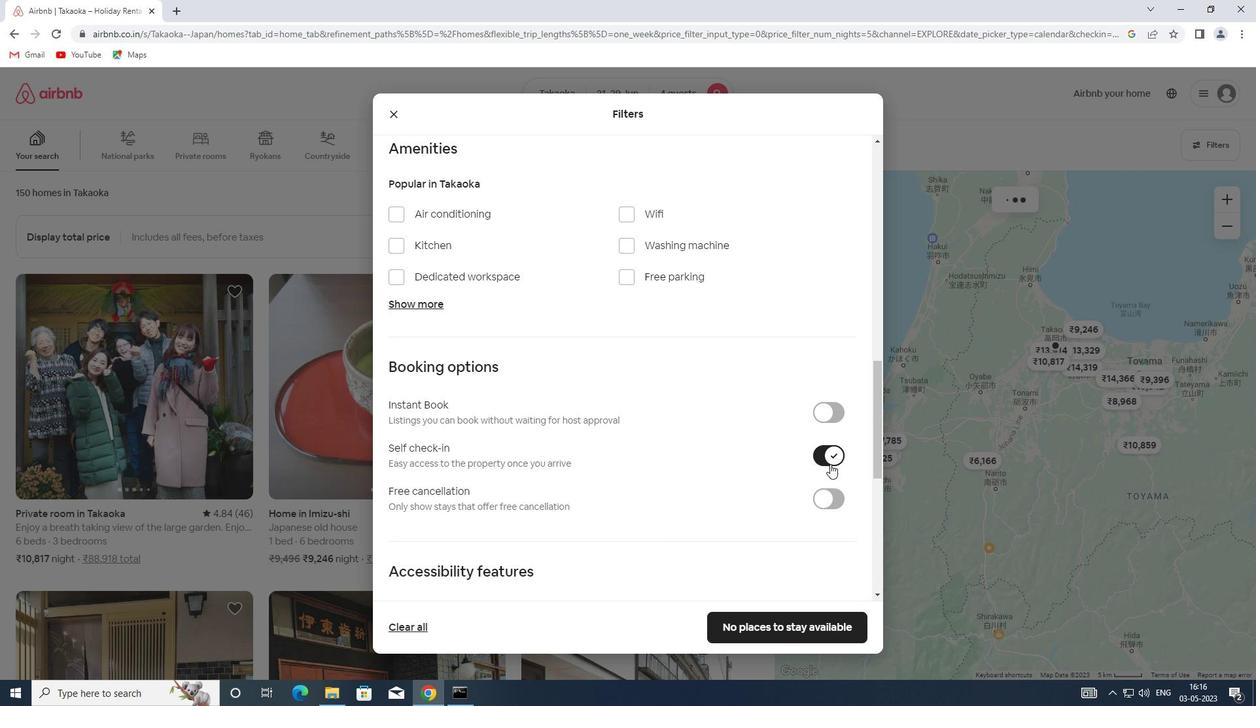 
Action: Mouse scrolled (750, 441) with delta (0, 0)
Screenshot: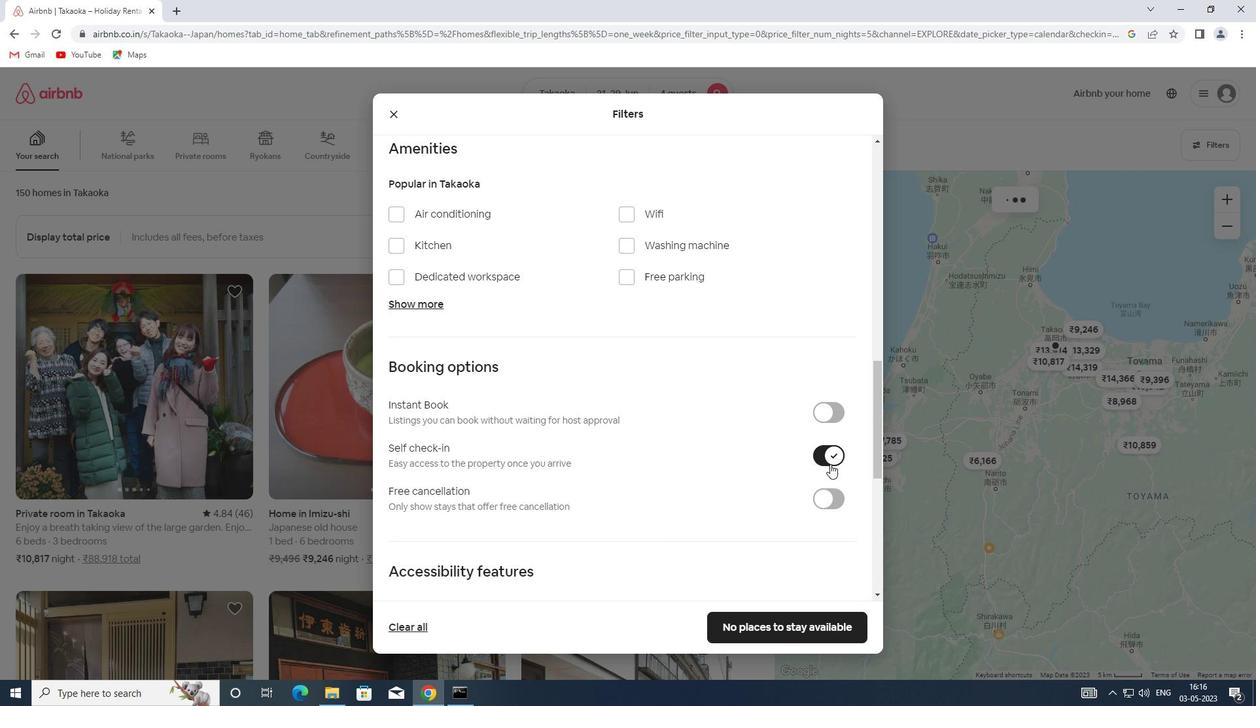
Action: Mouse moved to (744, 439)
Screenshot: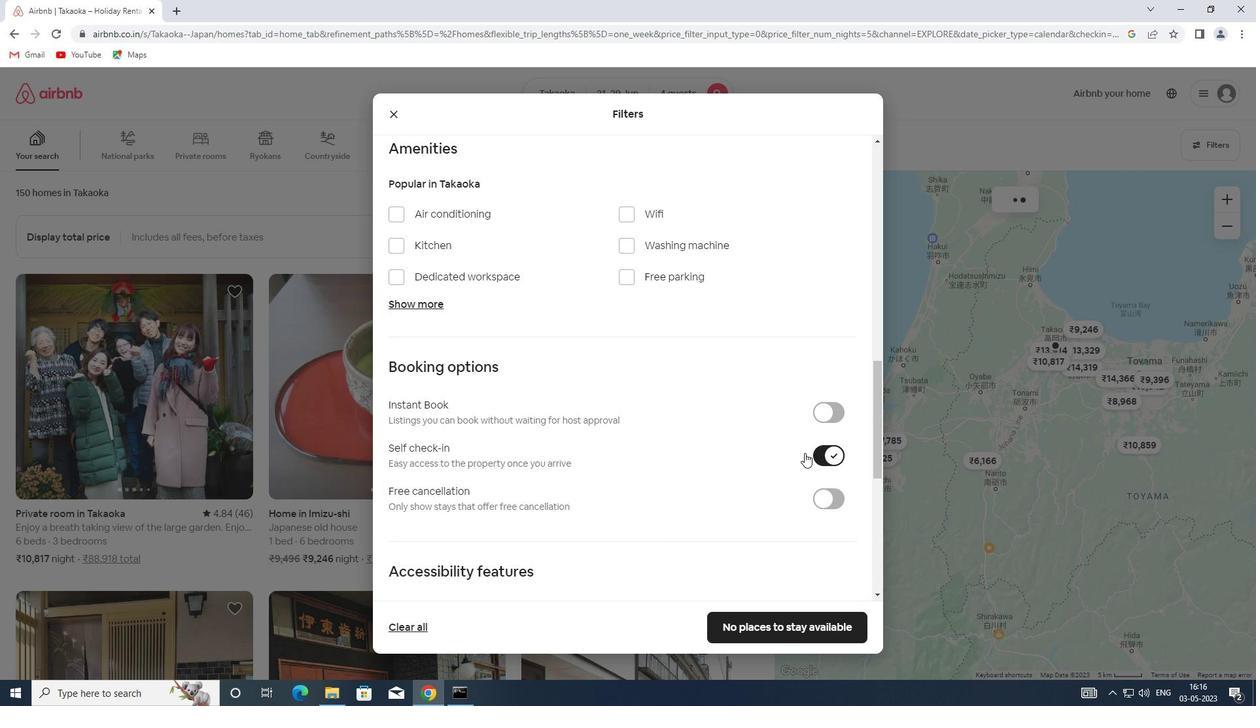 
Action: Mouse scrolled (744, 439) with delta (0, 0)
Screenshot: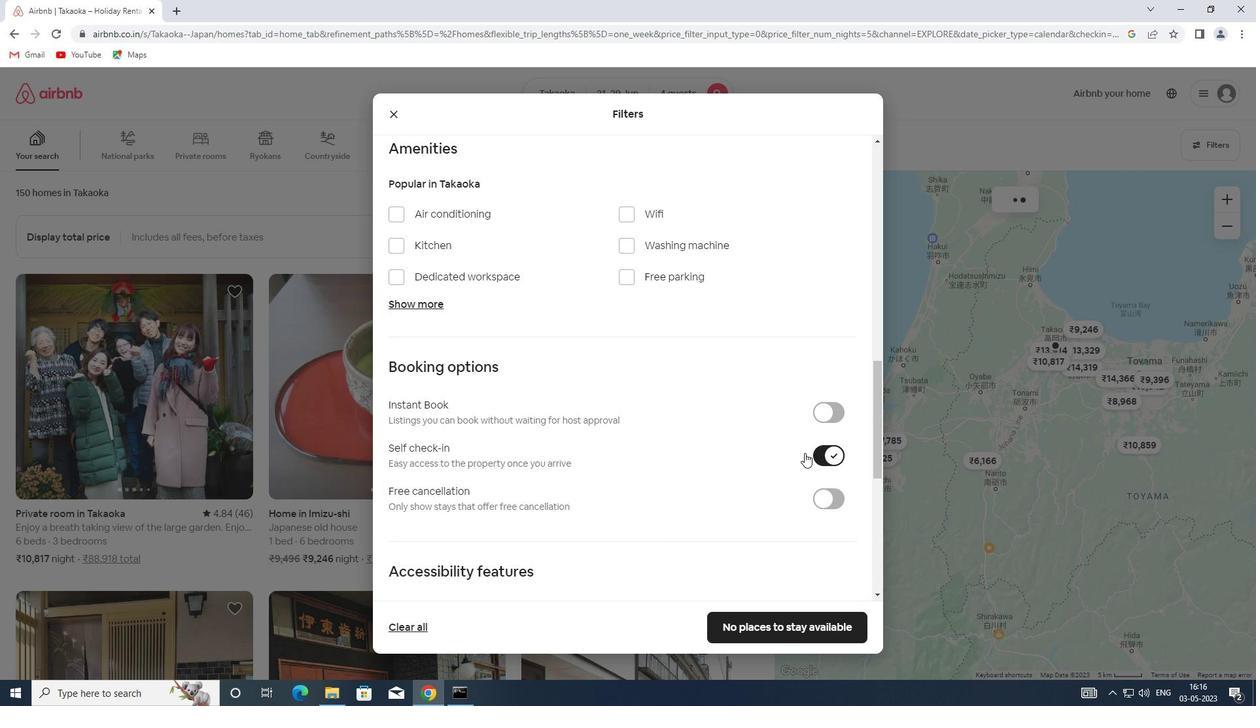 
Action: Mouse moved to (667, 408)
Screenshot: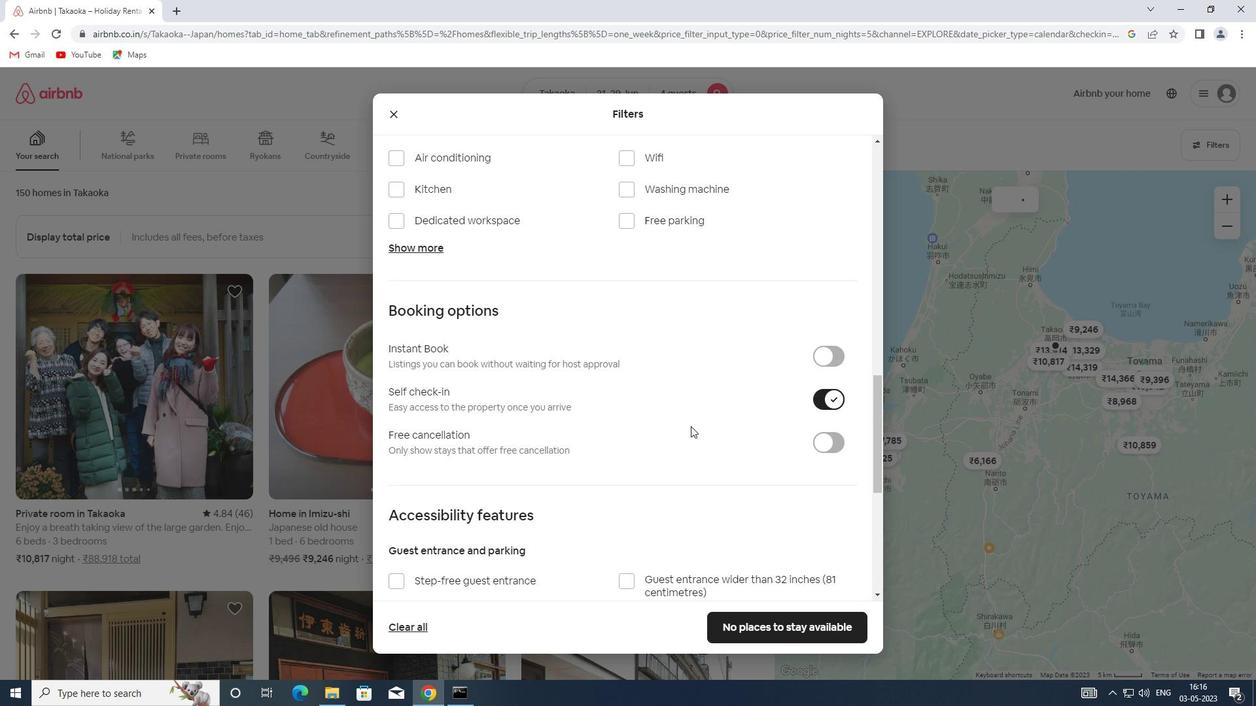 
Action: Mouse scrolled (667, 407) with delta (0, 0)
Screenshot: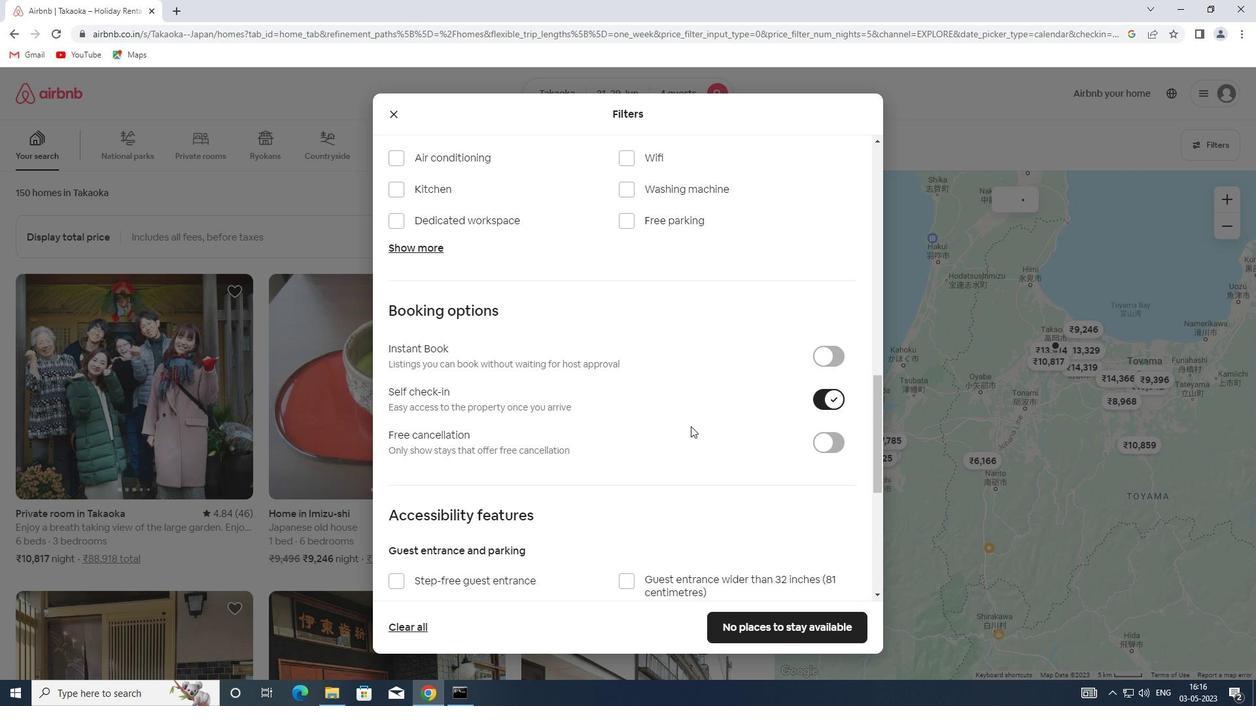 
Action: Mouse scrolled (667, 407) with delta (0, 0)
Screenshot: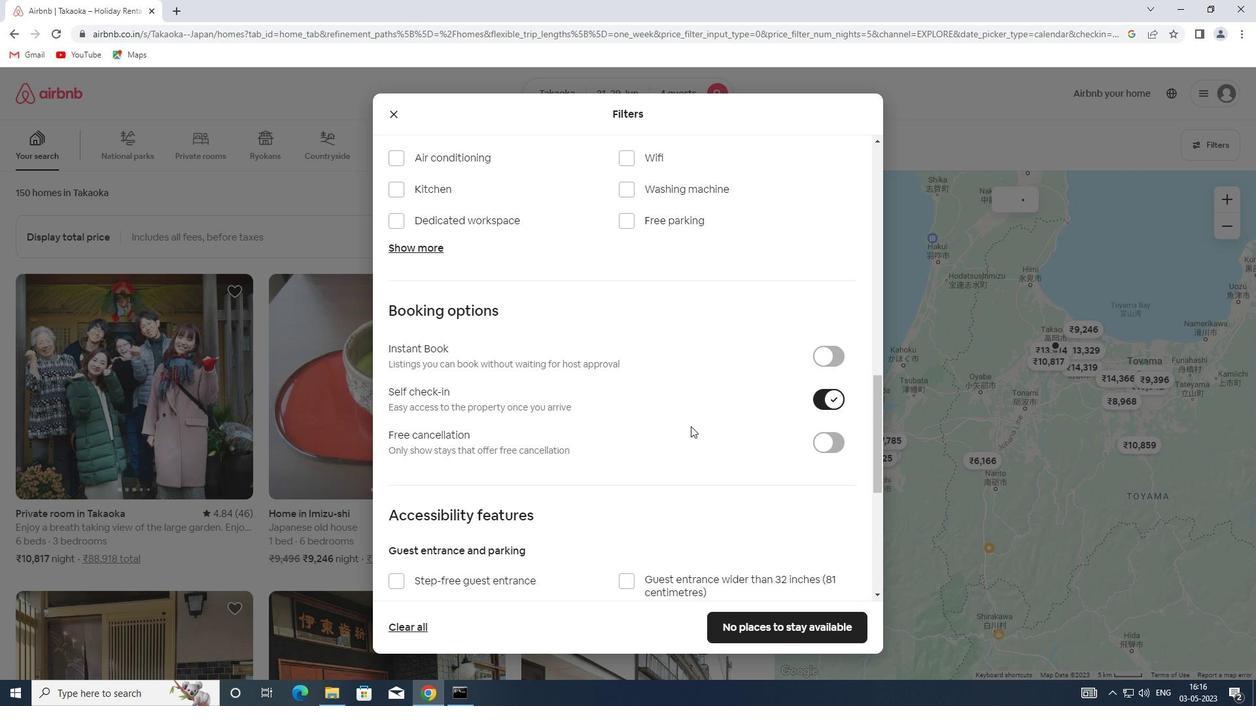 
Action: Mouse scrolled (667, 409) with delta (0, 0)
Screenshot: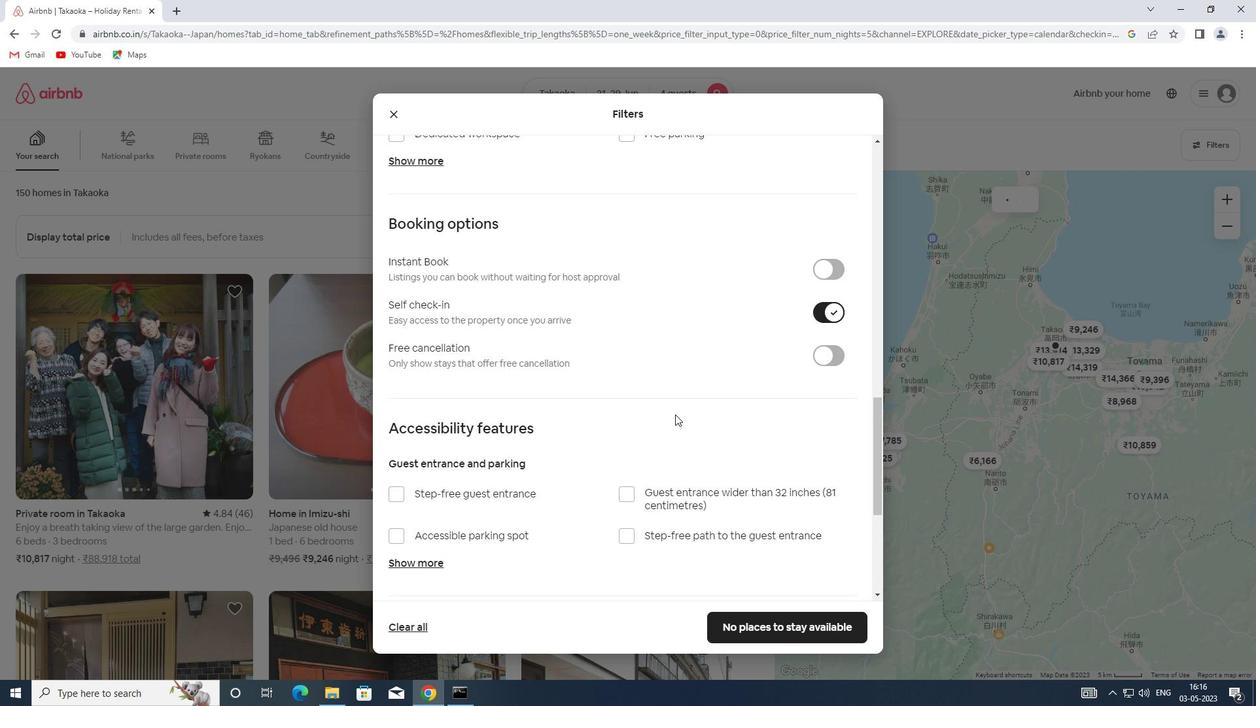 
Action: Mouse scrolled (667, 407) with delta (0, 0)
Screenshot: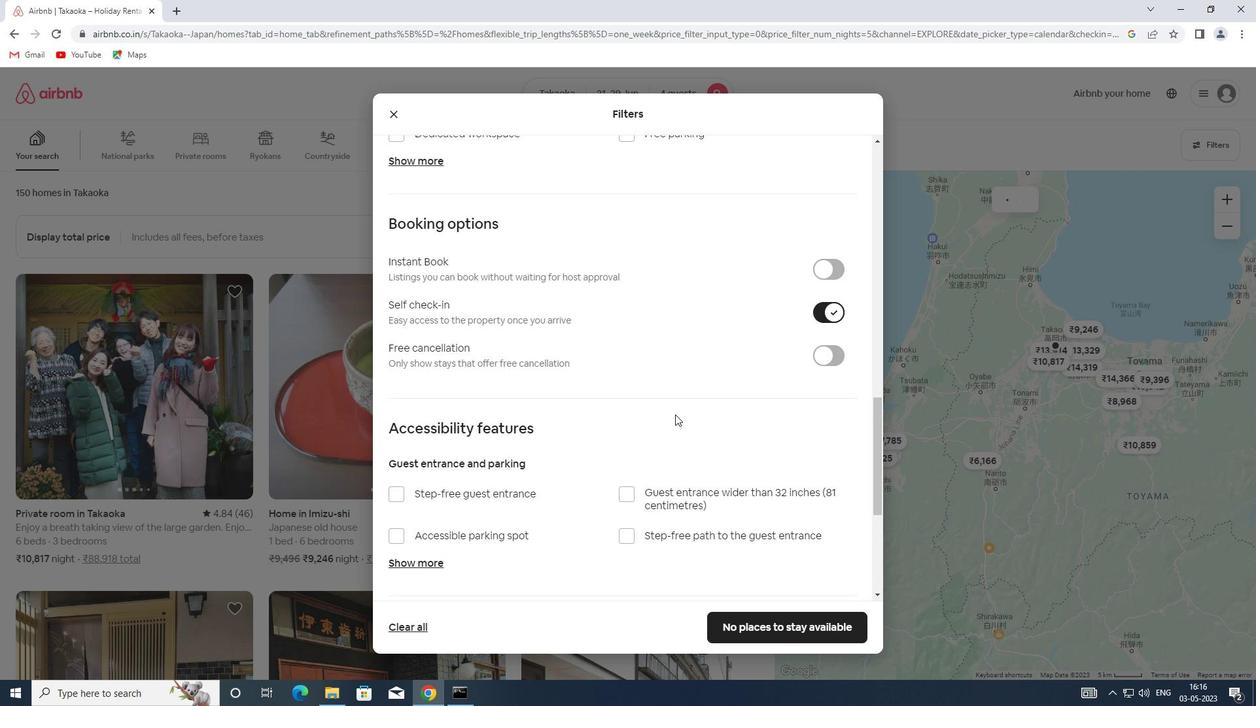 
Action: Mouse moved to (494, 480)
Screenshot: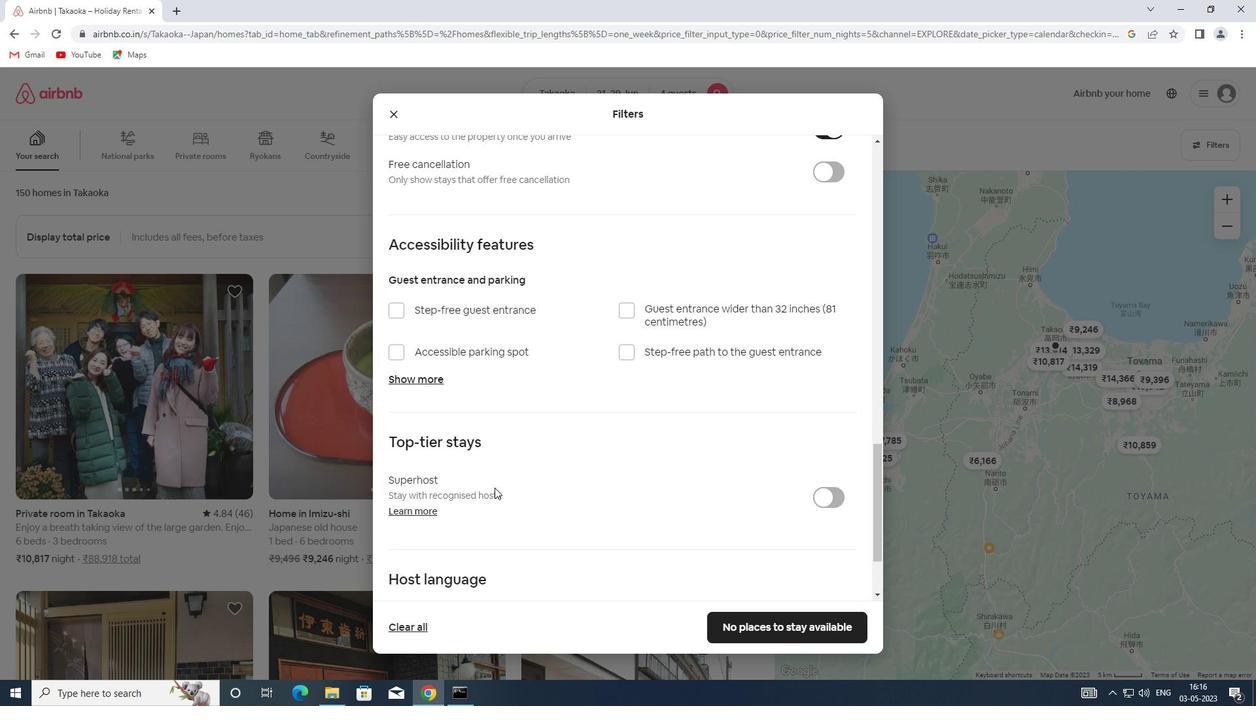 
Action: Mouse scrolled (494, 479) with delta (0, 0)
Screenshot: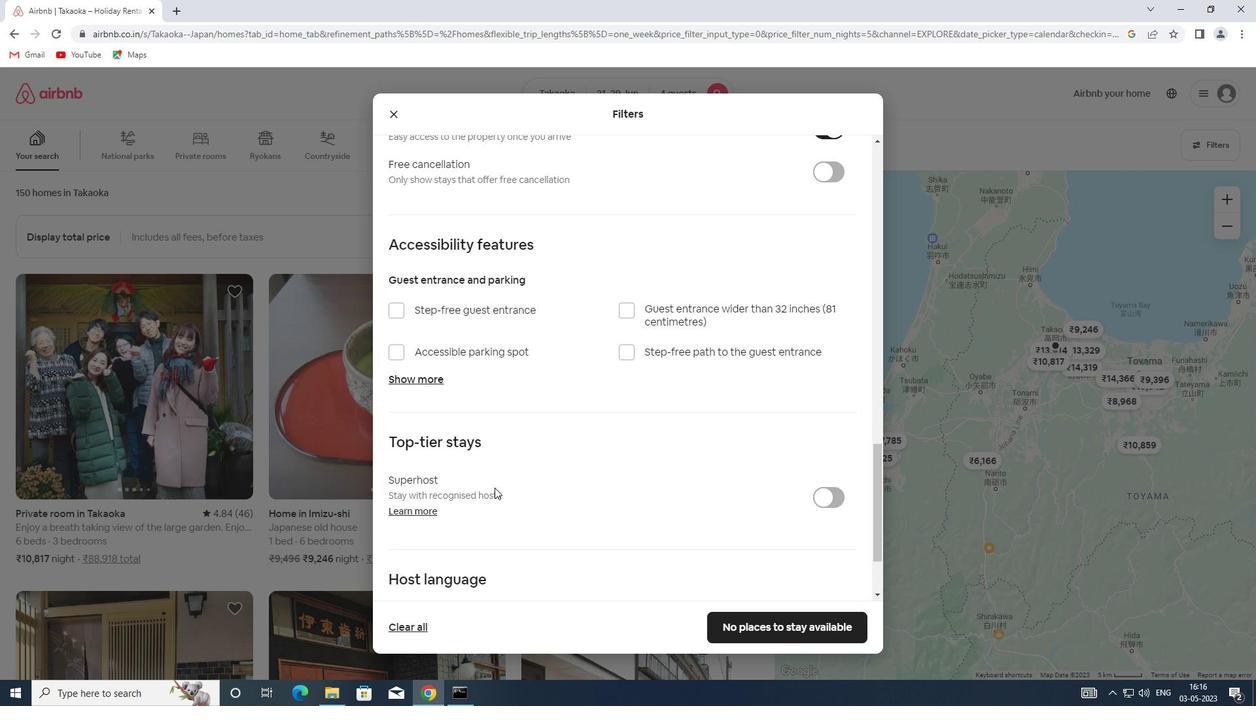 
Action: Mouse scrolled (494, 479) with delta (0, 0)
Screenshot: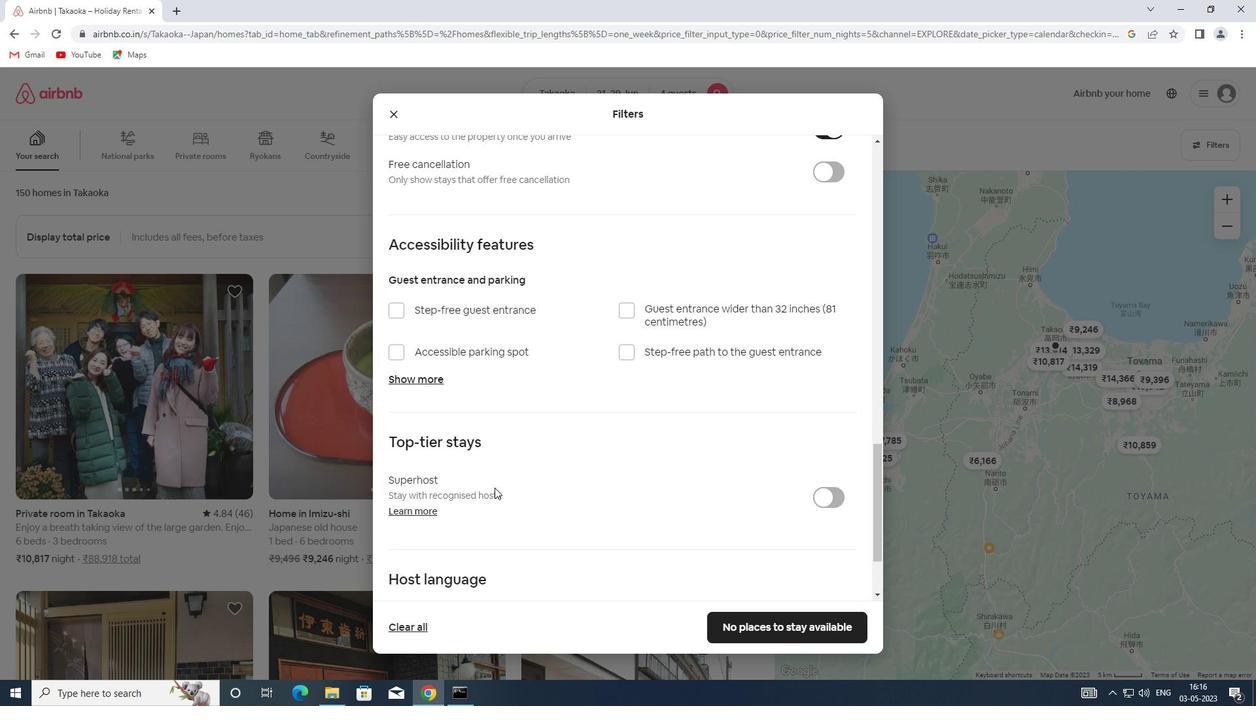 
Action: Mouse scrolled (494, 479) with delta (0, 0)
Screenshot: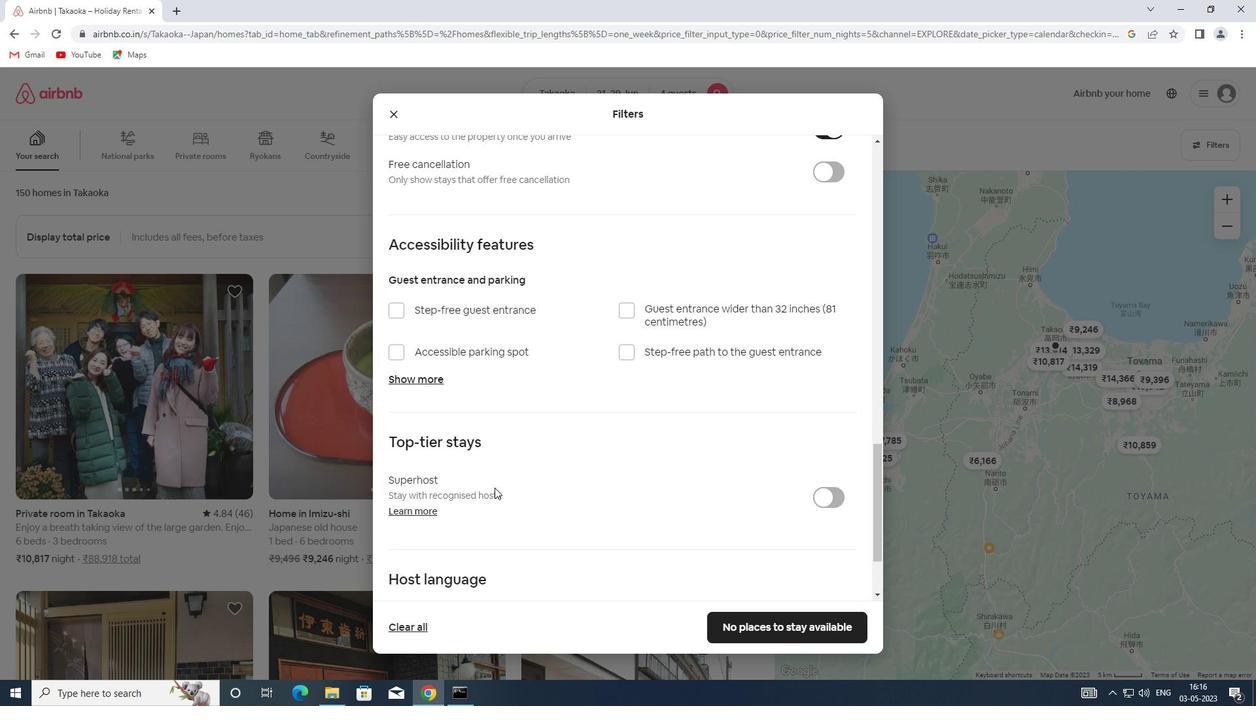 
Action: Mouse scrolled (494, 479) with delta (0, 0)
Screenshot: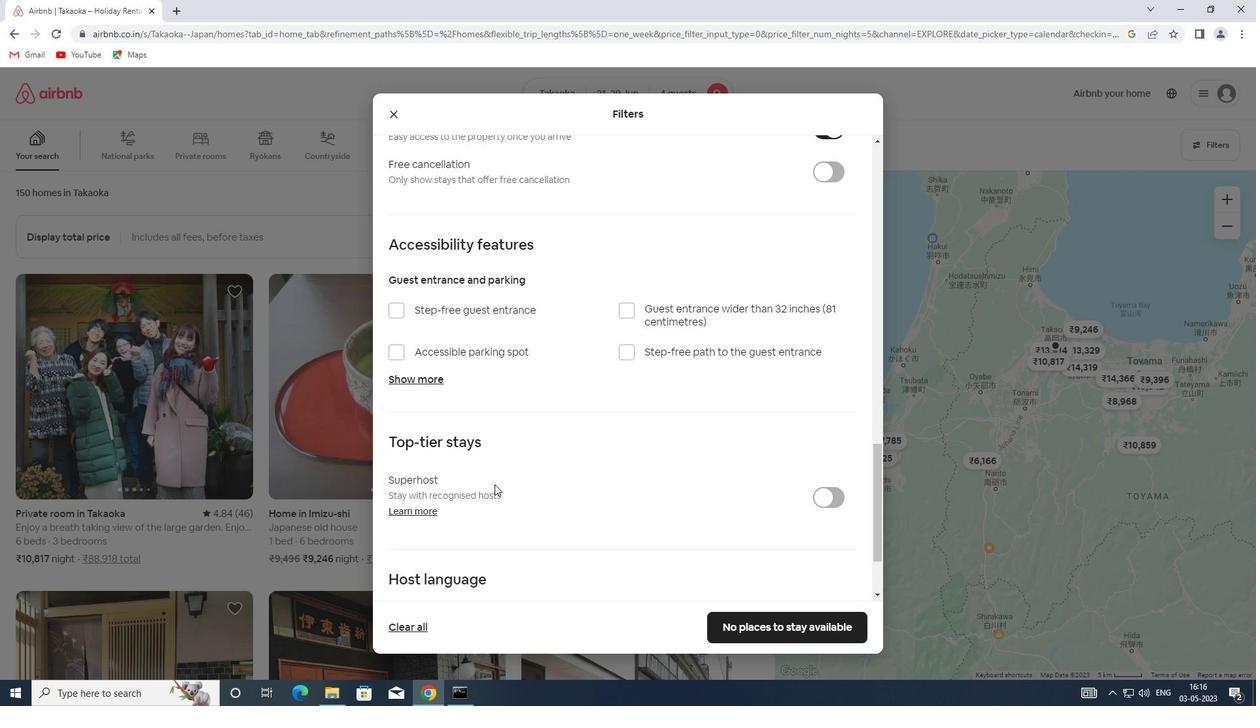 
Action: Mouse moved to (436, 504)
Screenshot: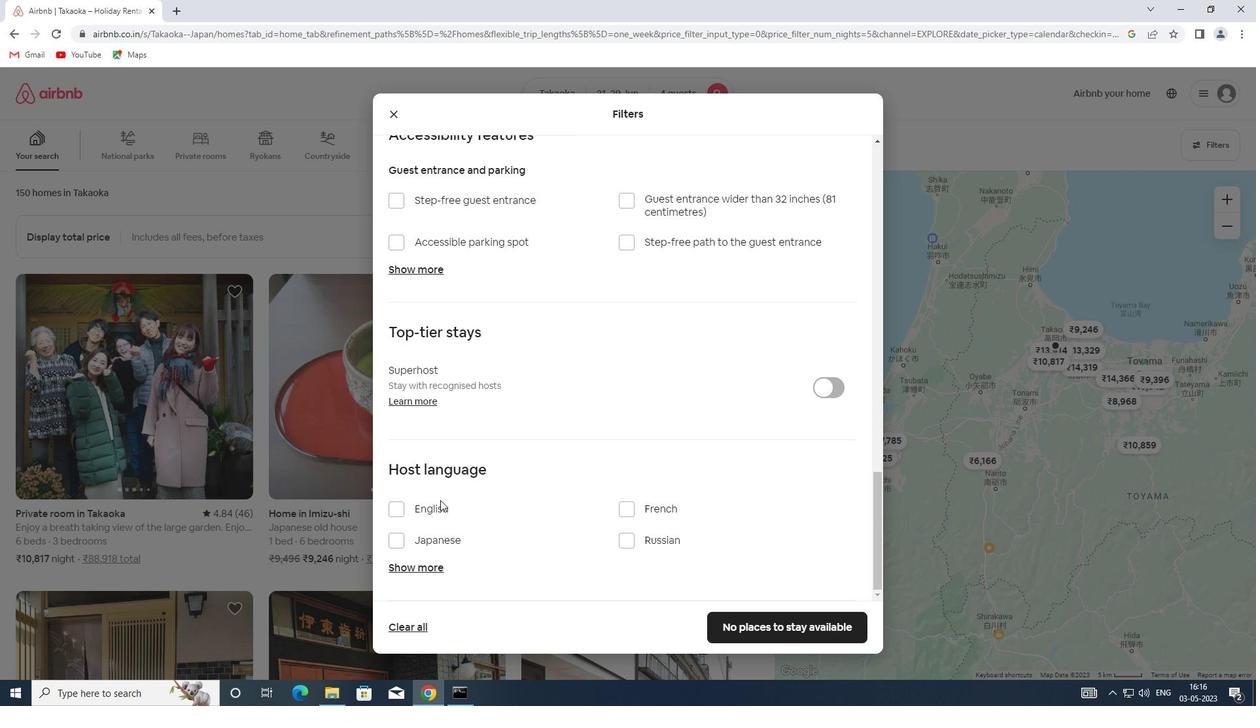 
Action: Mouse pressed left at (436, 504)
Screenshot: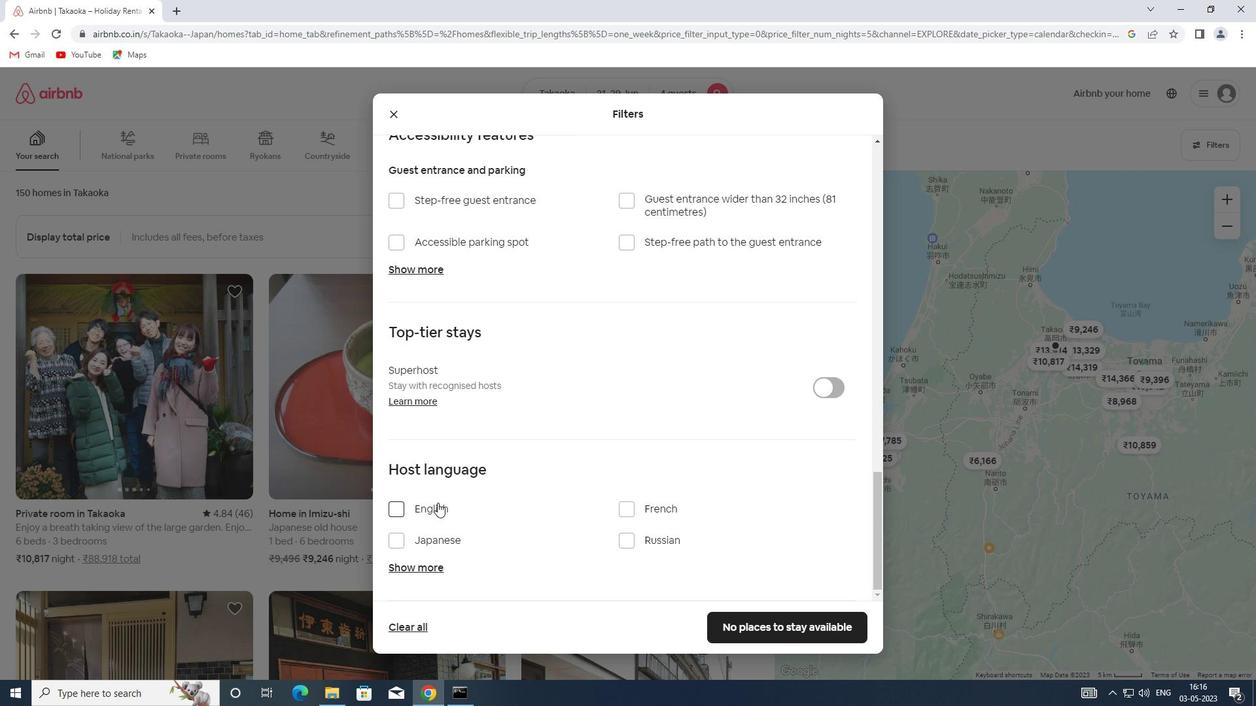 
Action: Mouse moved to (795, 629)
Screenshot: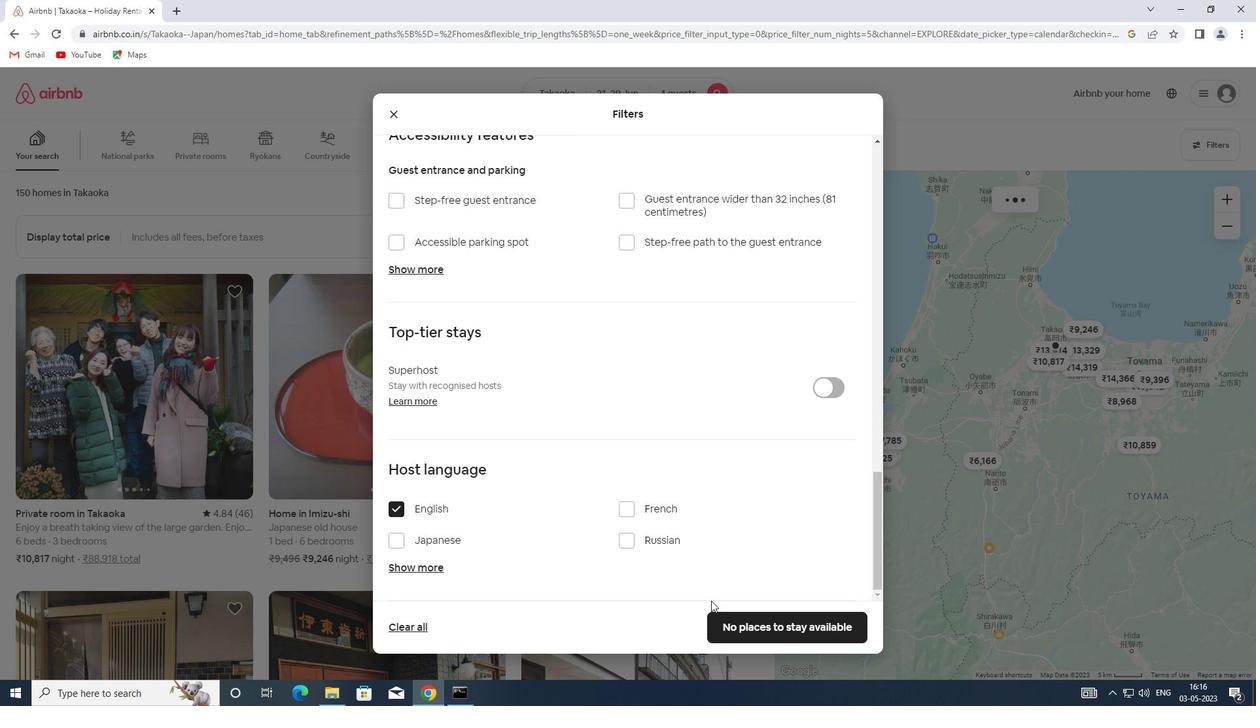 
Action: Mouse pressed left at (795, 629)
Screenshot: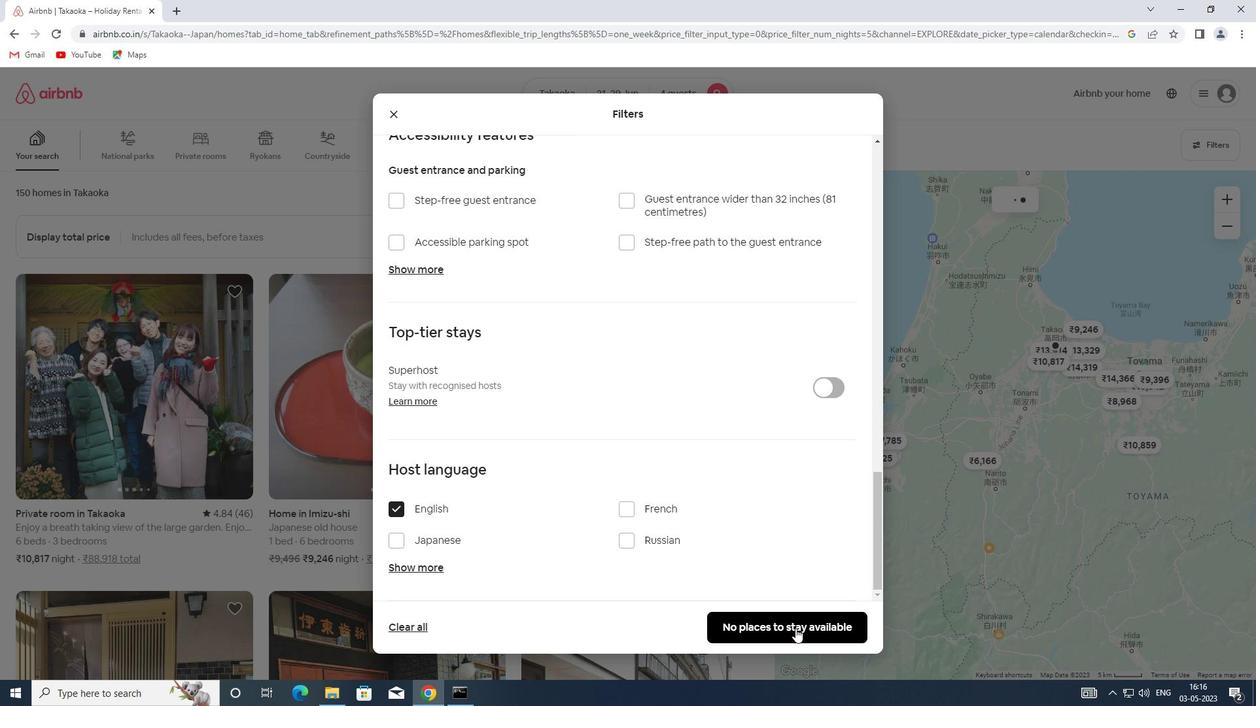 
